 Task: In the Contact  Camila_Rodriguez@ralphlauren.com, Create email and send with subject: 'Step into the Future: Discover Our Cutting-Edge Solution', and with mail content 'Good Morning,_x000D_
Welcome to a community of trailblazers and innovators. Discover a transformative opportunity that will empower you to thrive in your industry._x000D_
Thanks & Regards', attach the document: Terms_and_conditions.doc and insert image: visitingcard.jpg. Below Thanks and Regards, write facebook and insert the URL: 'www.facebook.com'. Mark checkbox to create task to follow up : Tomorrow. Logged in from softage.3@softage.net
Action: Mouse moved to (83, 86)
Screenshot: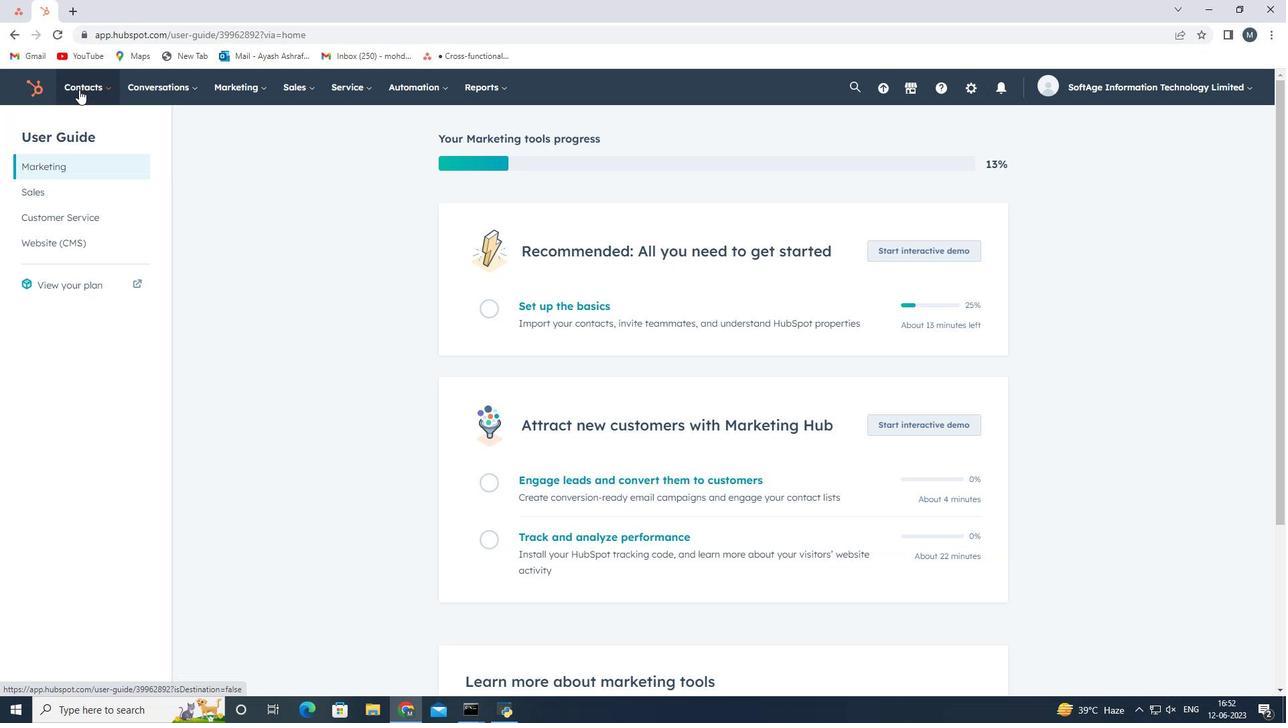 
Action: Mouse pressed left at (83, 86)
Screenshot: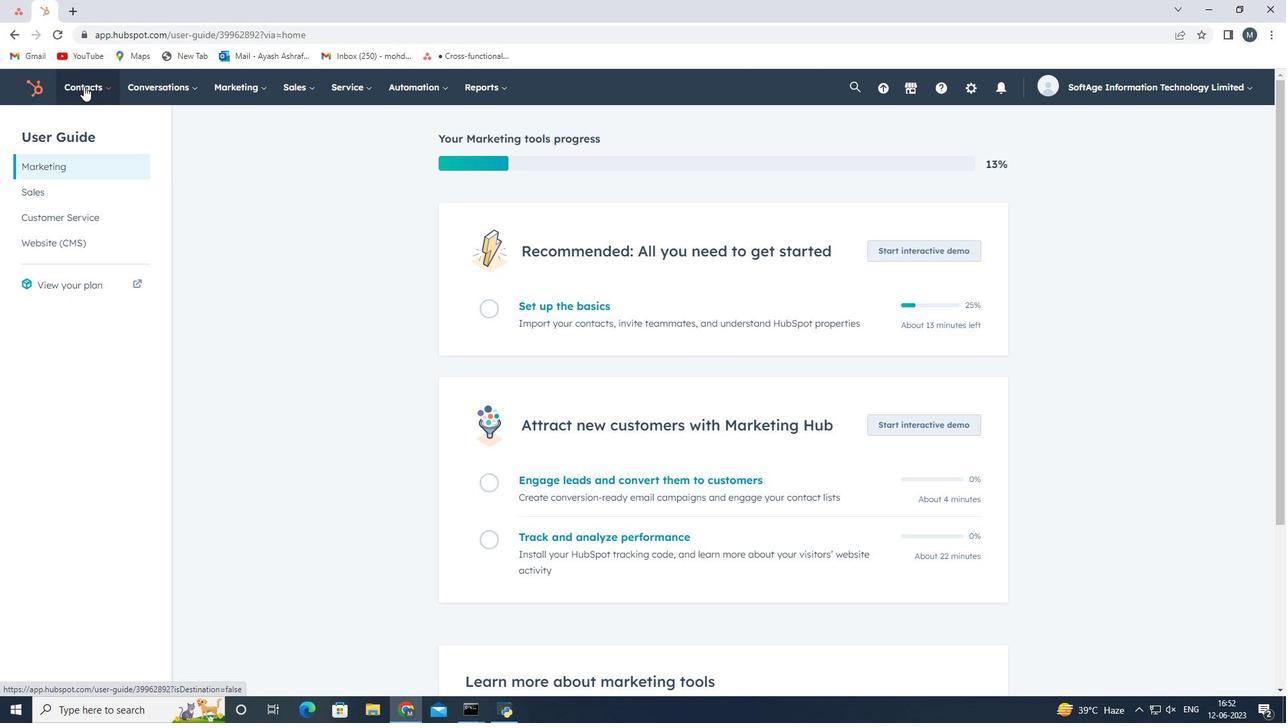 
Action: Mouse moved to (101, 124)
Screenshot: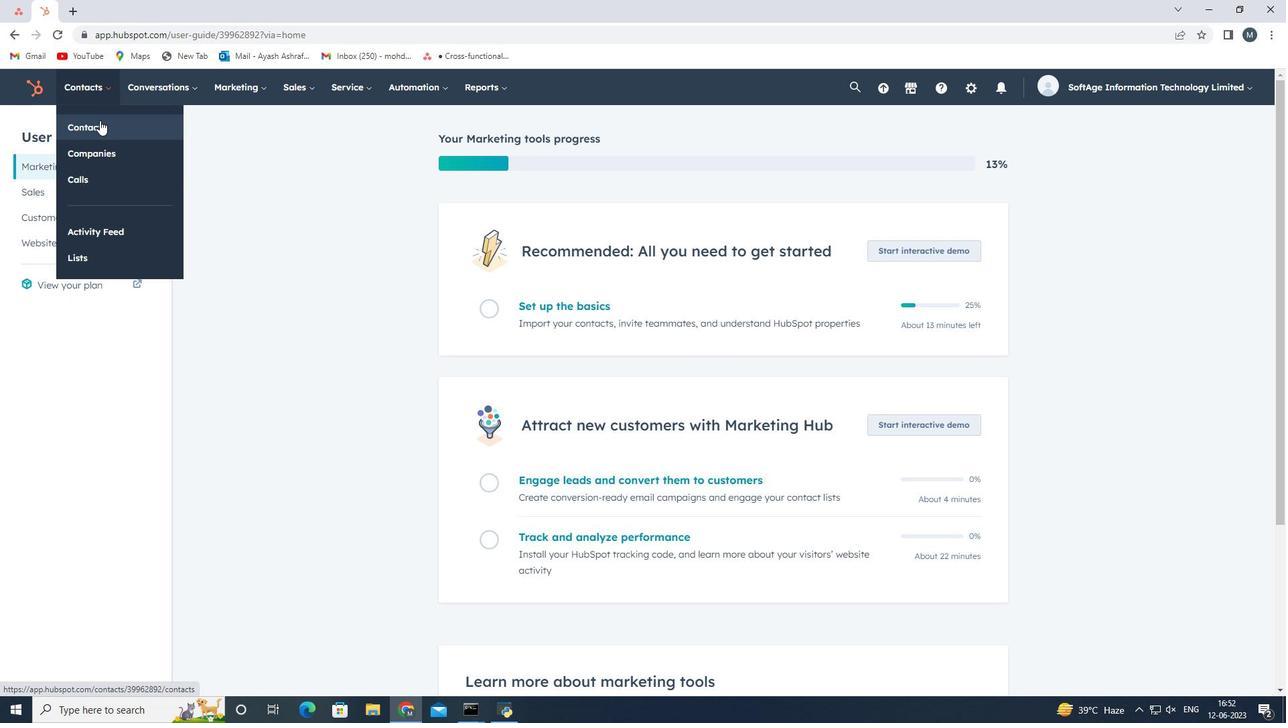 
Action: Mouse pressed left at (101, 124)
Screenshot: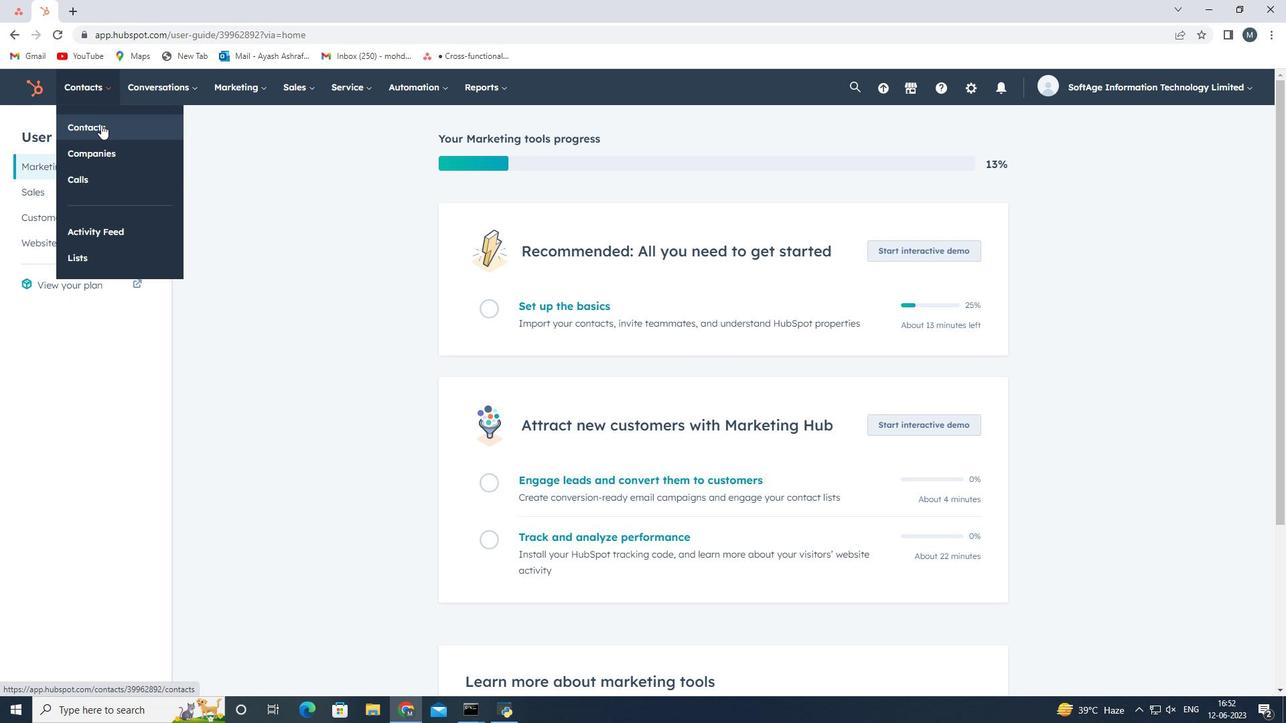 
Action: Mouse moved to (115, 242)
Screenshot: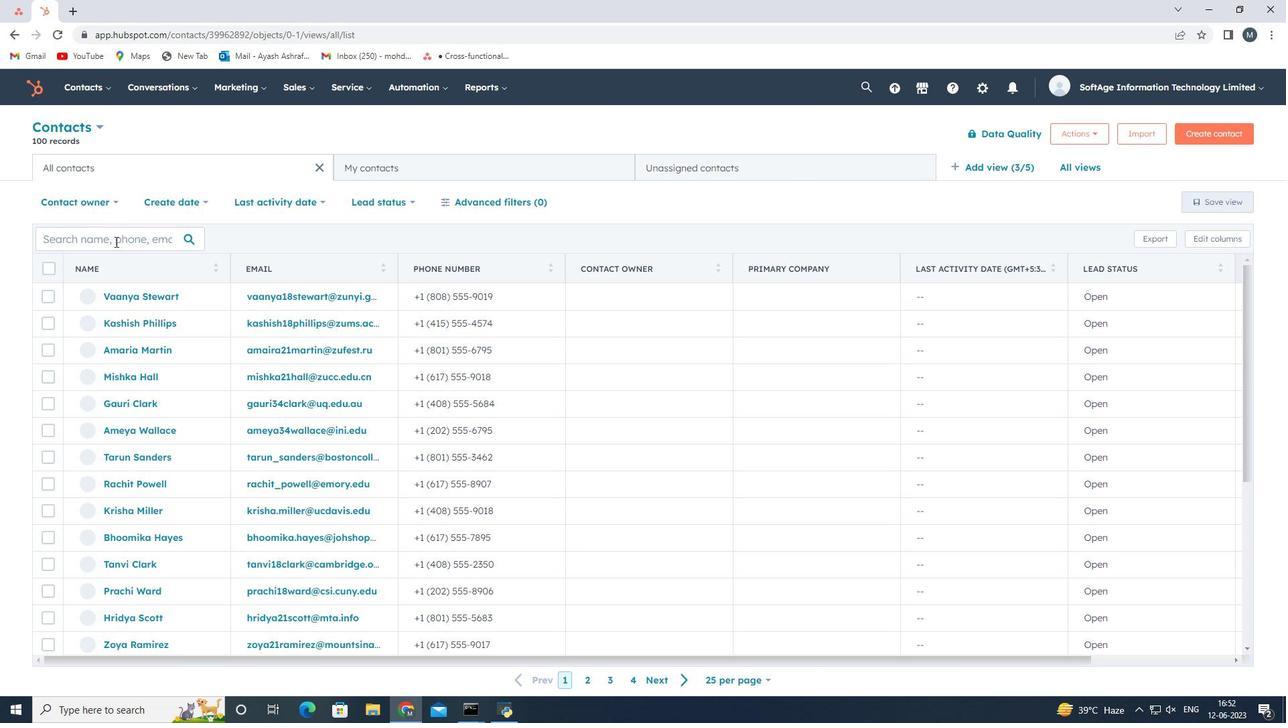 
Action: Mouse pressed left at (115, 242)
Screenshot: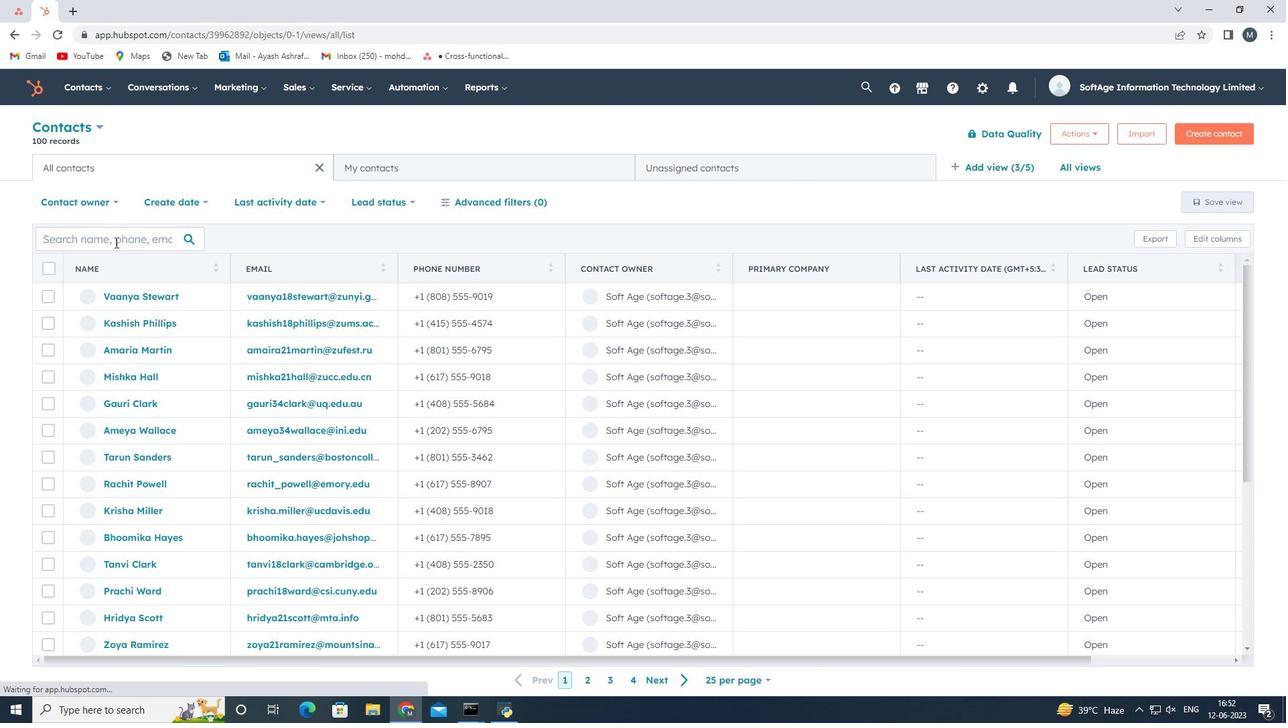 
Action: Key pressed <Key.shift>Camila<Key.shift>_<Key.shift><Key.shift><Key.shift><Key.shift><Key.shift>Rodriguez<Key.shift>@ralphlauren
Screenshot: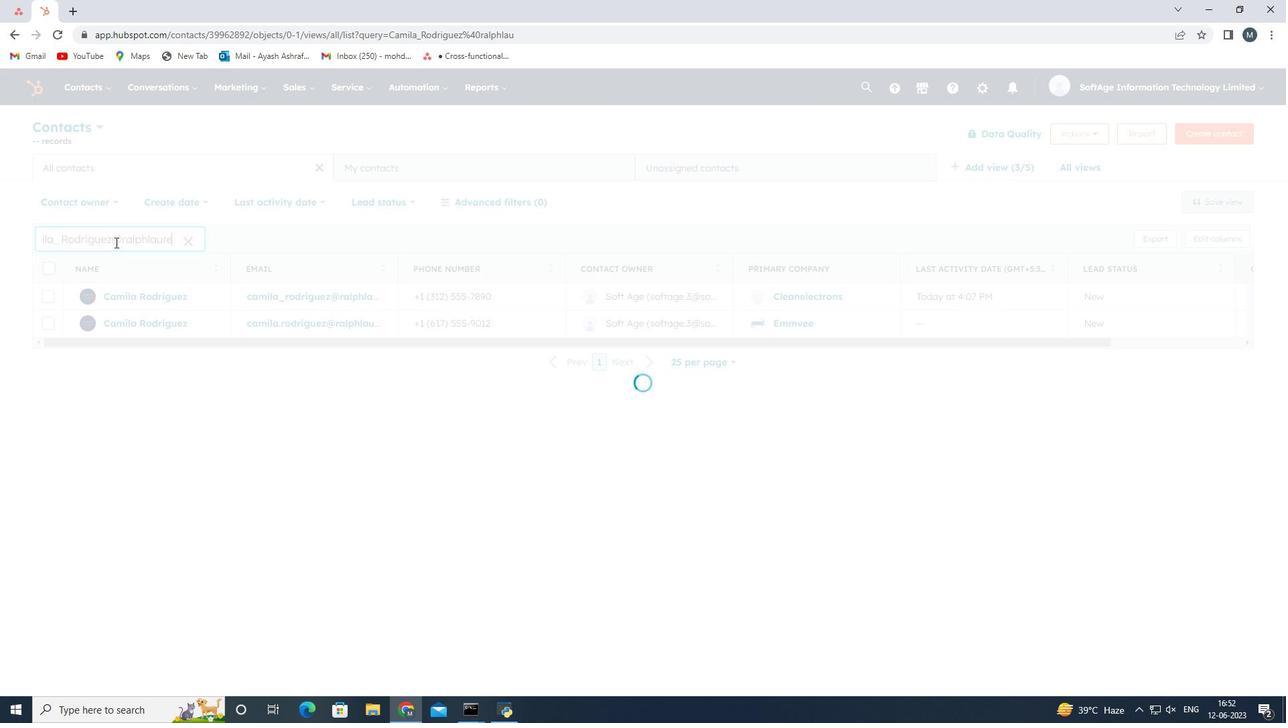 
Action: Mouse moved to (129, 294)
Screenshot: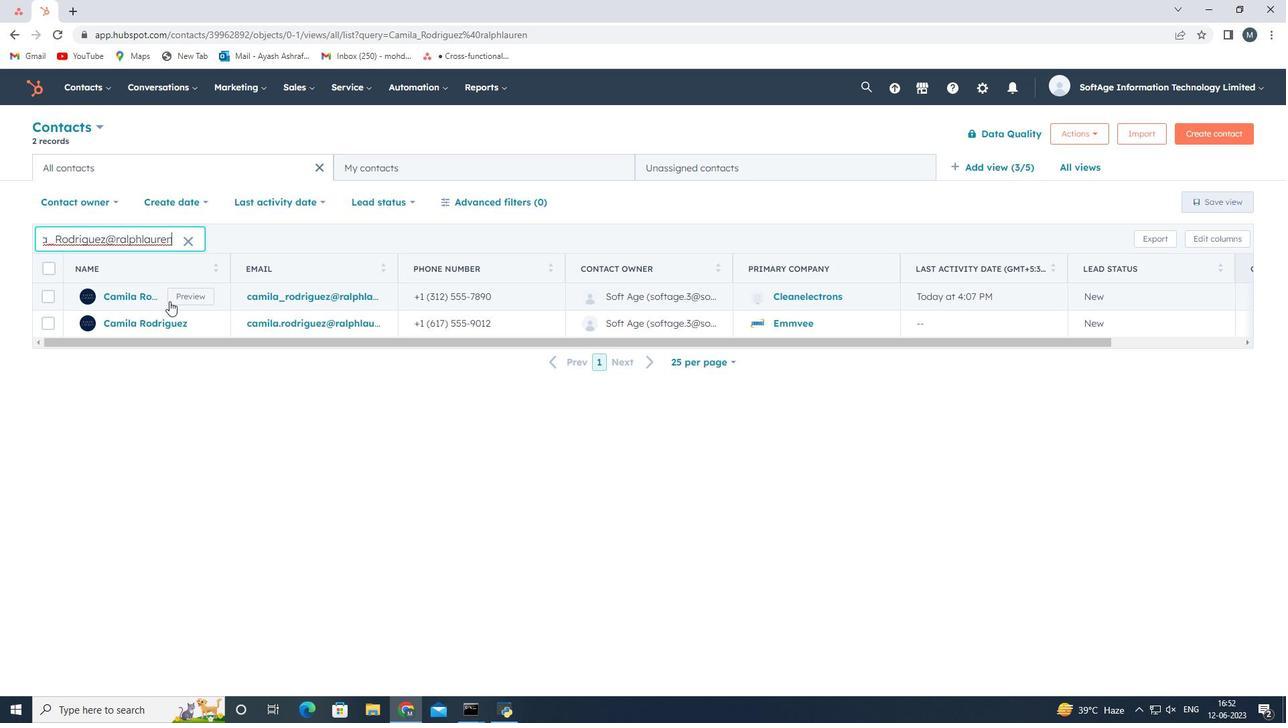 
Action: Mouse pressed left at (129, 294)
Screenshot: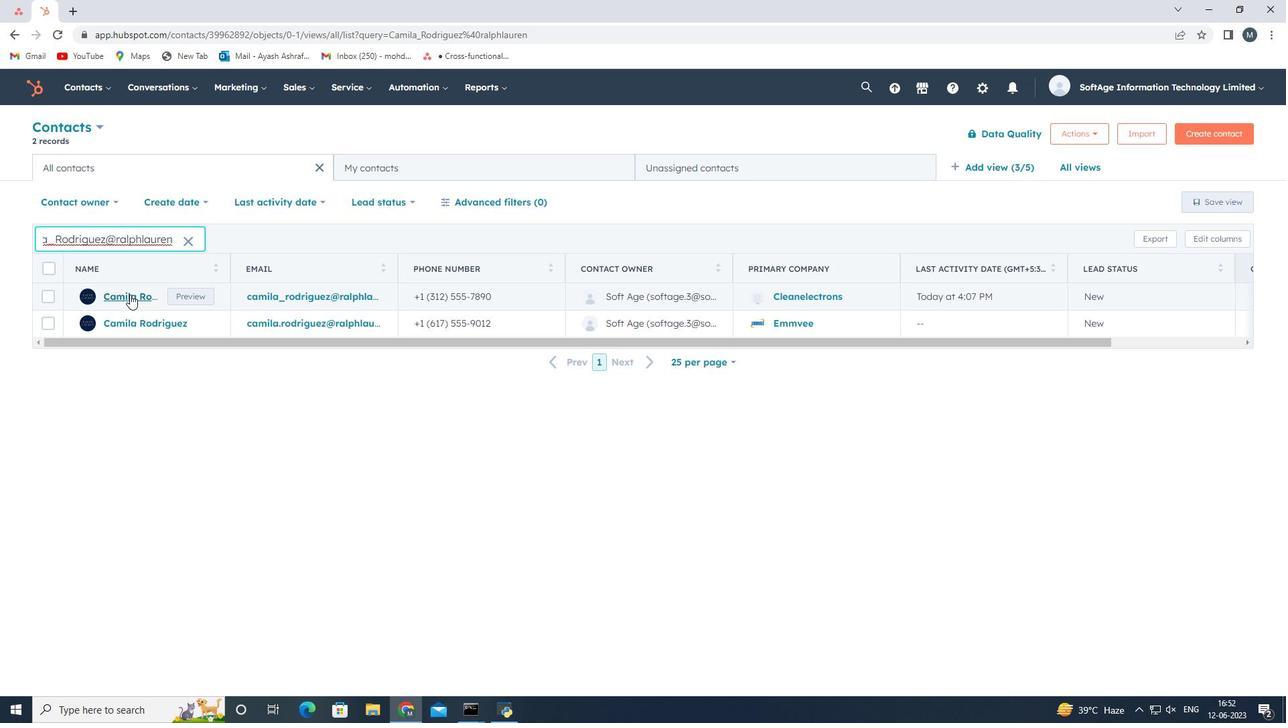 
Action: Mouse pressed left at (129, 294)
Screenshot: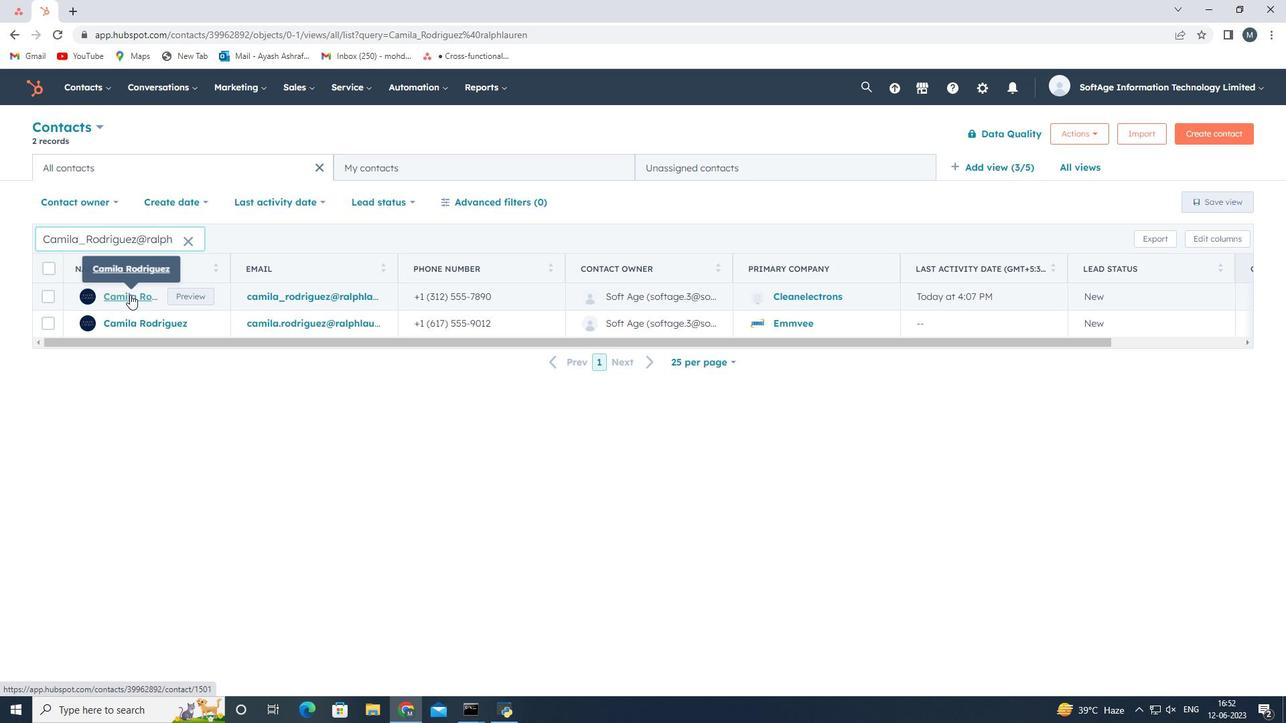 
Action: Mouse moved to (85, 235)
Screenshot: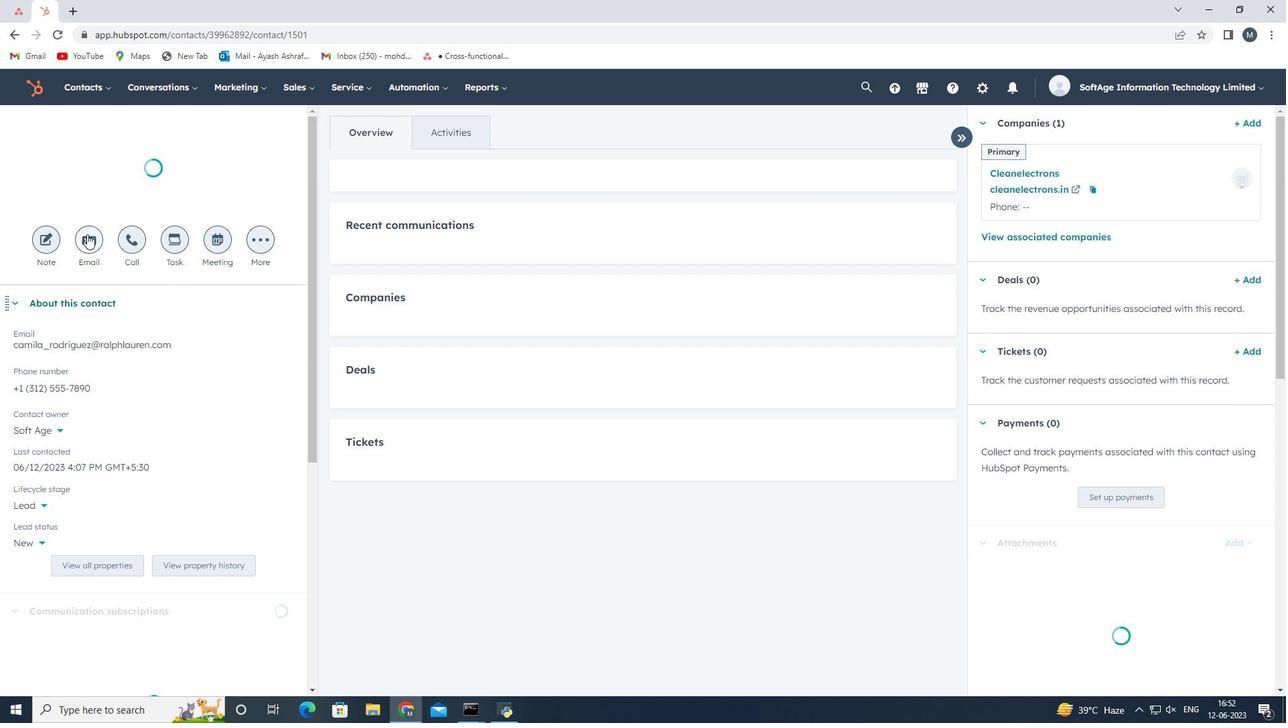 
Action: Mouse pressed left at (85, 235)
Screenshot: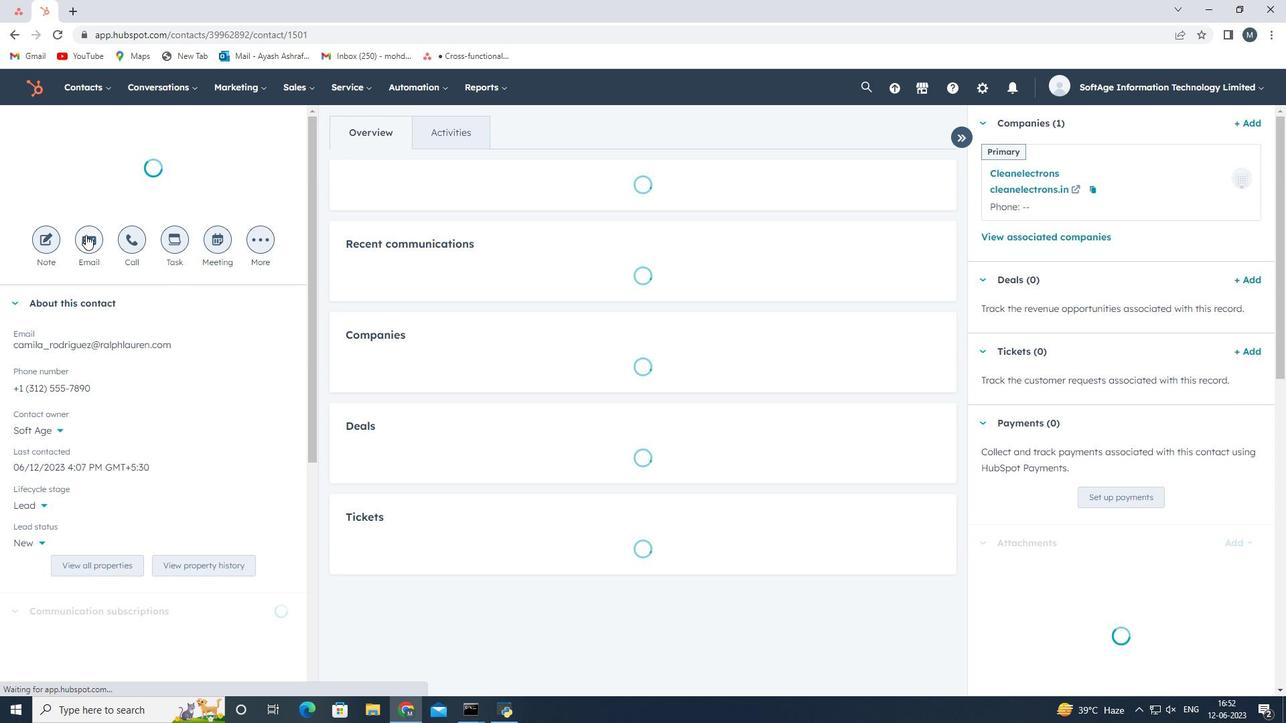 
Action: Mouse moved to (1135, 434)
Screenshot: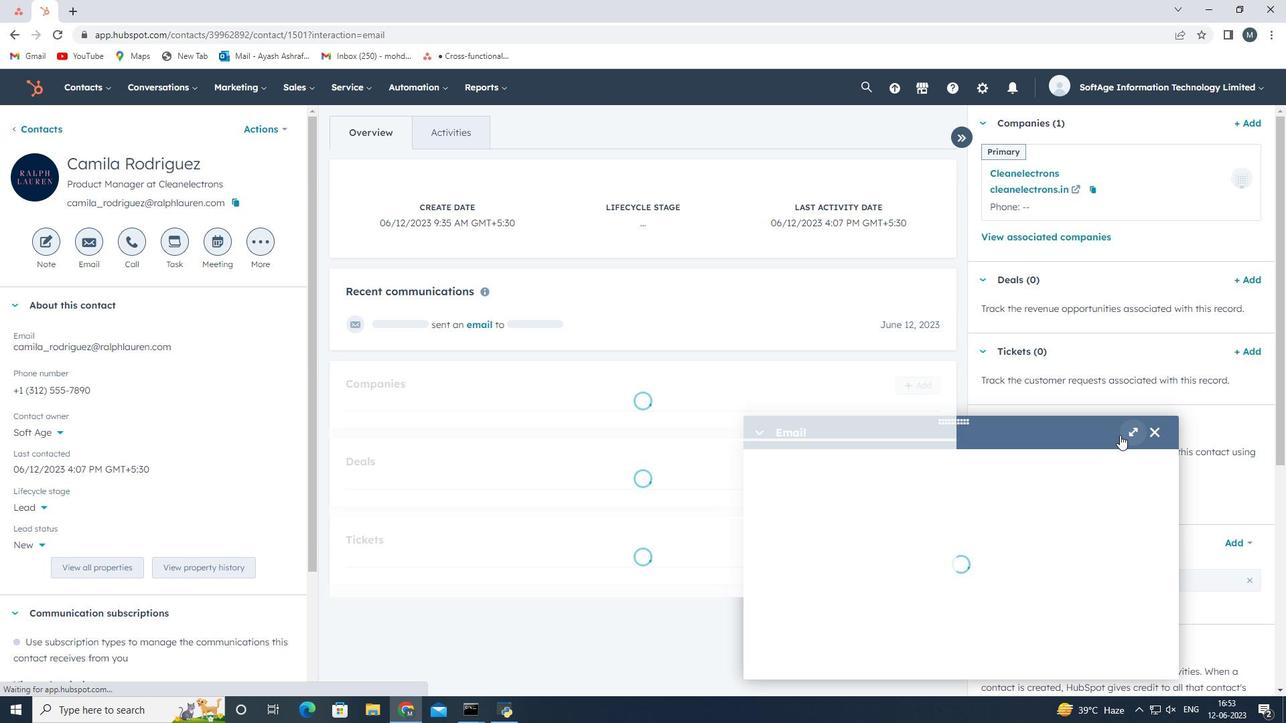 
Action: Mouse pressed left at (1135, 434)
Screenshot: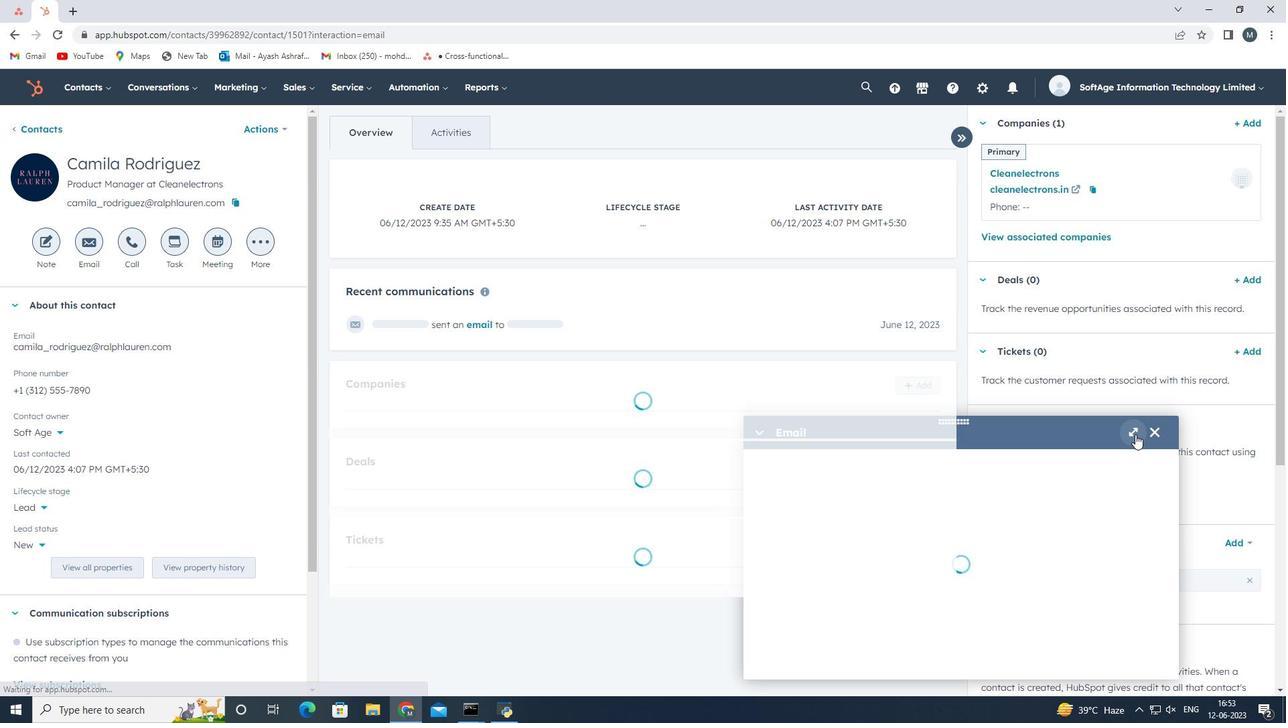 
Action: Mouse moved to (306, 261)
Screenshot: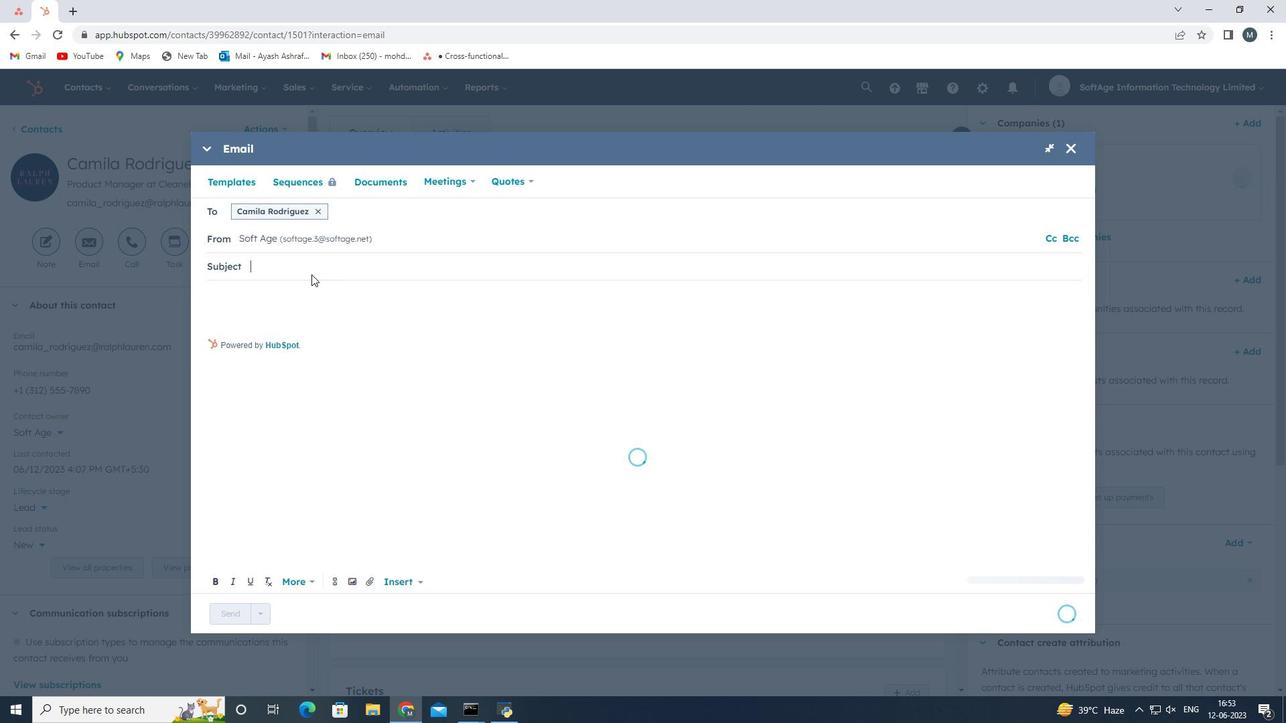 
Action: Key pressed <Key.shift>Step<Key.space>into<Key.space>thr<Key.backspace>e<Key.space><Key.shift>Future
Screenshot: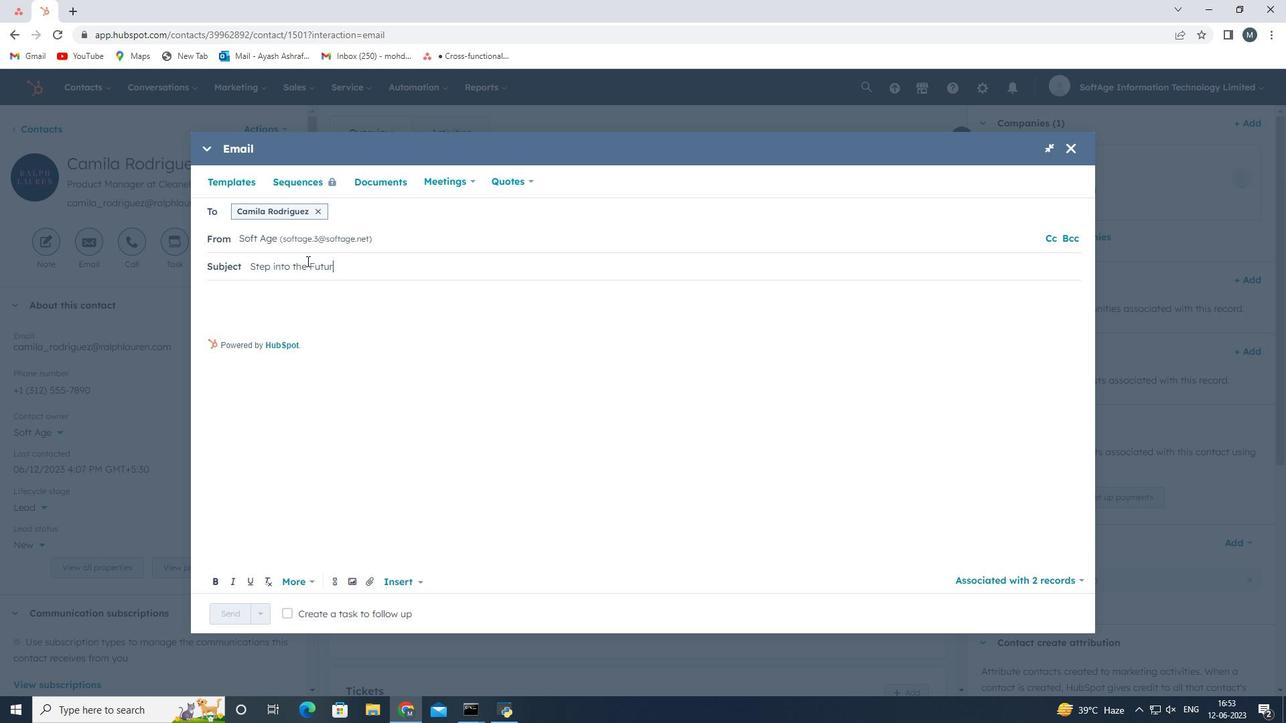 
Action: Mouse moved to (361, 272)
Screenshot: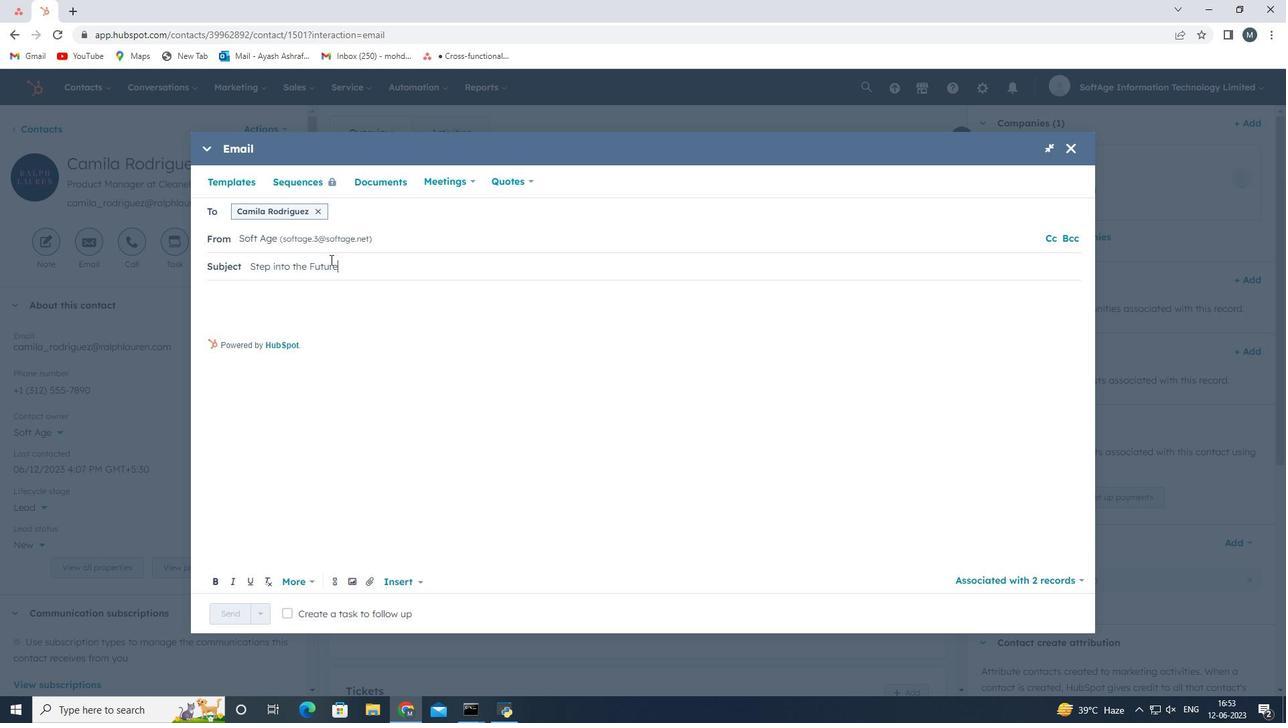 
Action: Key pressed <Key.shift>;<Key.space><Key.shift>Discover<Key.space>
Screenshot: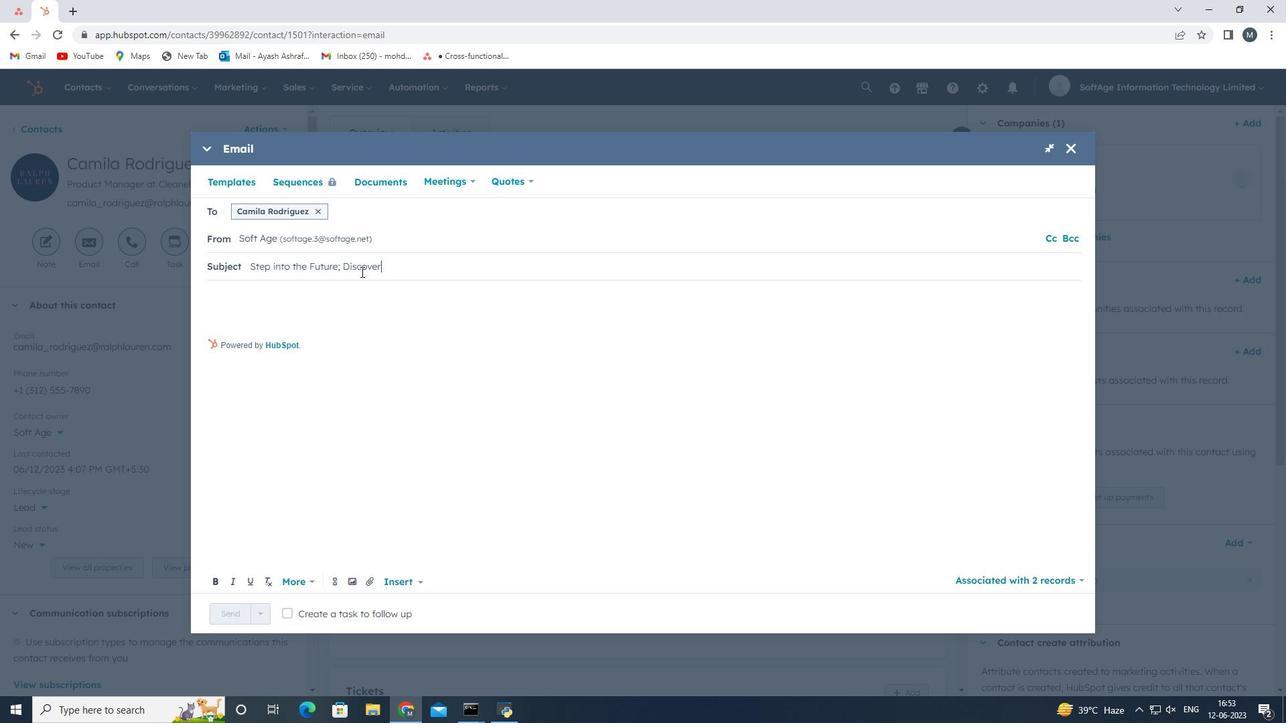 
Action: Mouse moved to (361, 272)
Screenshot: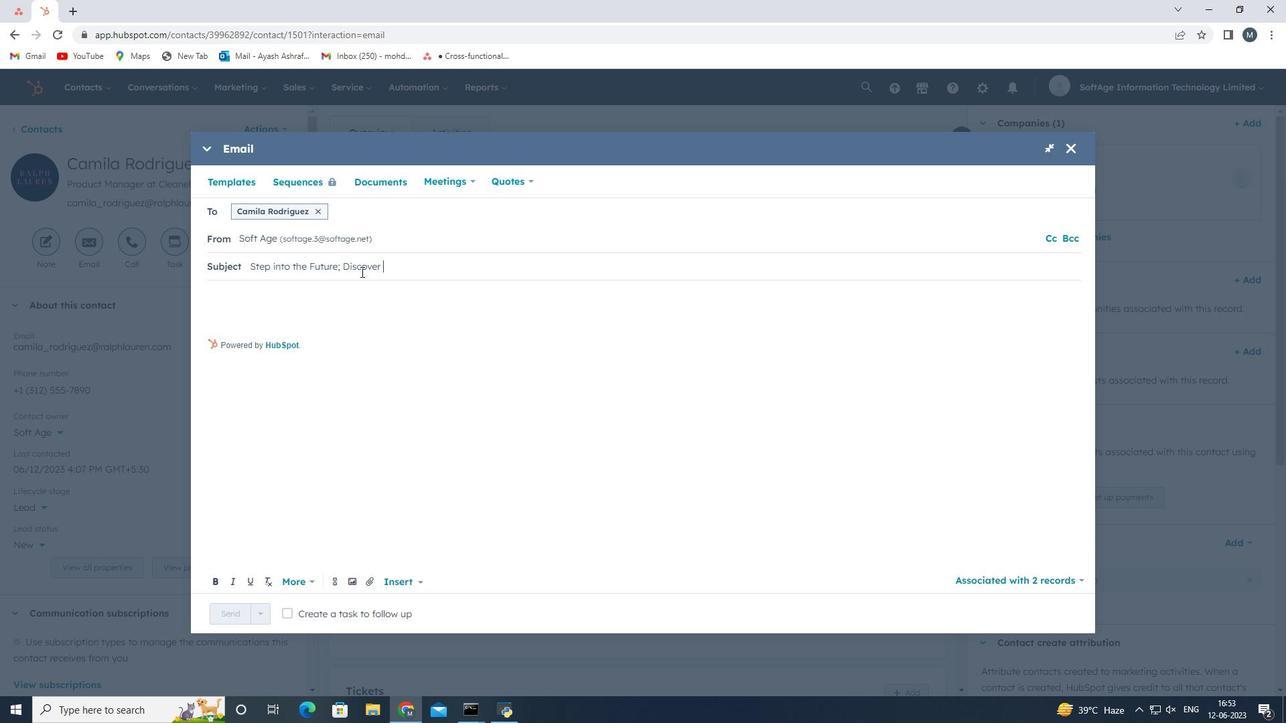 
Action: Key pressed <Key.shift>Our<Key.space><Key.shift><Key.shift><Key.shift>Cuttng
Screenshot: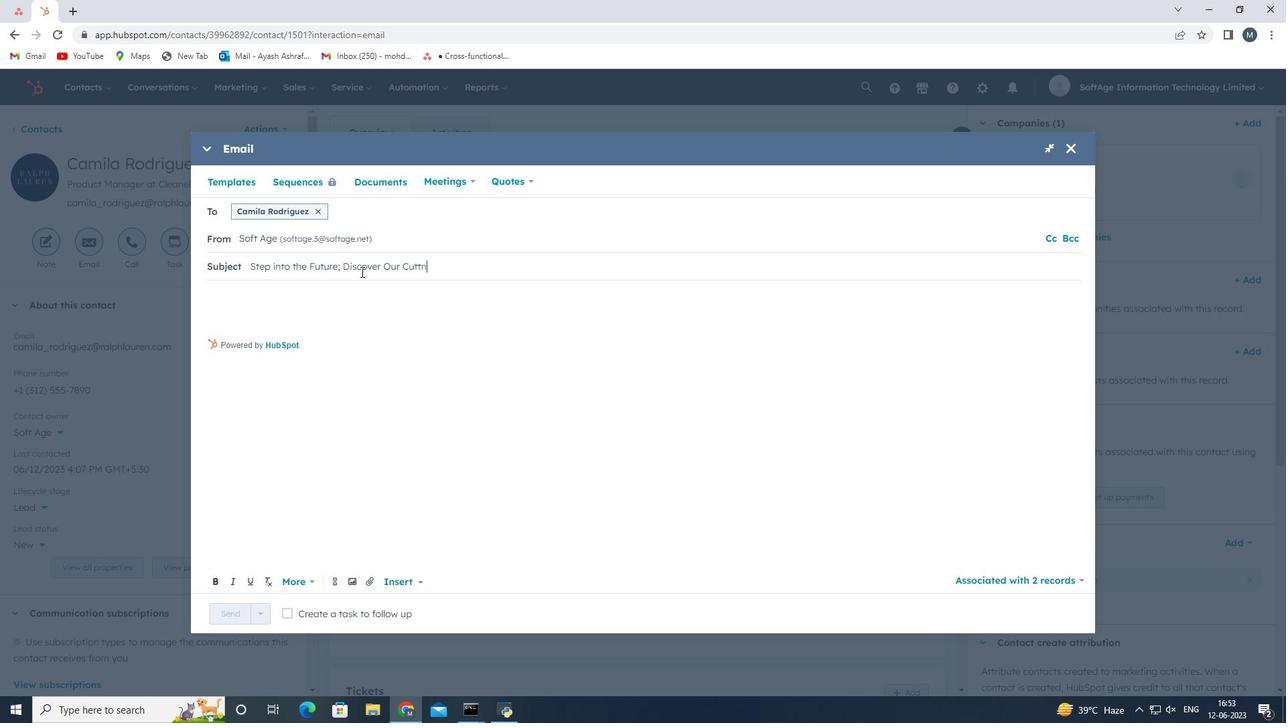
Action: Mouse moved to (423, 268)
Screenshot: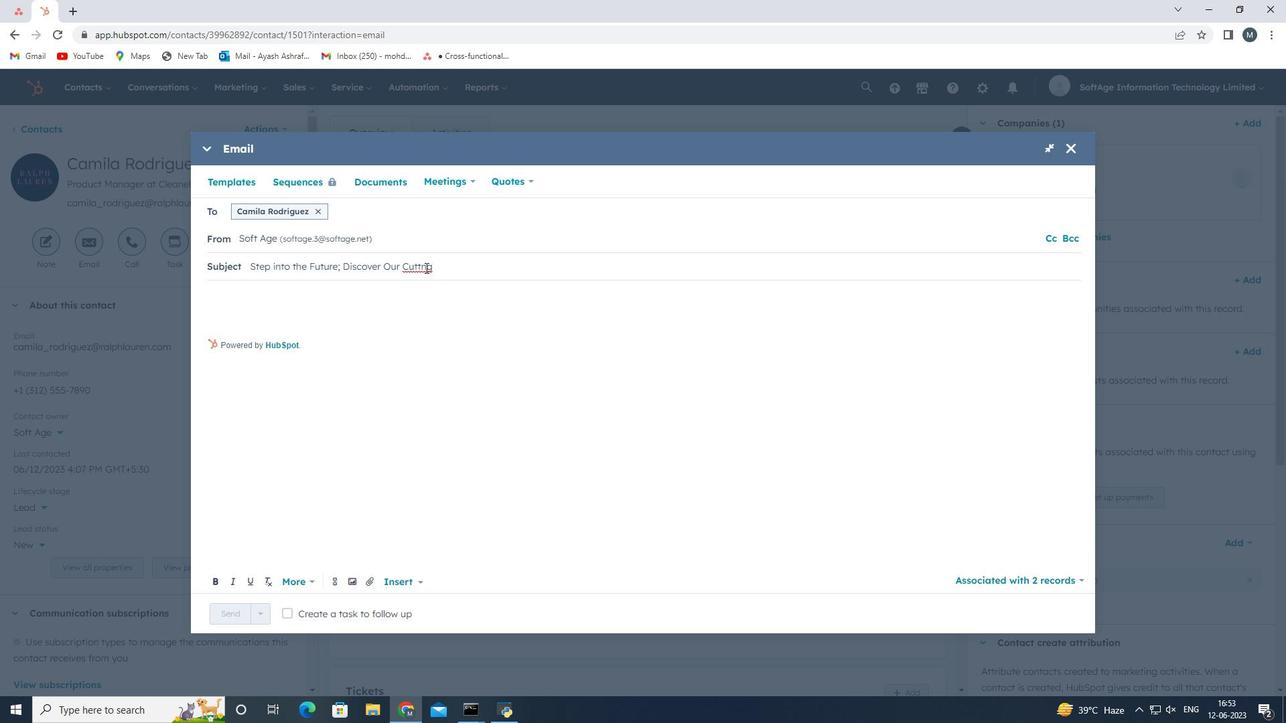 
Action: Mouse pressed left at (423, 268)
Screenshot: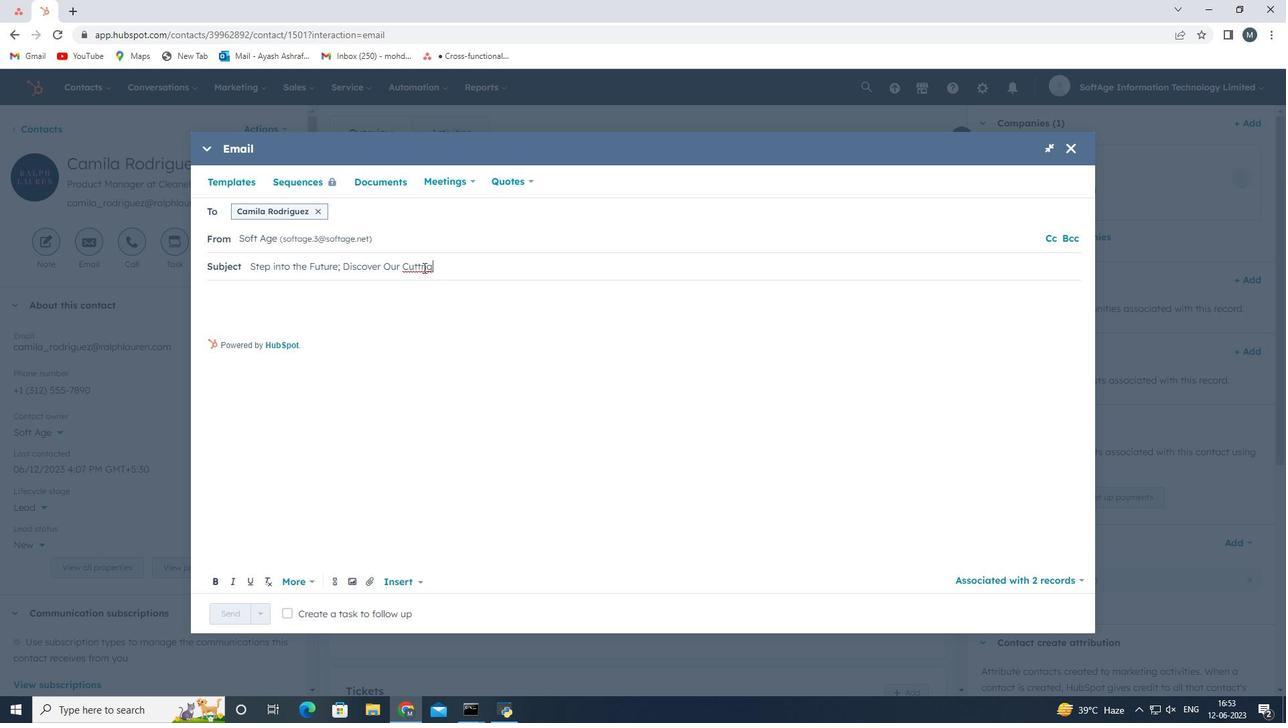
Action: Key pressed i
Screenshot: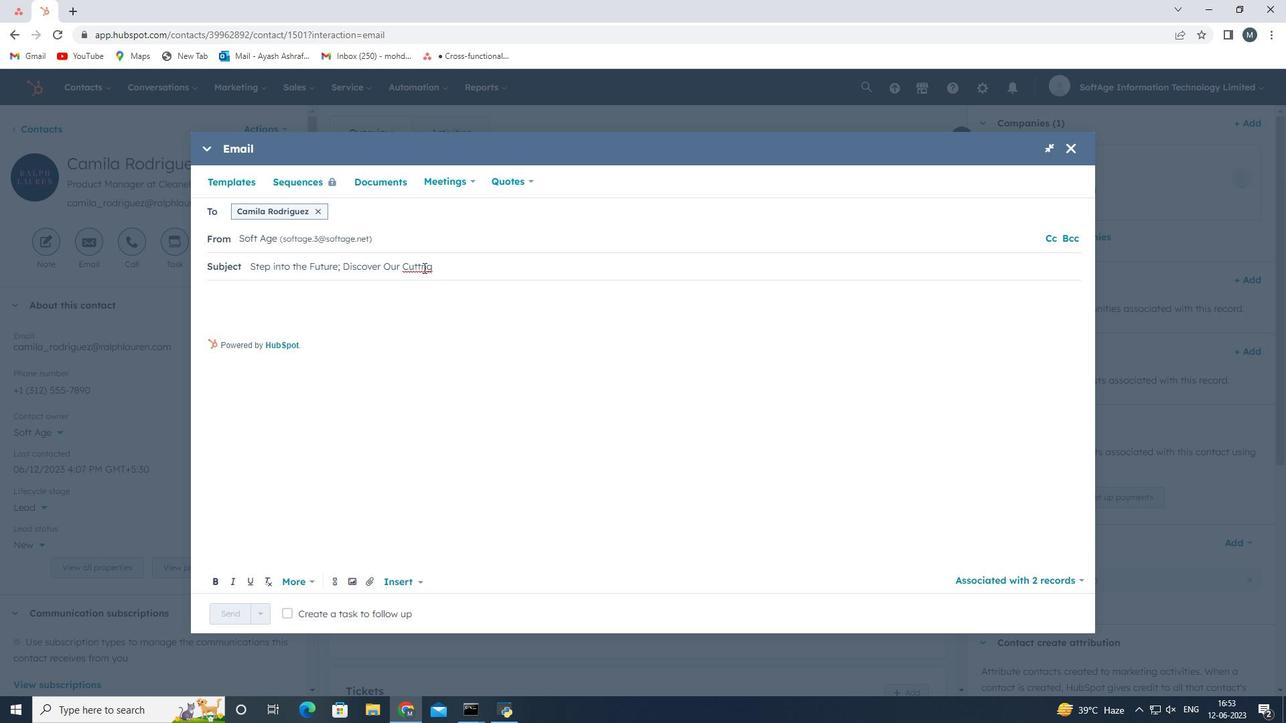 
Action: Mouse moved to (471, 267)
Screenshot: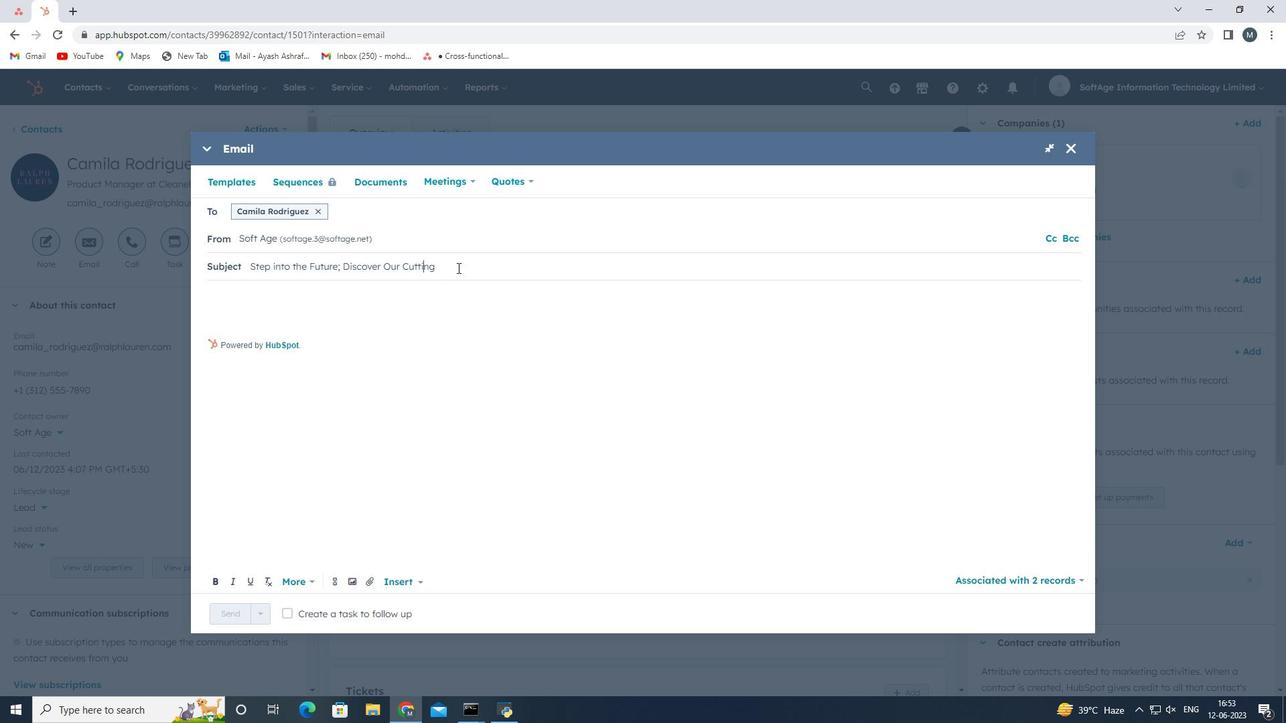 
Action: Mouse pressed left at (471, 267)
Screenshot: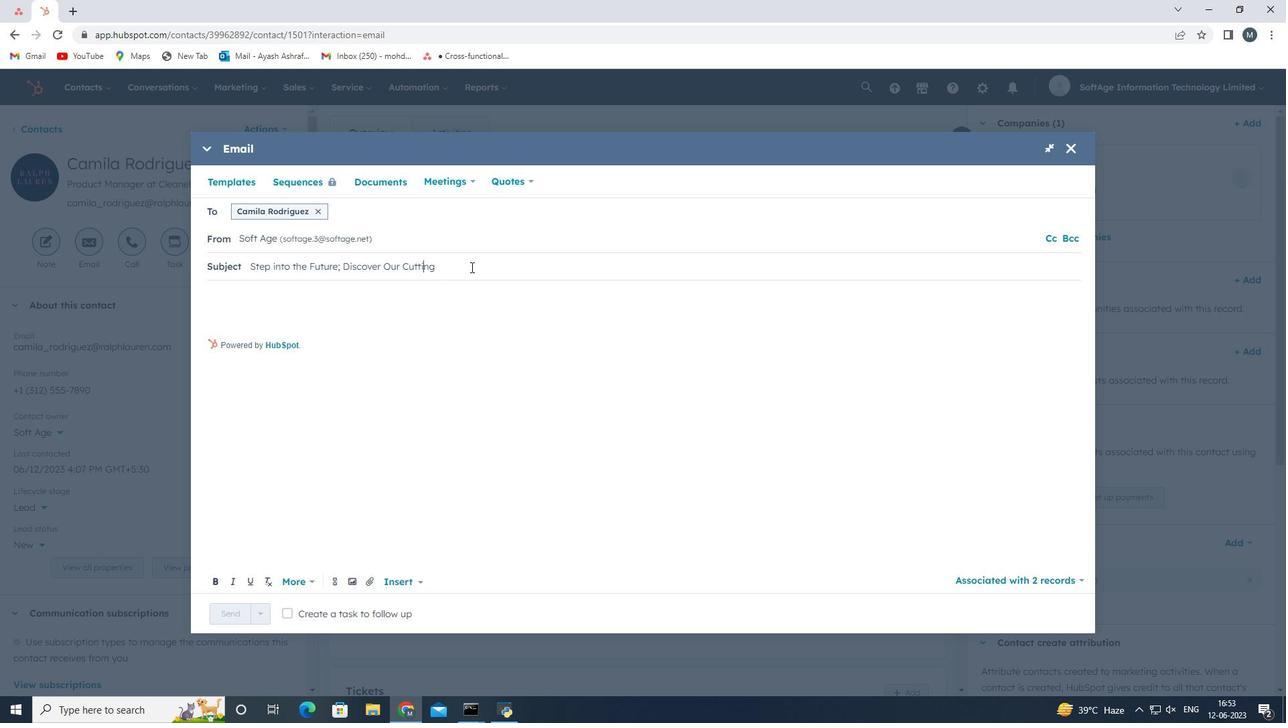 
Action: Key pressed -<Key.shift>edge<Key.space><Key.shift>Solution
Screenshot: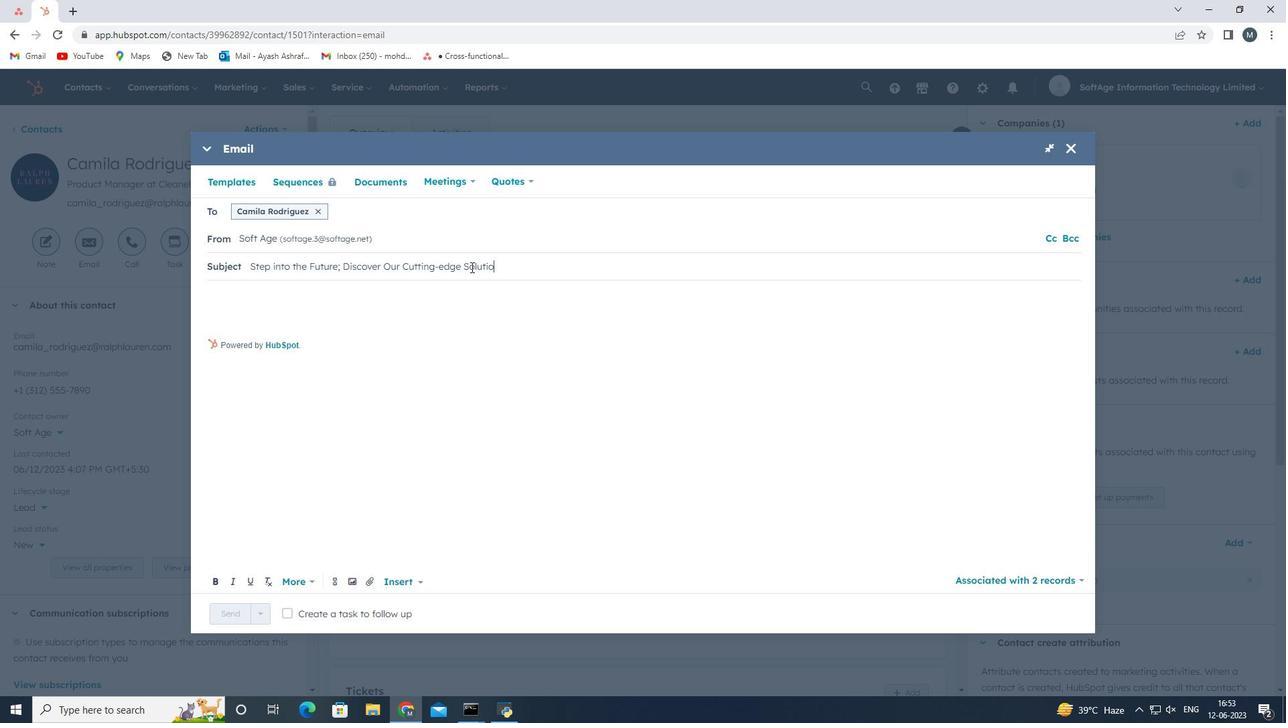 
Action: Mouse moved to (236, 296)
Screenshot: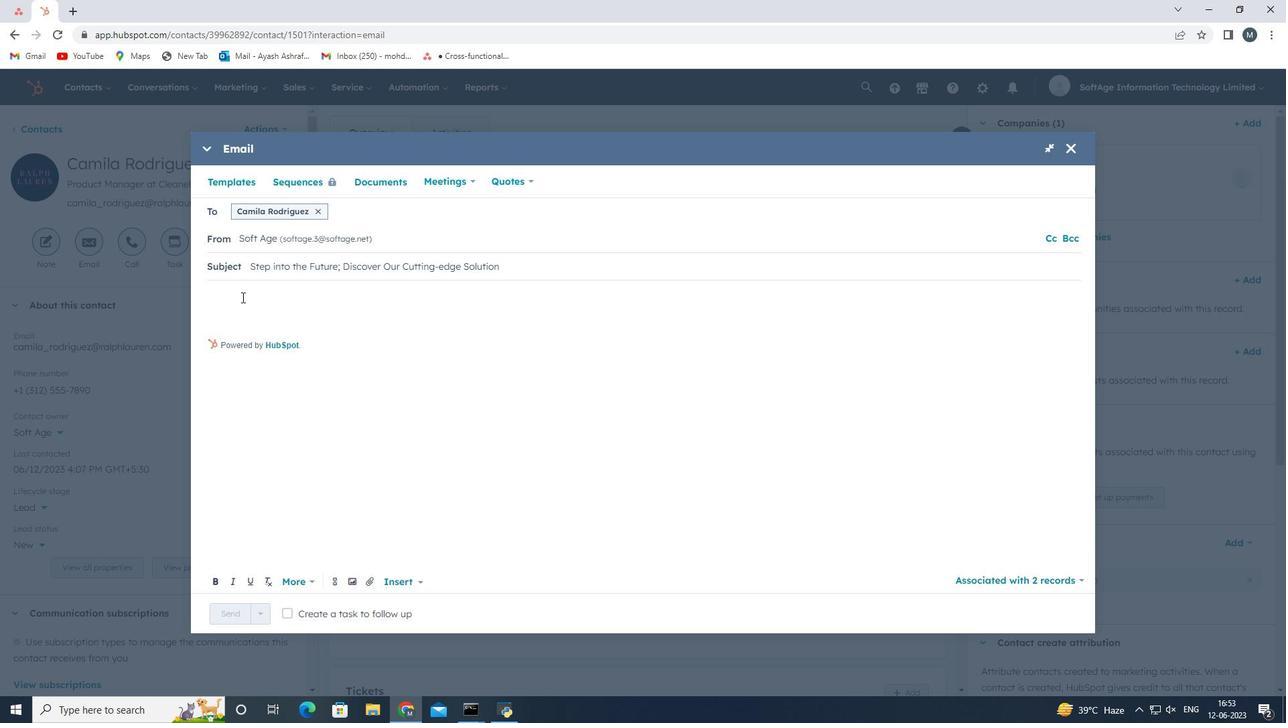 
Action: Mouse pressed left at (236, 296)
Screenshot: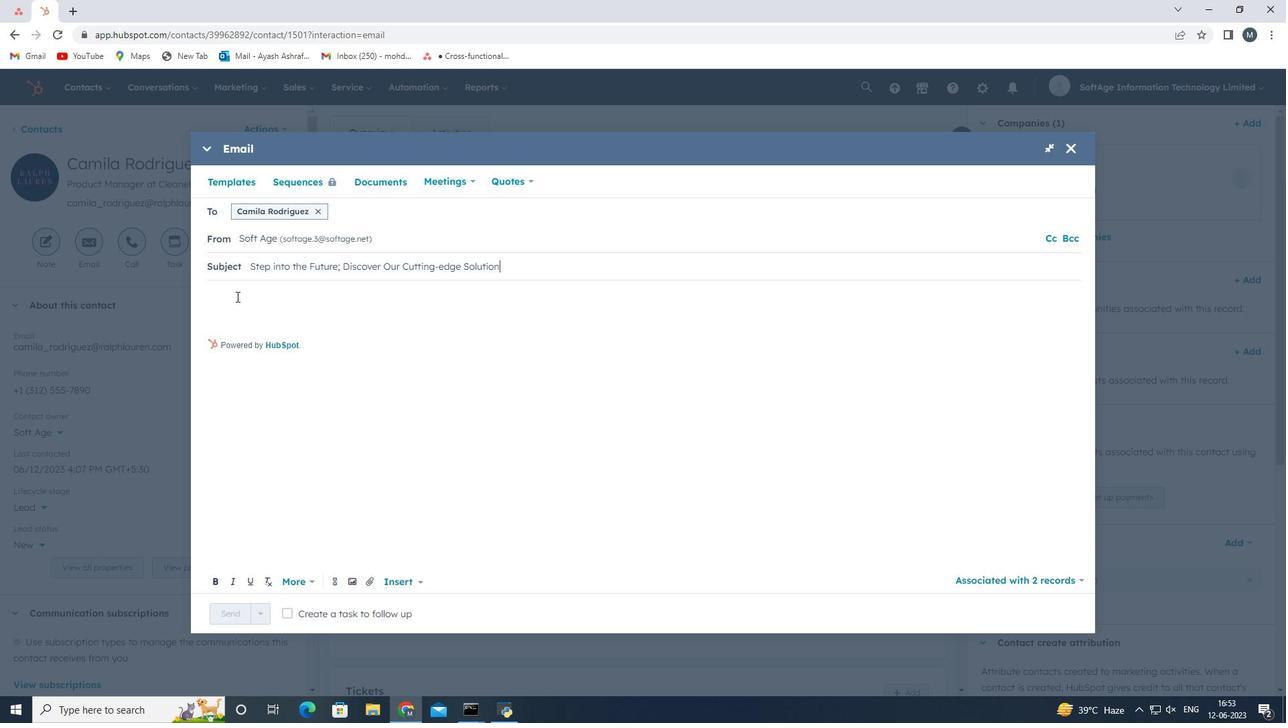 
Action: Key pressed <Key.shift>Good<Key.space><Key.shift><Key.shift><Key.shift><Key.shift><Key.shift>Morning,<Key.enter><Key.shift>Welcome<Key.space>to<Key.space>a<Key.space>community<Key.space>of<Key.space>trailblazers<Key.space>and<Key.space>innovators.<Key.space><Key.shift>Discover<Key.space>a<Key.space>transg<Key.backspace>formative<Key.space>opportunity<Key.space>that<Key.space>will<Key.space>empower<Key.space>you<Key.space>to<Key.space>thrive<Key.space>in<Key.space>your<Key.space>industry.<Key.enter><Key.enter><Key.shift>thanks<Key.shift><Key.shift><Key.shift><Key.shift><Key.shift>&<Key.backspace><Key.space><Key.shift>&<Key.space><Key.shift><Key.shift>Regards
Screenshot: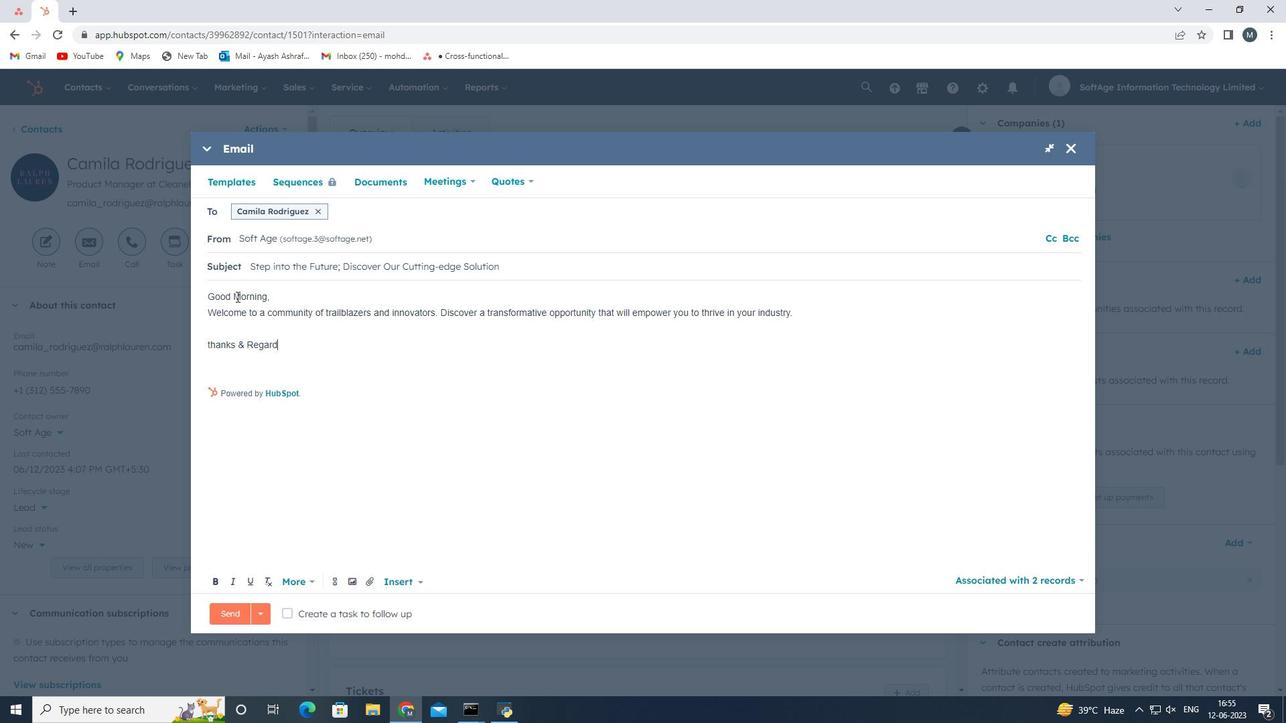 
Action: Mouse moved to (212, 345)
Screenshot: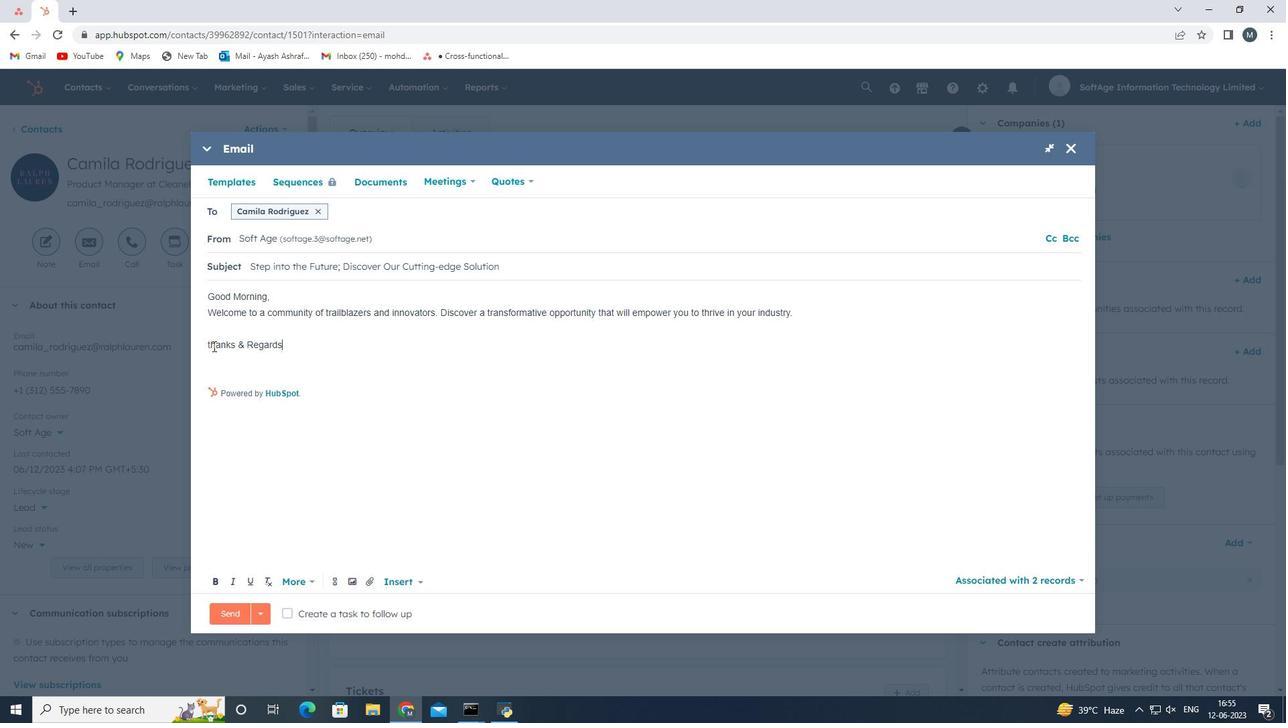 
Action: Mouse pressed left at (212, 345)
Screenshot: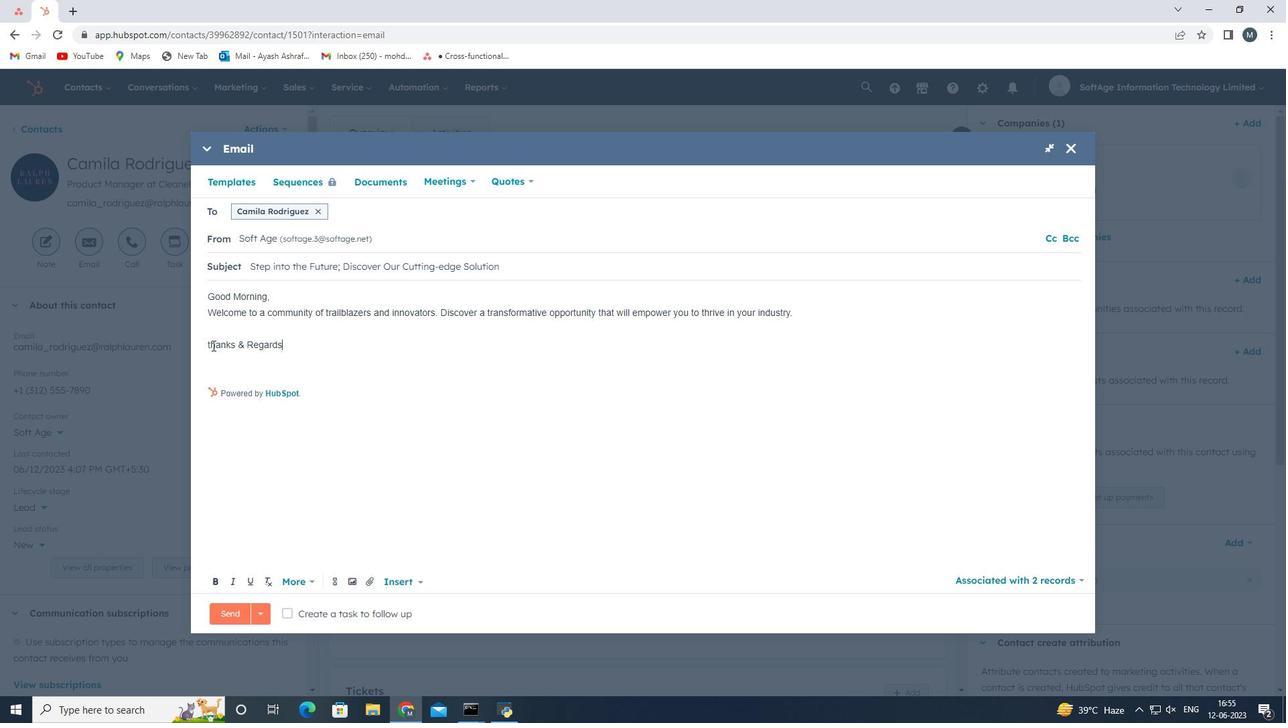 
Action: Mouse moved to (254, 393)
Screenshot: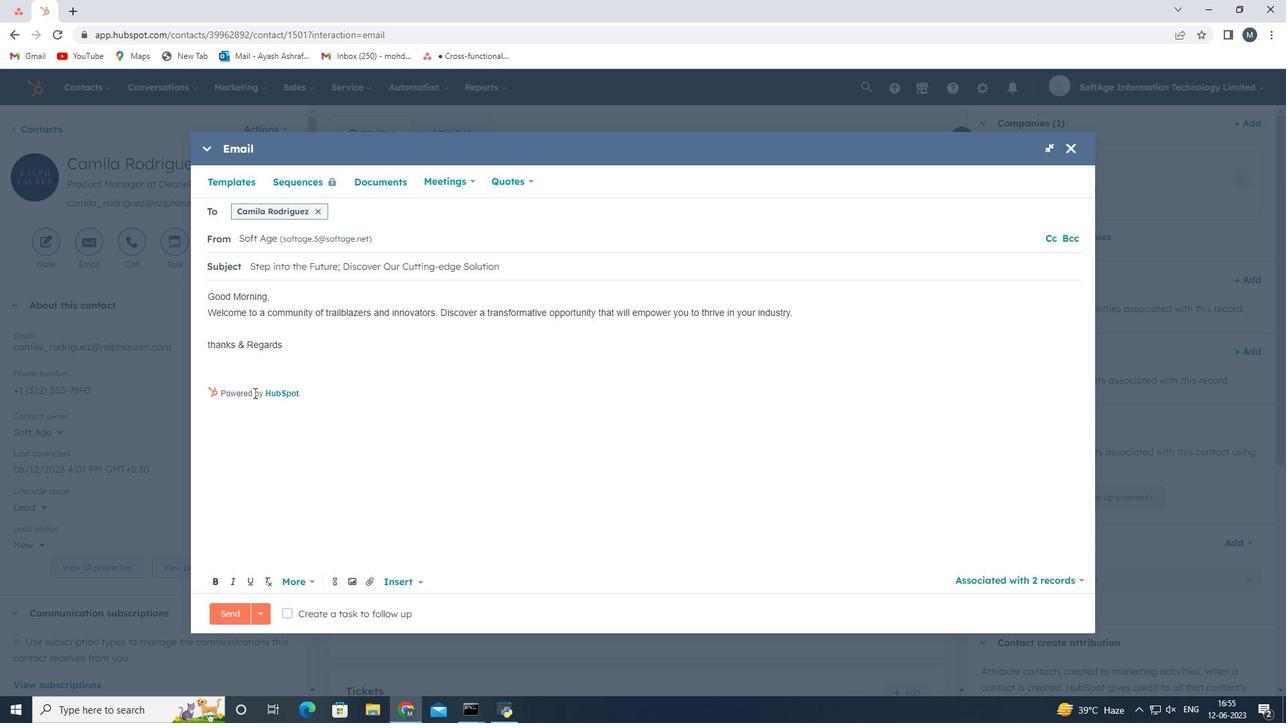 
Action: Key pressed <Key.backspace><Key.shift>T
Screenshot: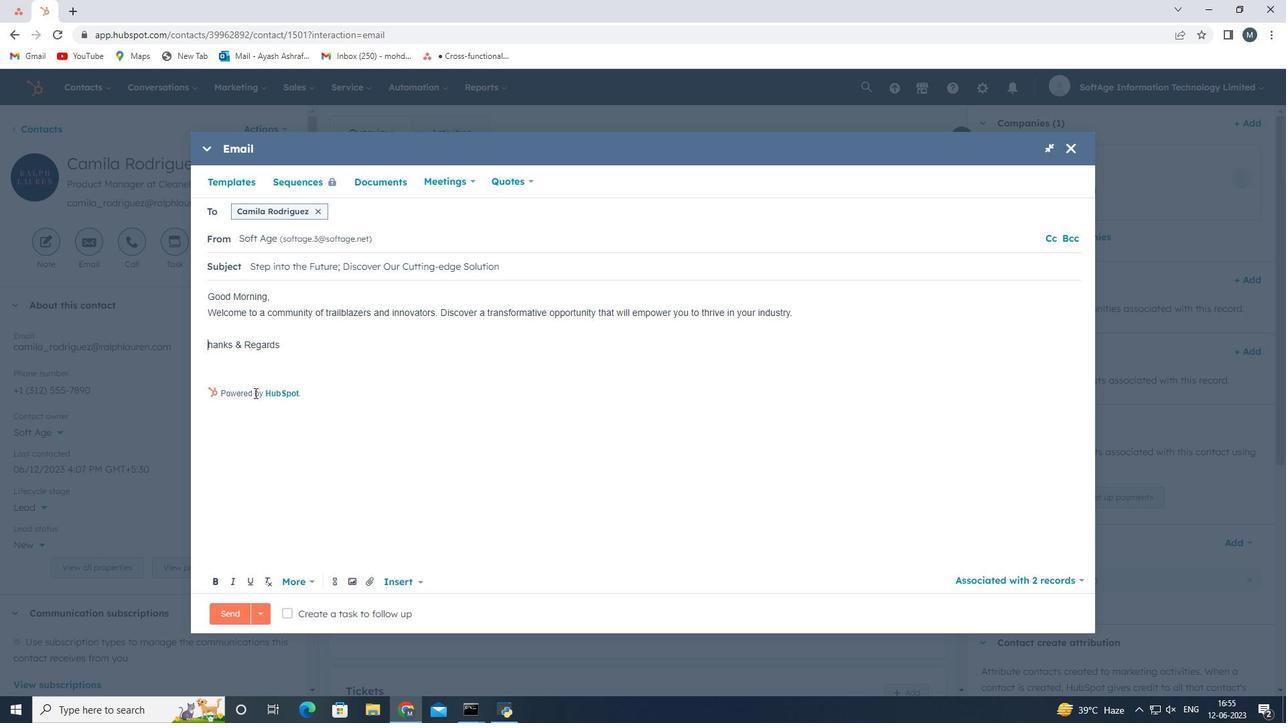 
Action: Mouse moved to (288, 342)
Screenshot: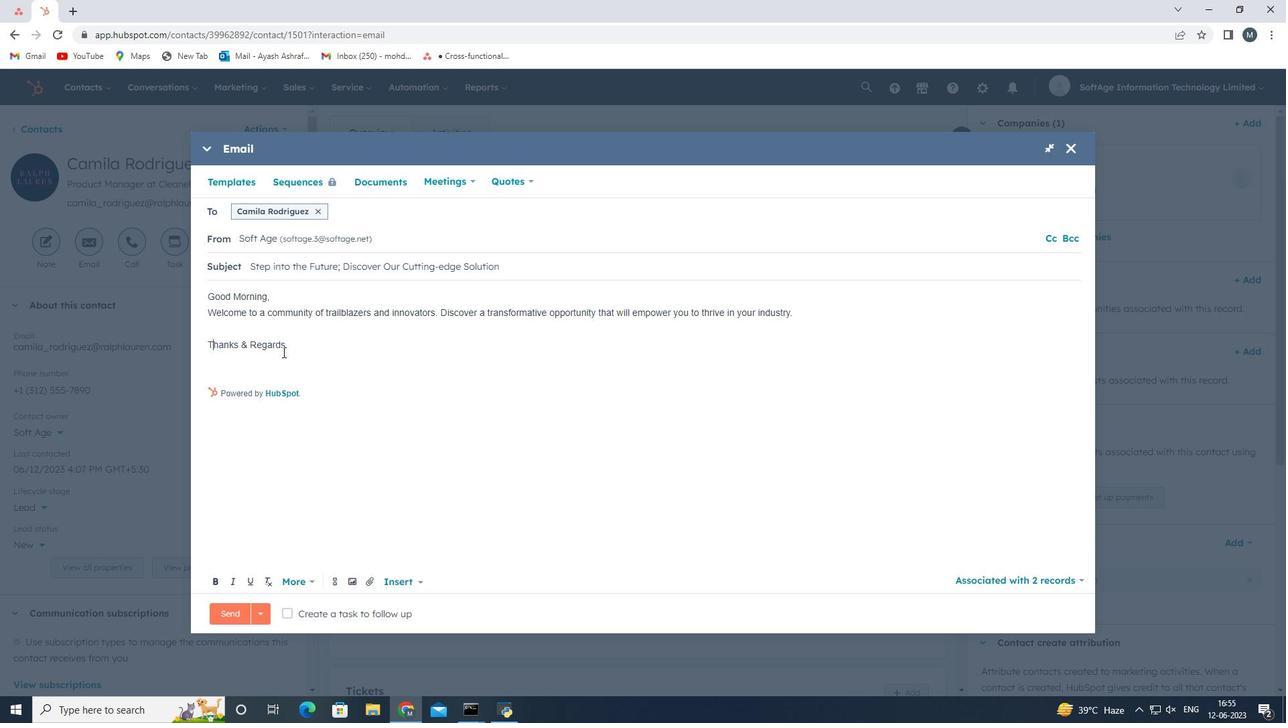 
Action: Mouse pressed left at (288, 342)
Screenshot: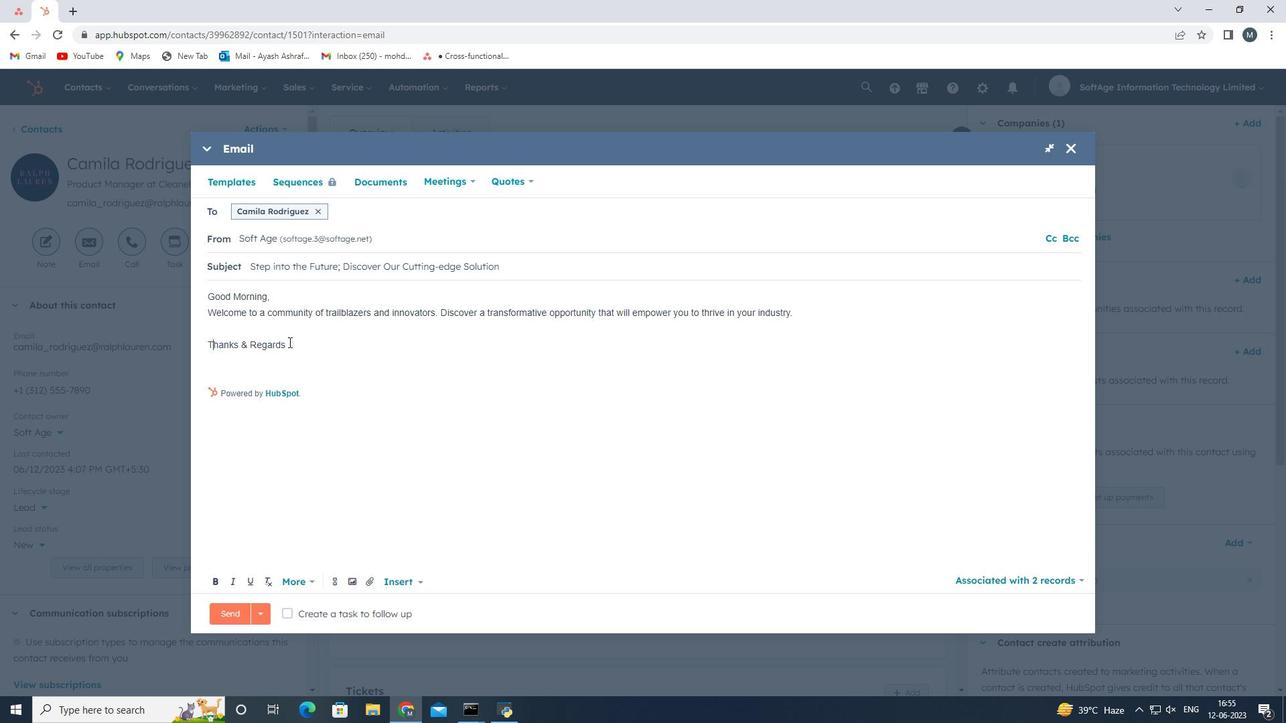 
Action: Key pressed <Key.enter>
Screenshot: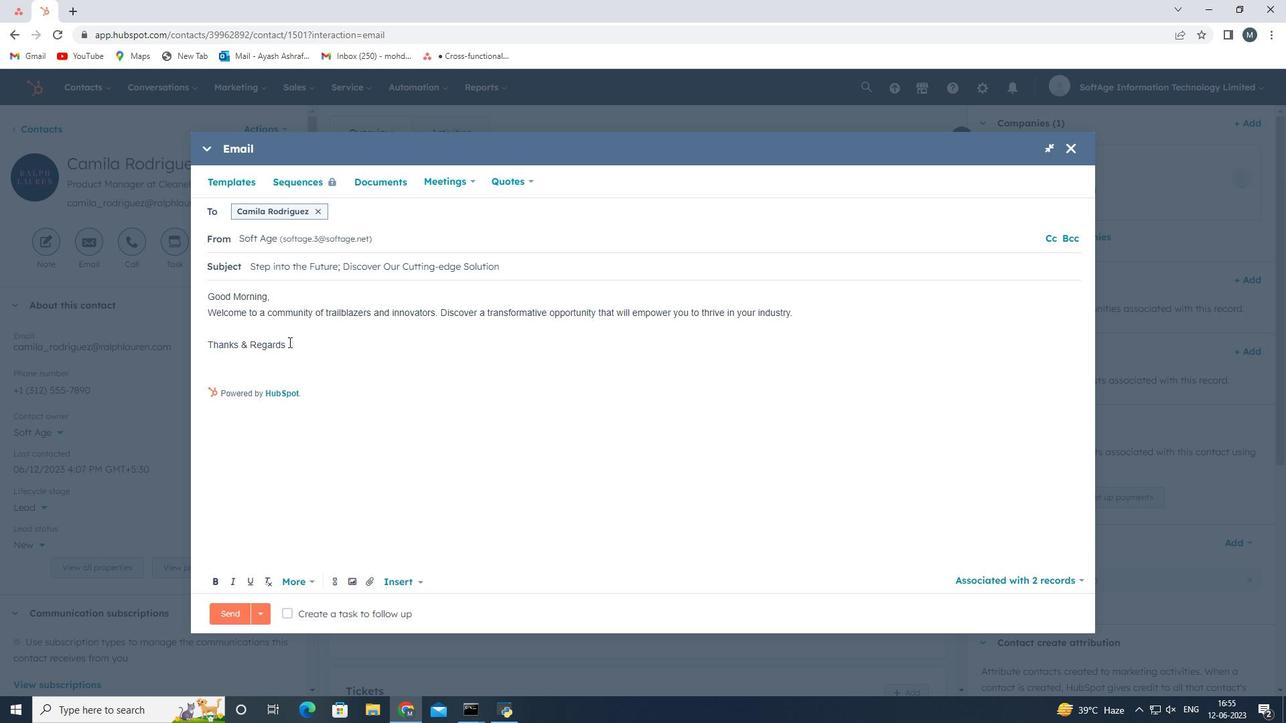 
Action: Mouse moved to (337, 578)
Screenshot: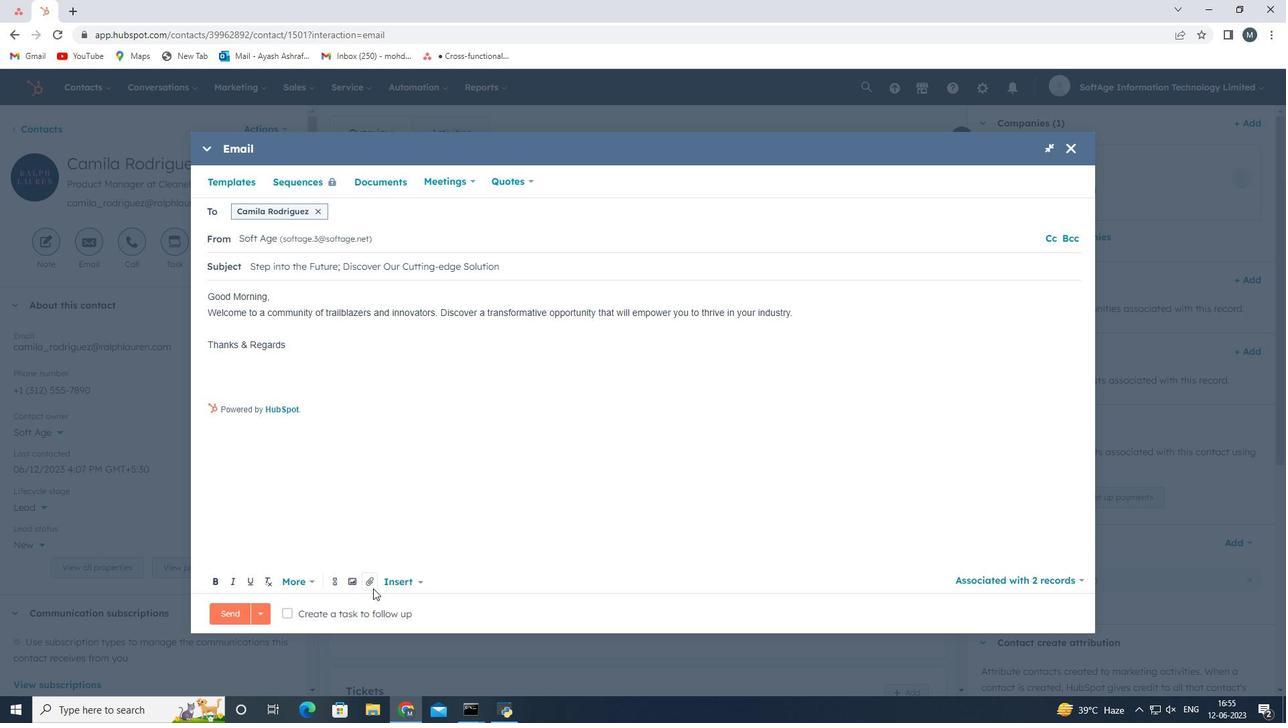 
Action: Mouse pressed left at (337, 578)
Screenshot: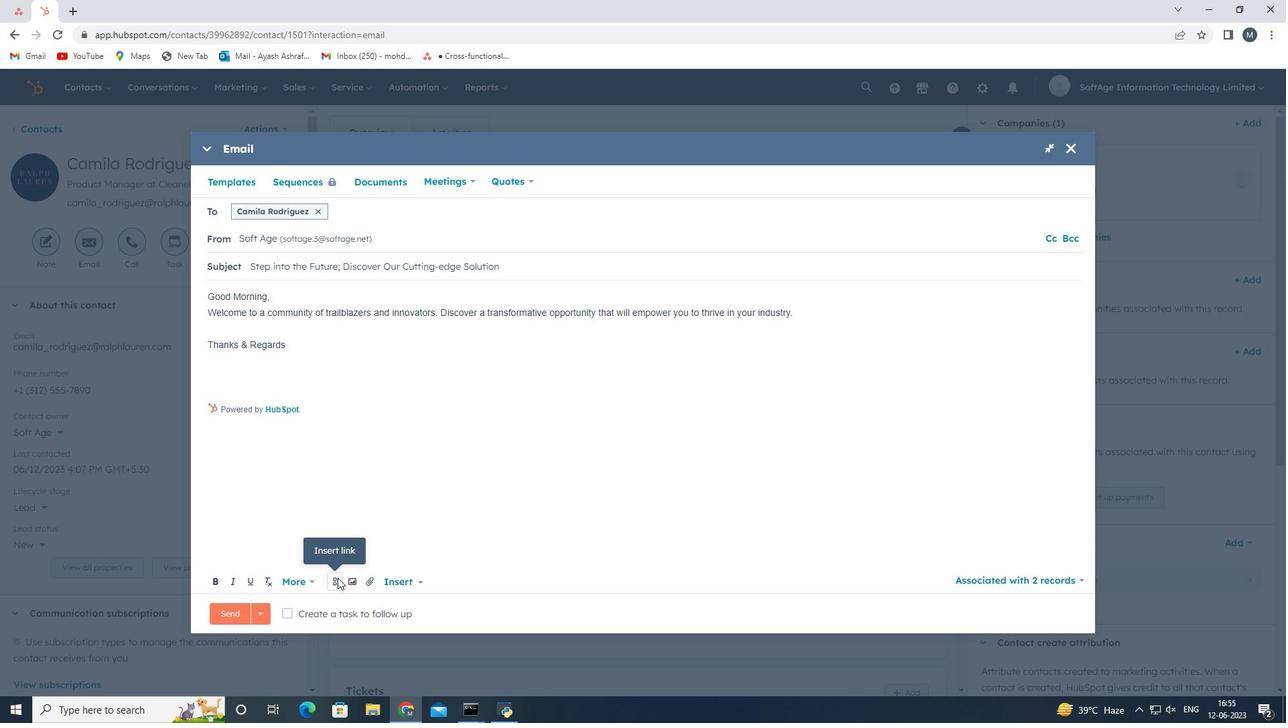 
Action: Mouse moved to (410, 430)
Screenshot: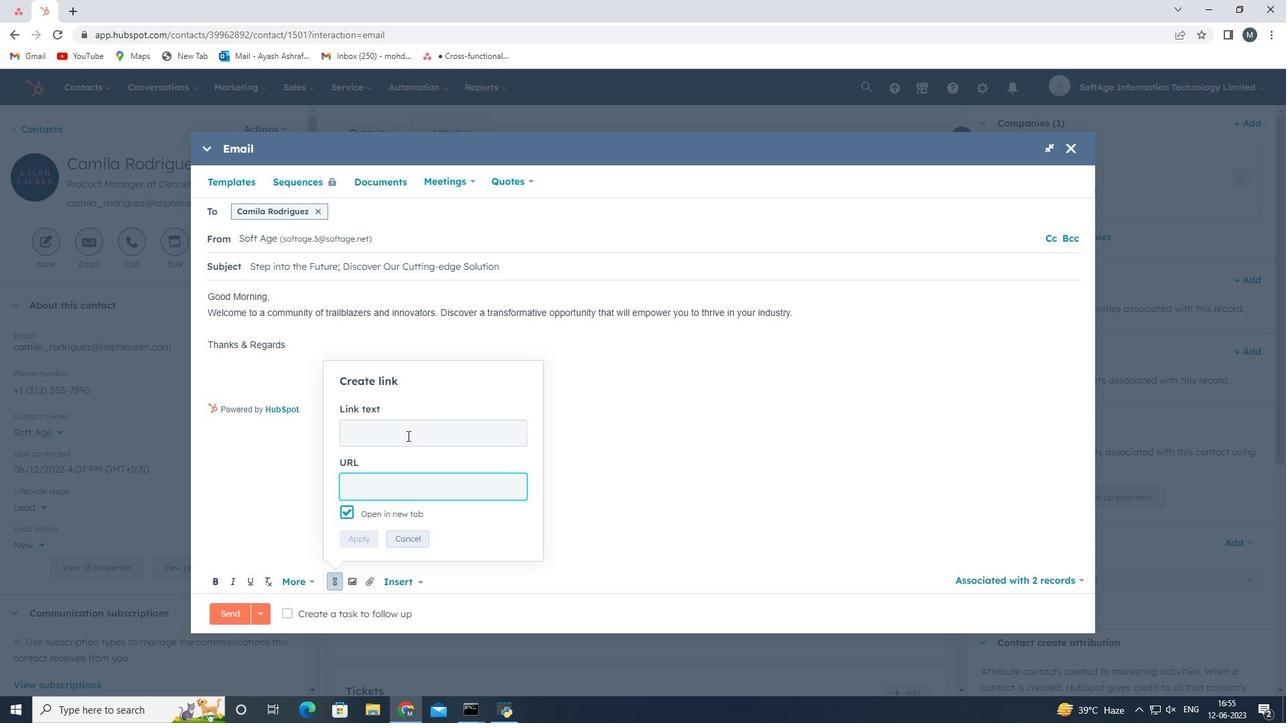 
Action: Mouse pressed left at (410, 430)
Screenshot: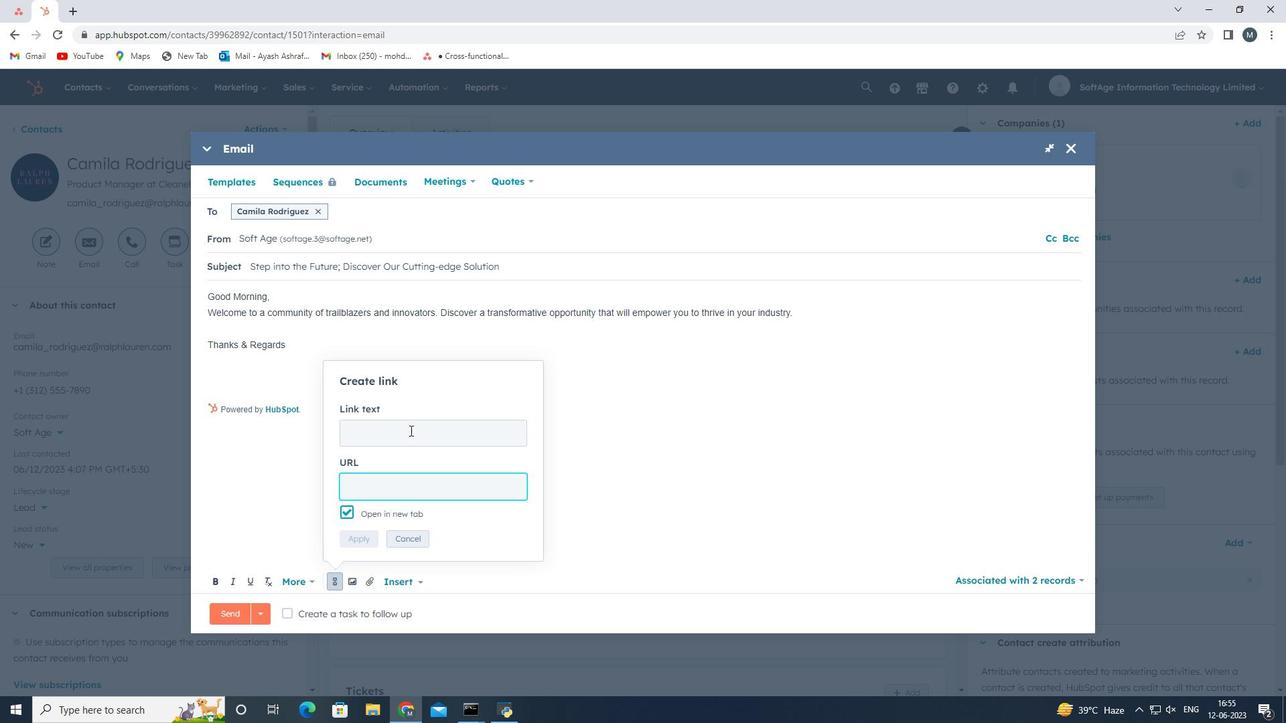 
Action: Key pressed facebik
Screenshot: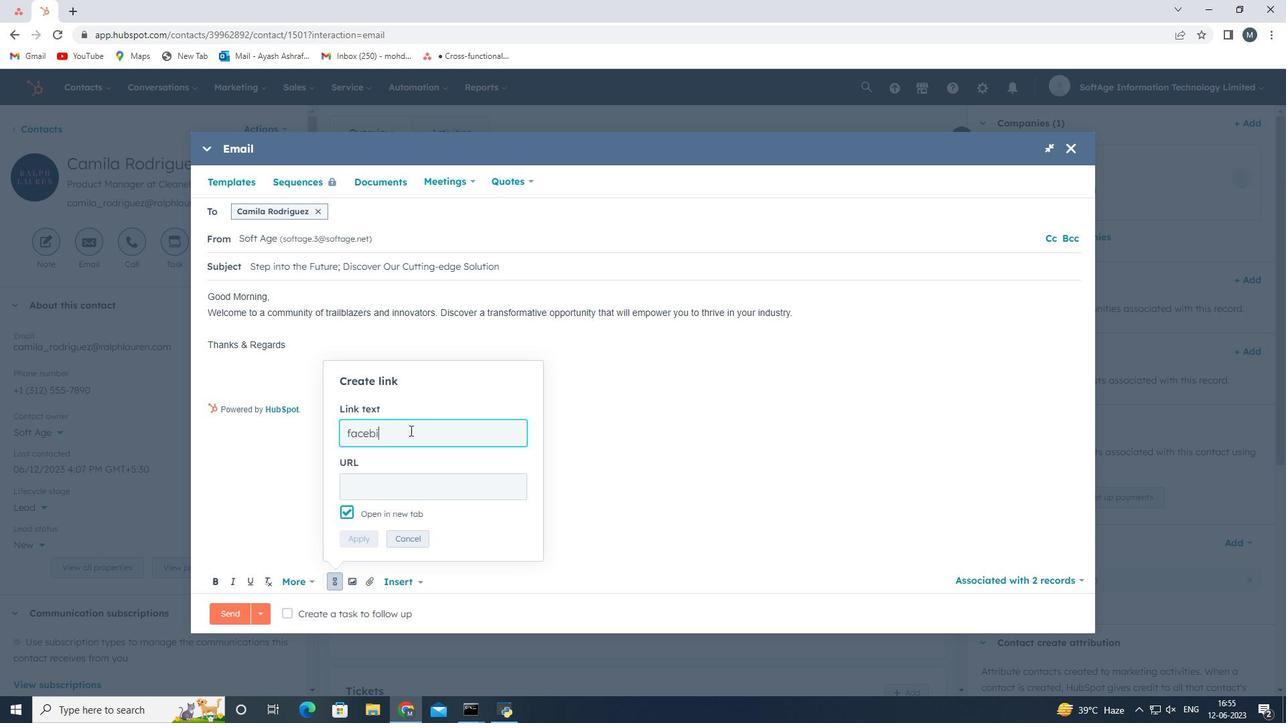 
Action: Mouse moved to (390, 430)
Screenshot: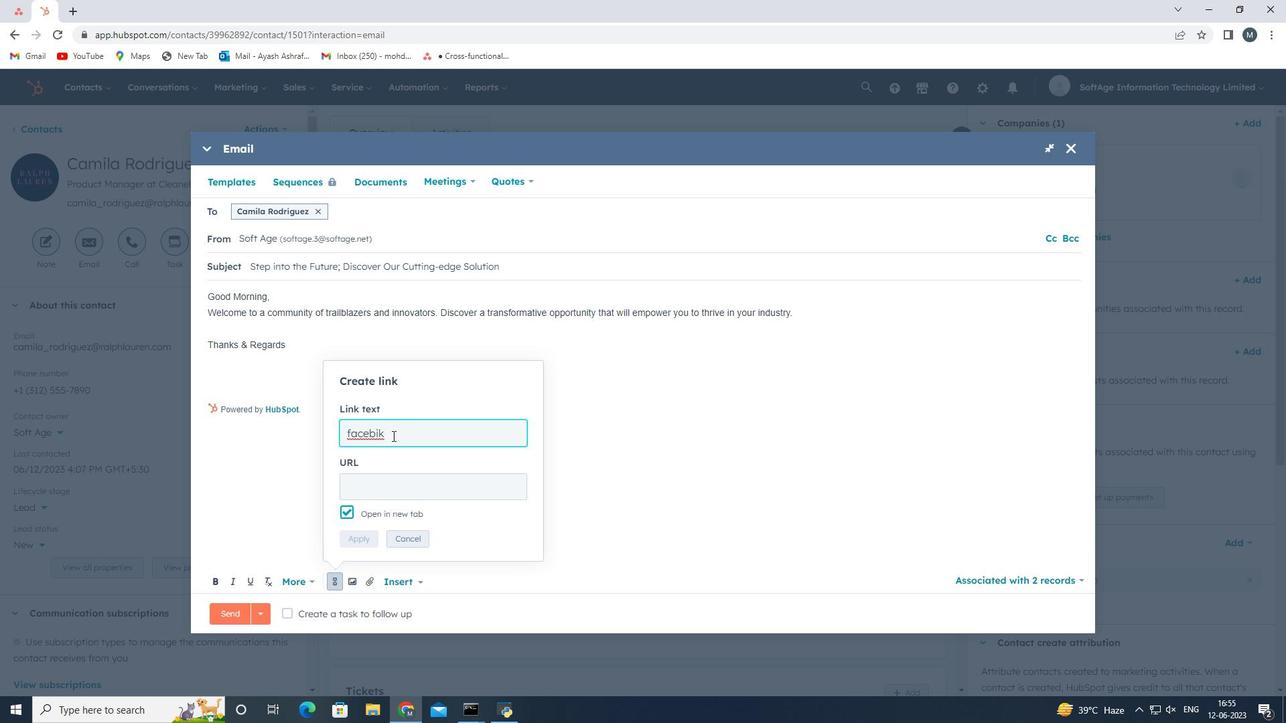
Action: Key pressed <Key.backspace><Key.backspace>ook
Screenshot: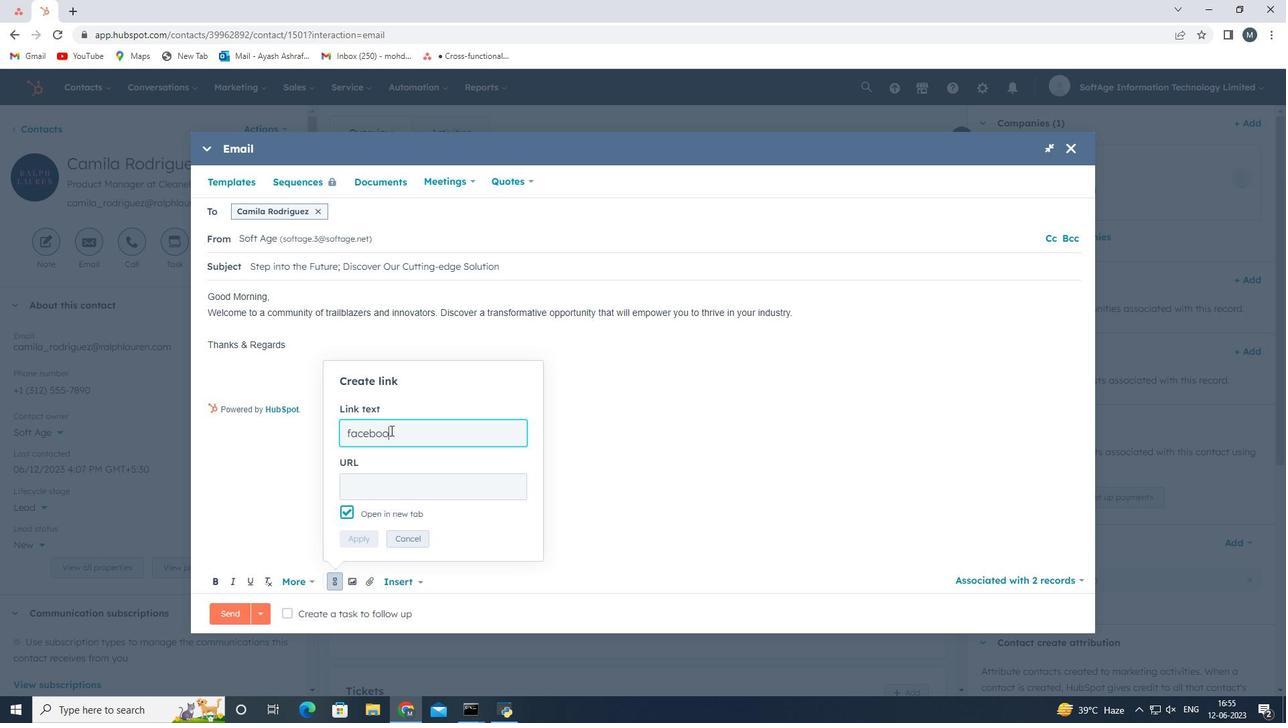 
Action: Mouse moved to (388, 486)
Screenshot: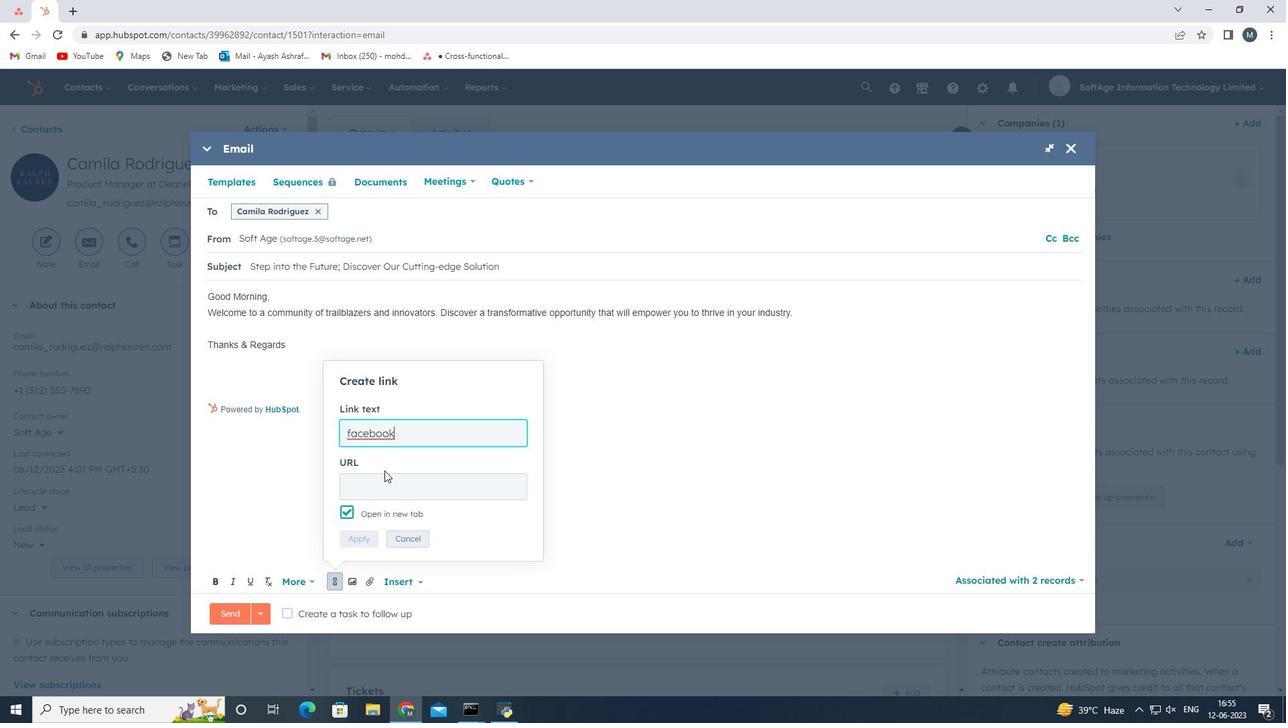 
Action: Mouse pressed left at (388, 486)
Screenshot: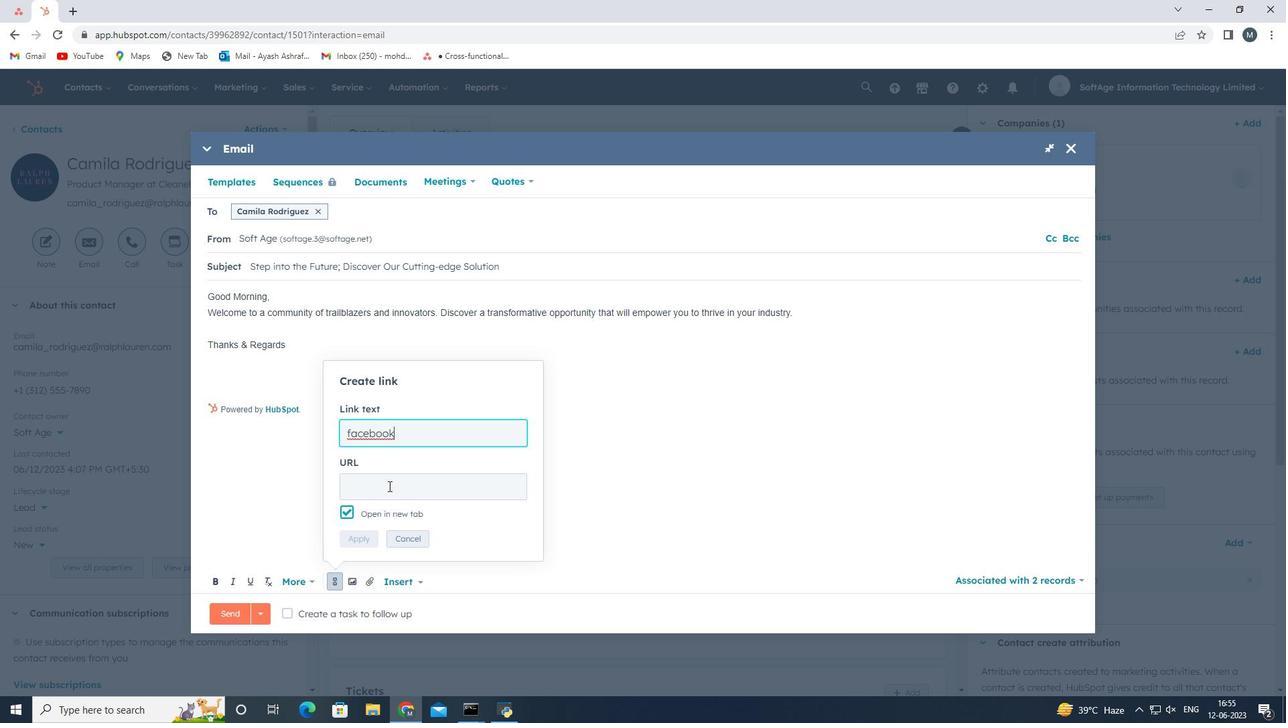 
Action: Key pressed www,facebi
Screenshot: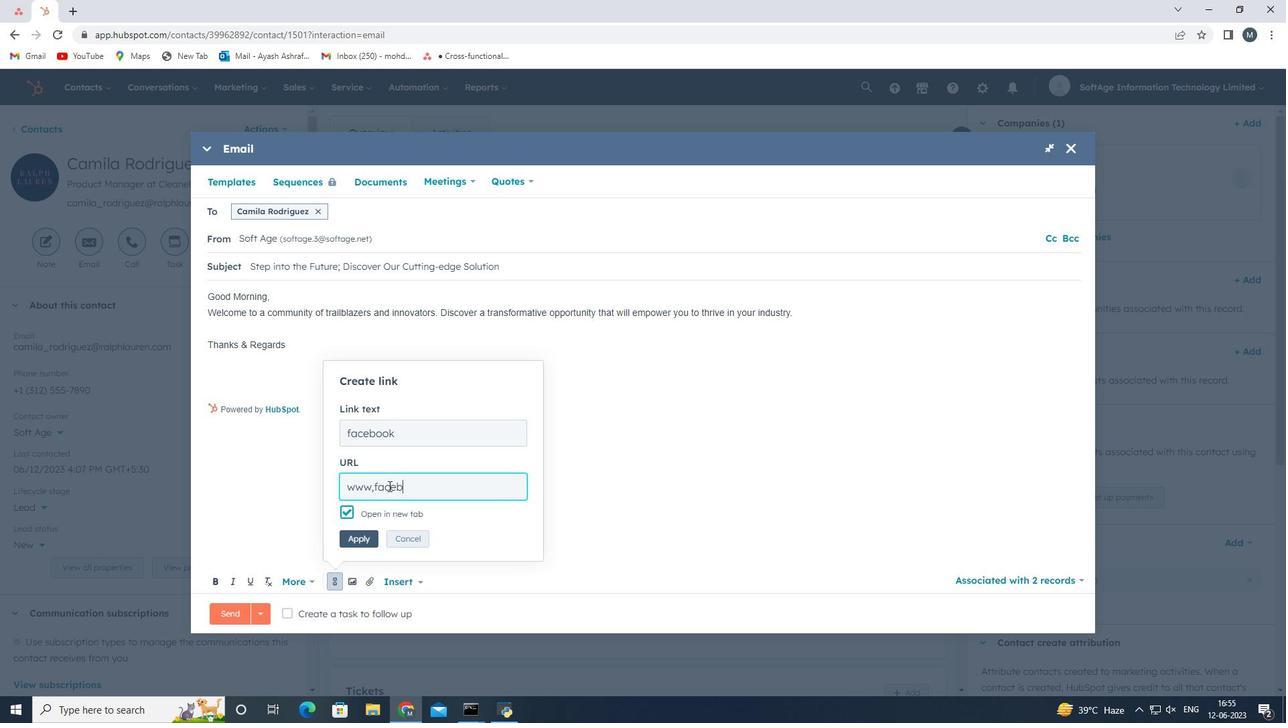 
Action: Mouse moved to (389, 487)
Screenshot: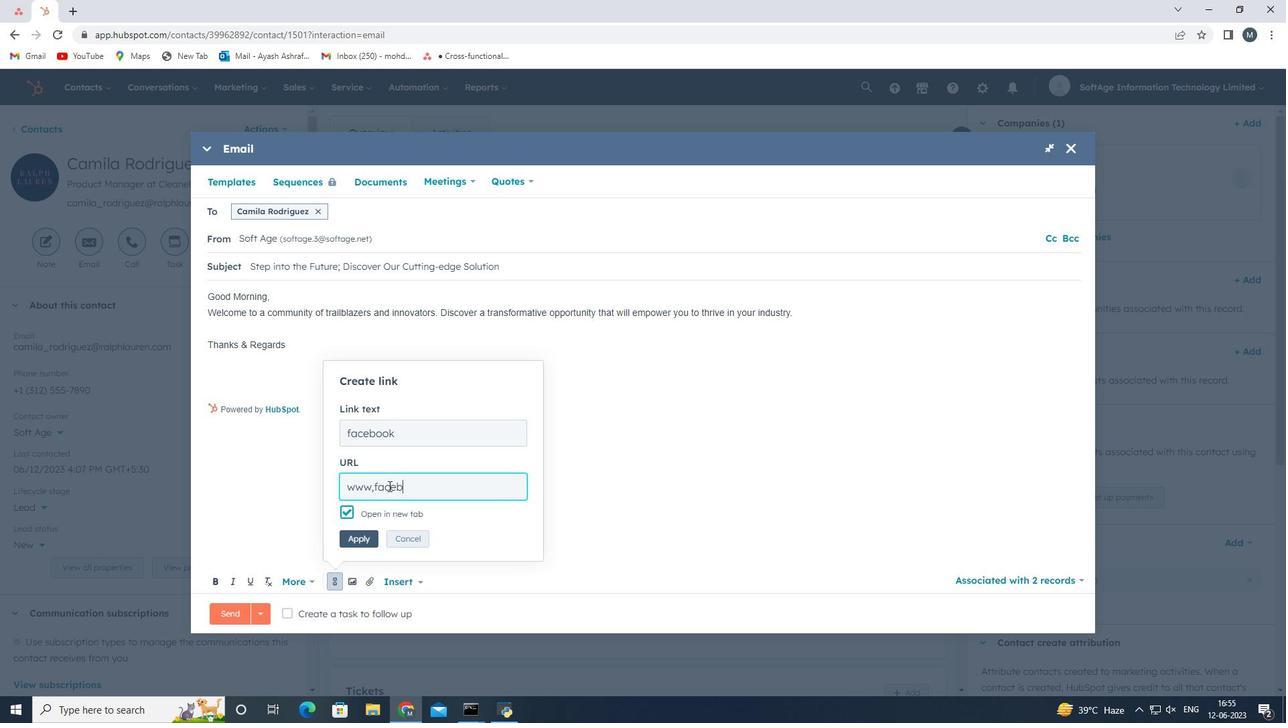 
Action: Key pressed ik.com
Screenshot: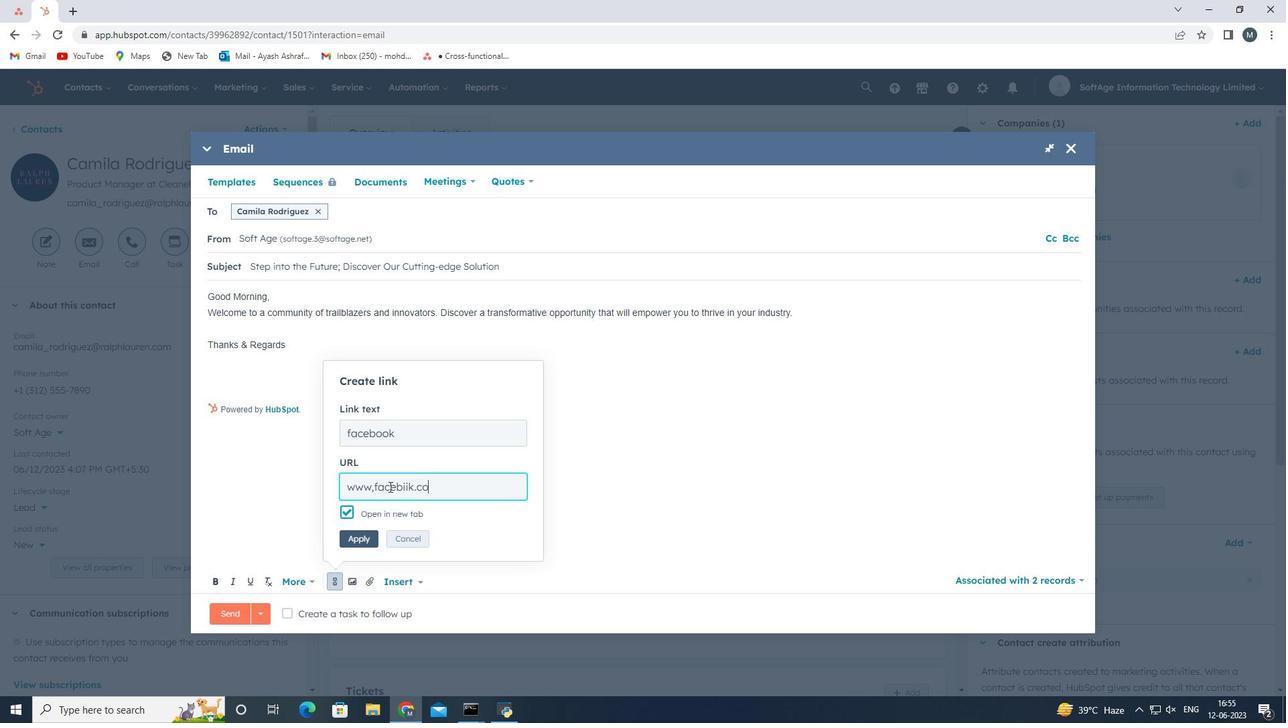 
Action: Mouse moved to (365, 540)
Screenshot: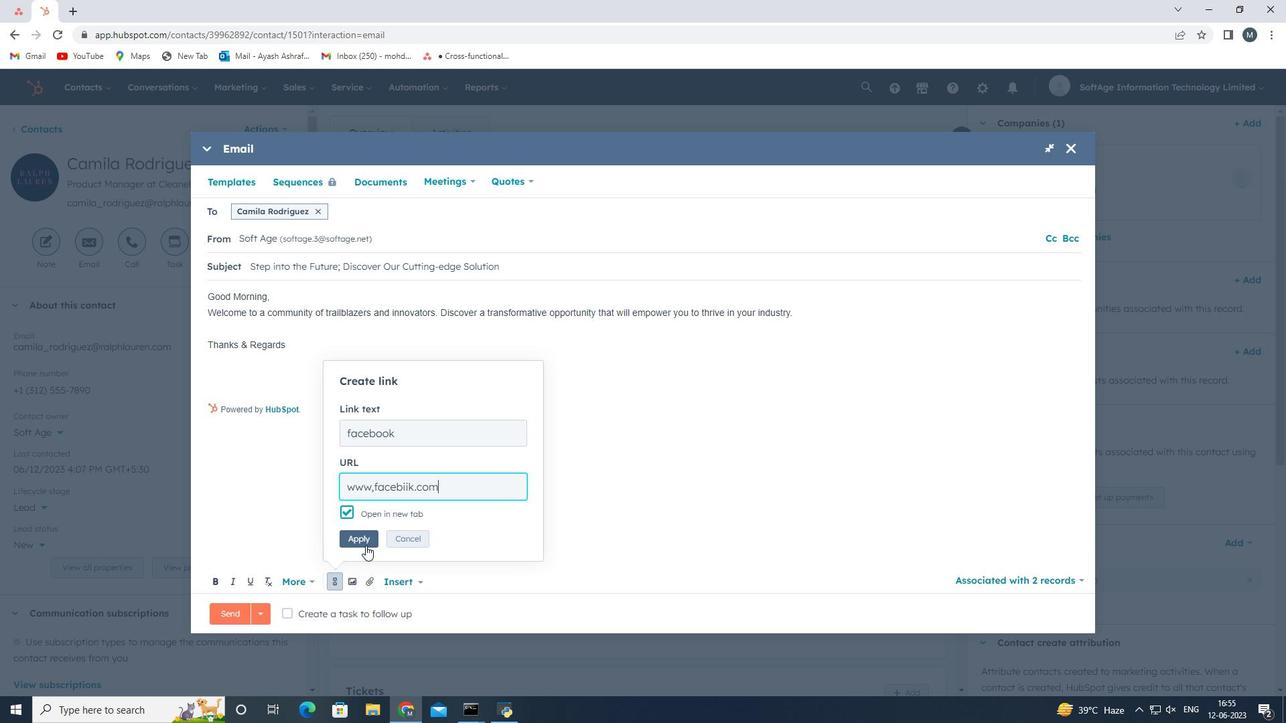 
Action: Mouse pressed left at (365, 540)
Screenshot: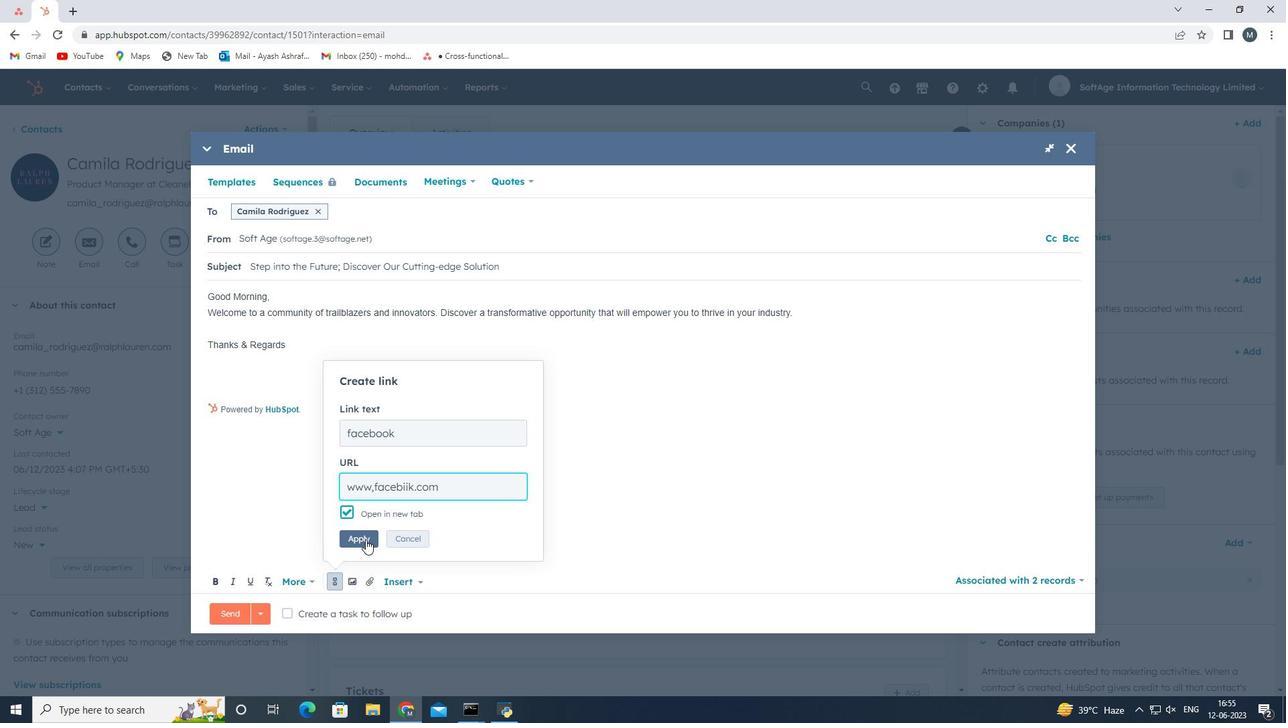 
Action: Mouse moved to (339, 483)
Screenshot: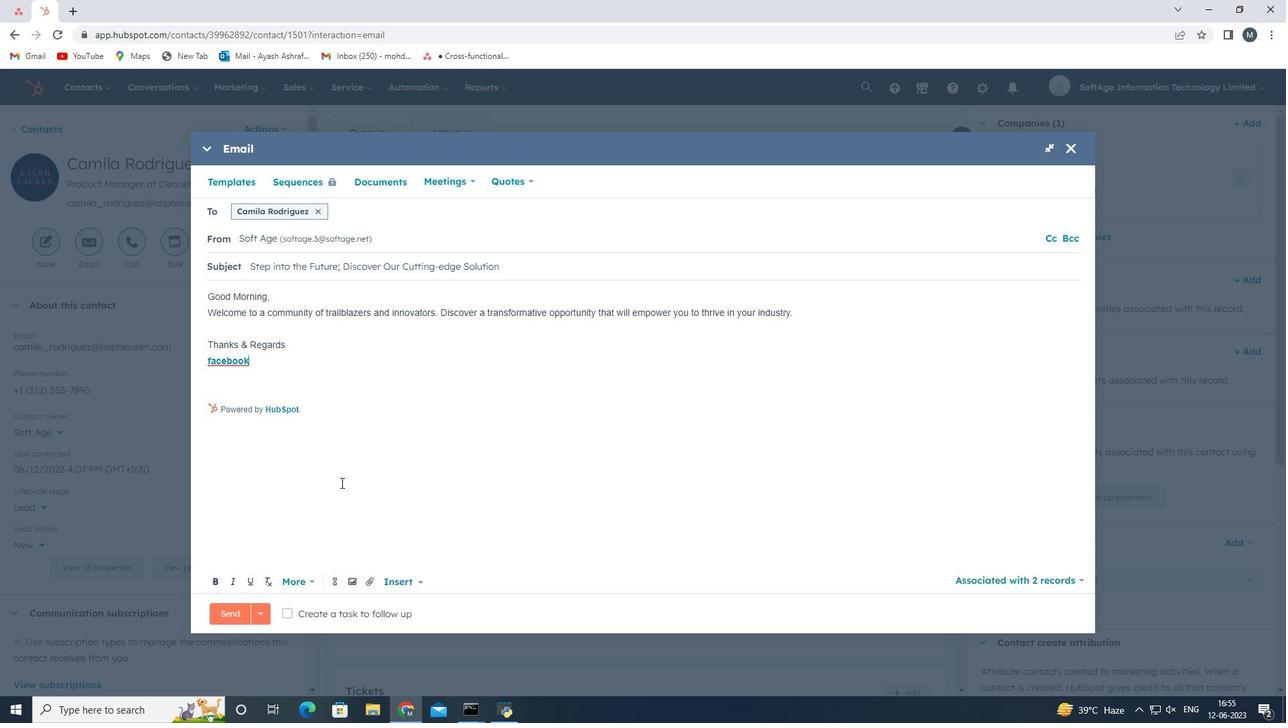 
Action: Key pressed <Key.enter>
Screenshot: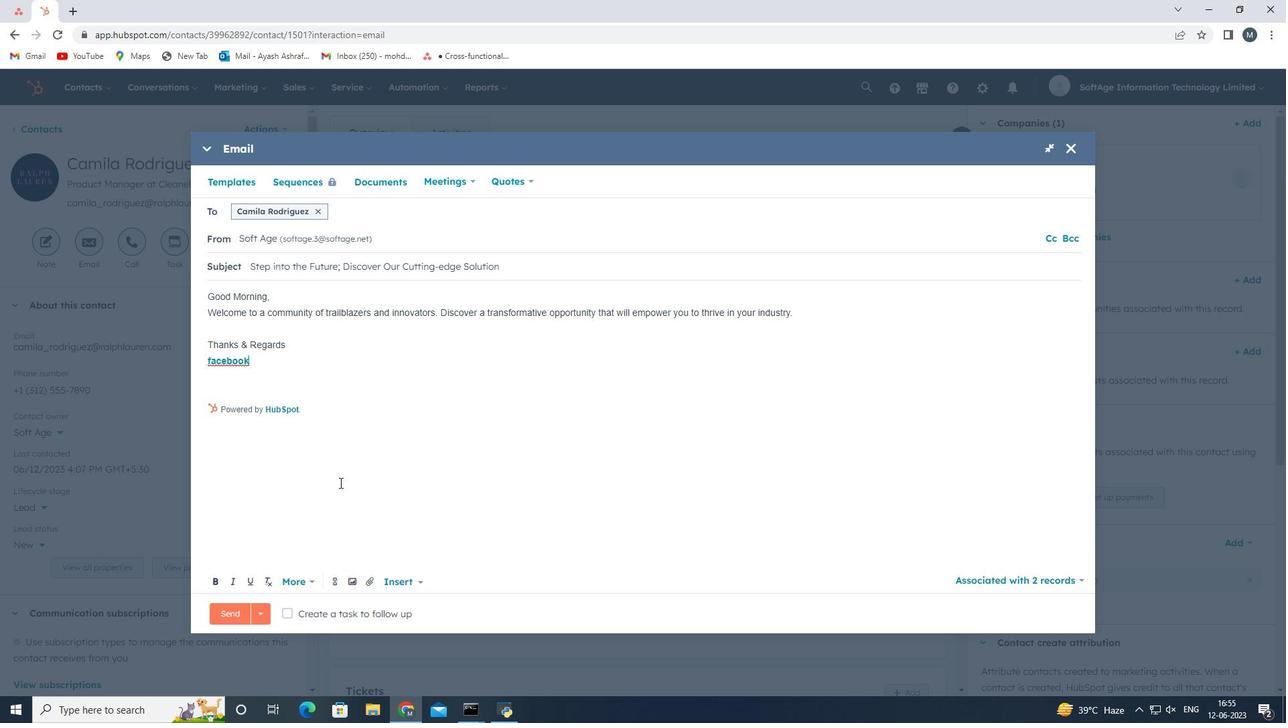 
Action: Mouse moved to (353, 540)
Screenshot: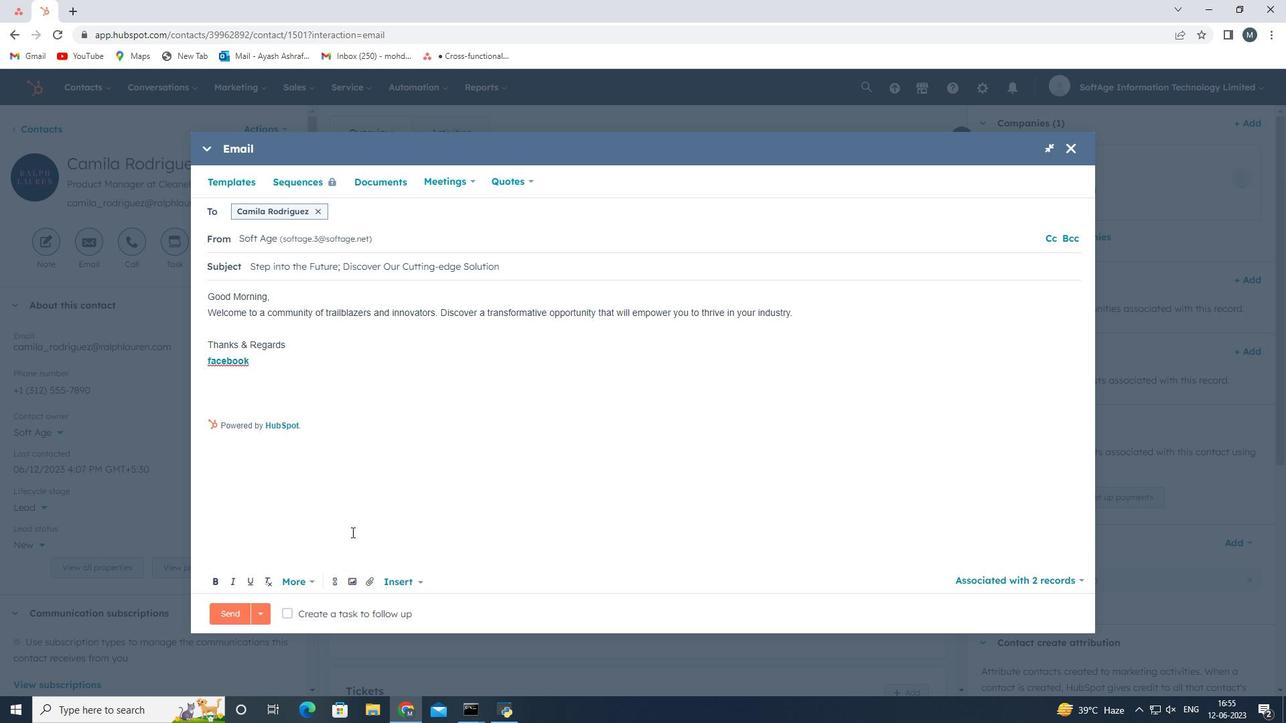
Action: Key pressed <Key.enter>
Screenshot: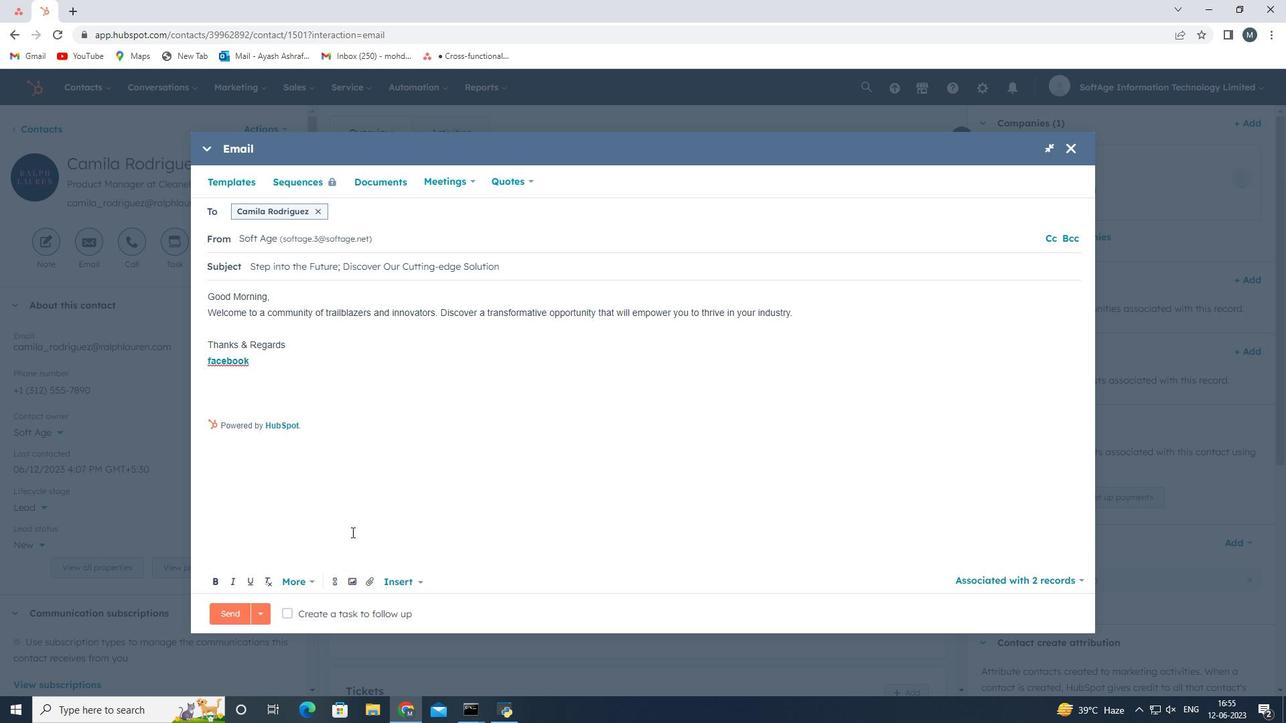 
Action: Mouse moved to (371, 582)
Screenshot: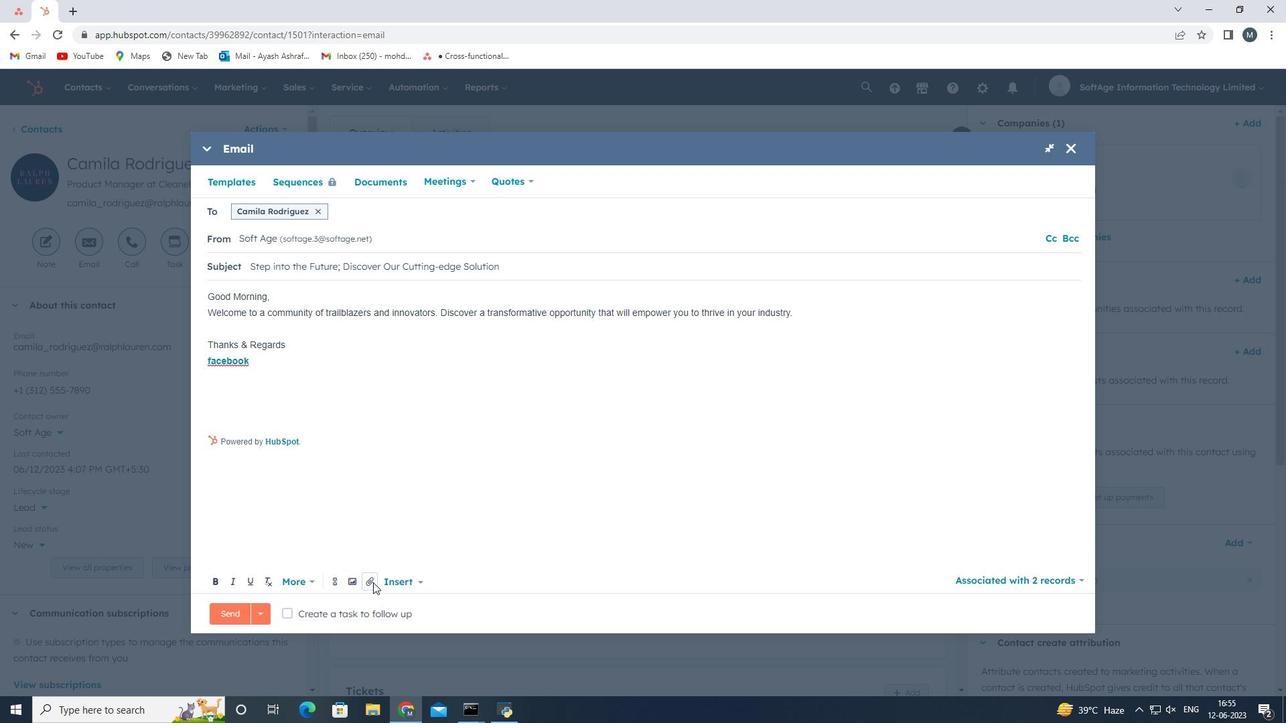 
Action: Mouse pressed left at (371, 582)
Screenshot: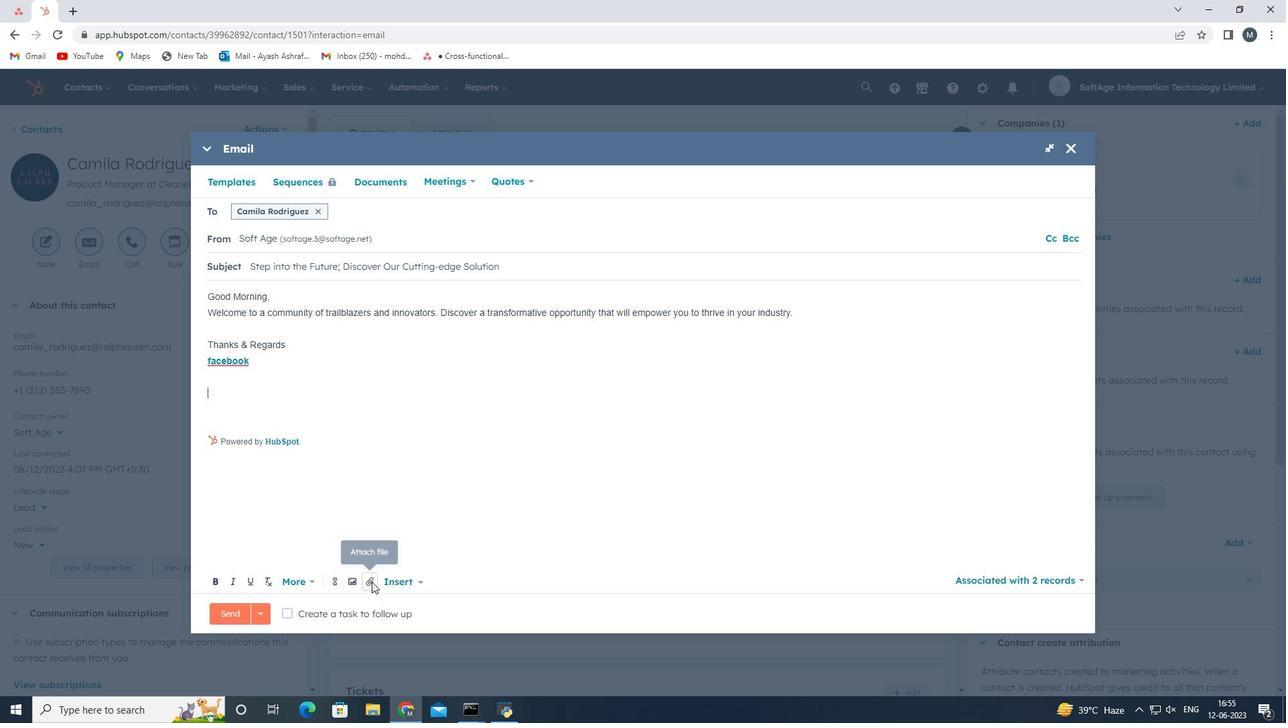 
Action: Mouse moved to (399, 541)
Screenshot: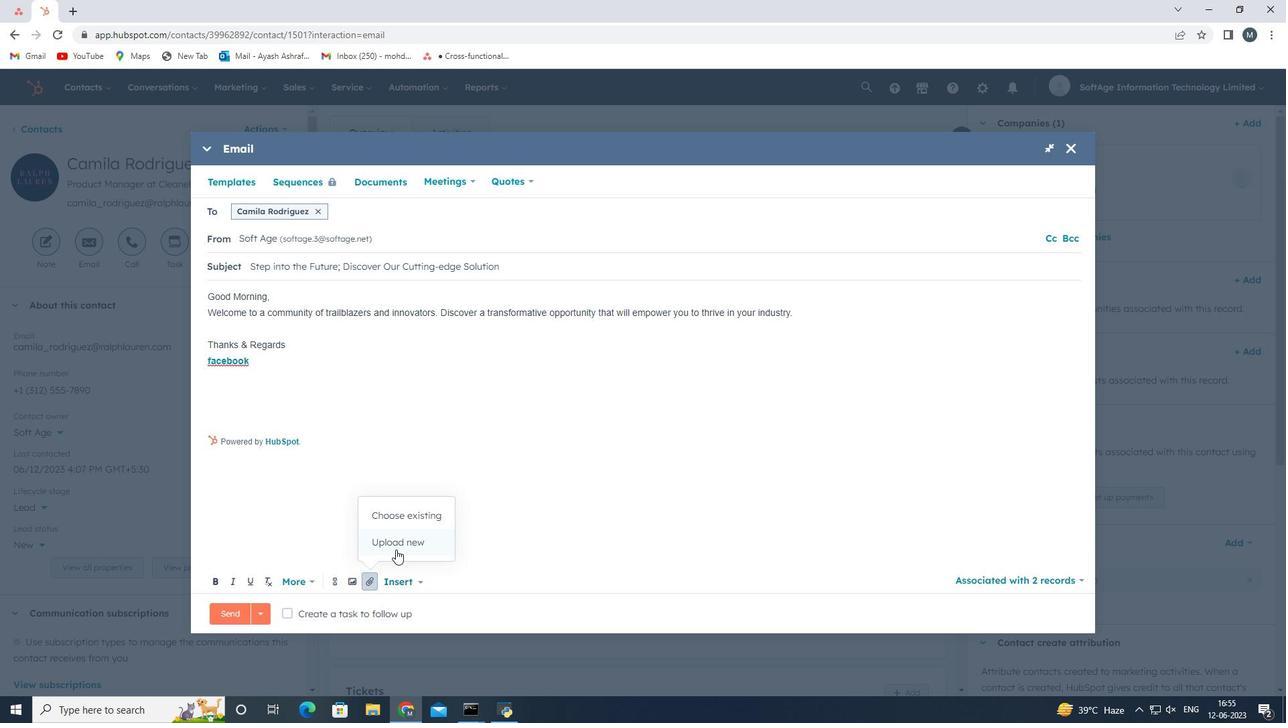 
Action: Mouse pressed left at (399, 541)
Screenshot: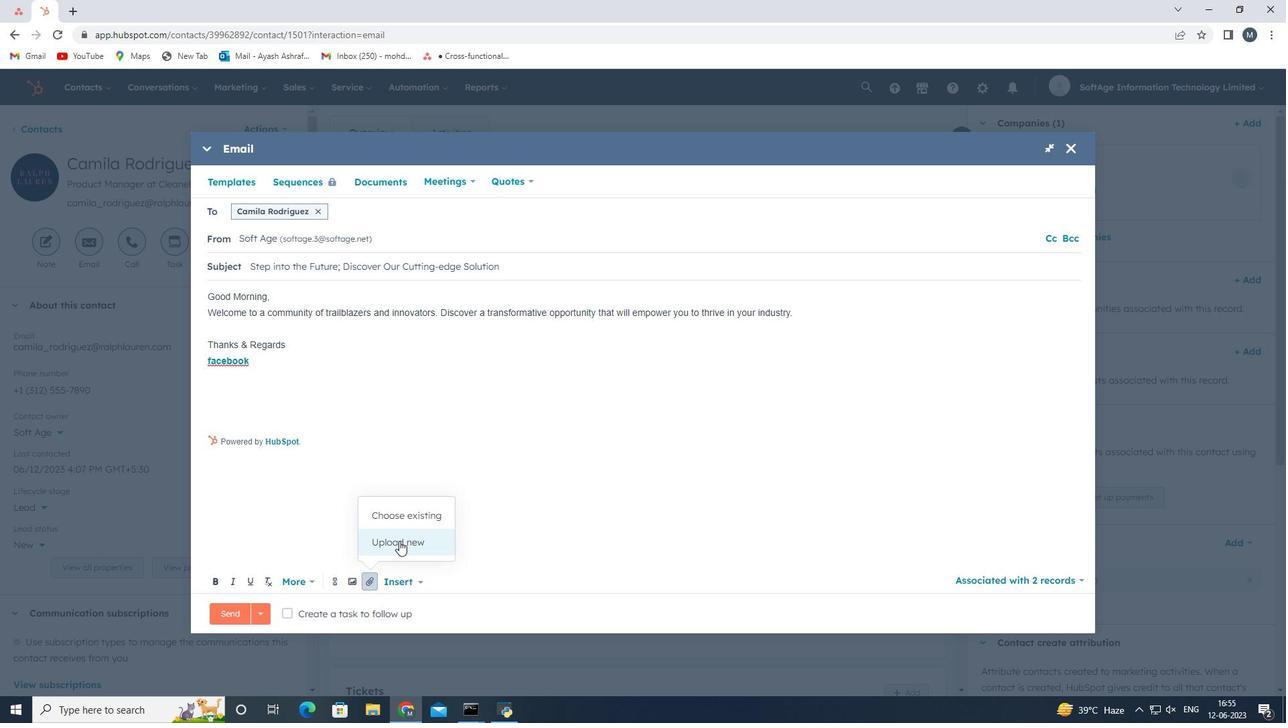 
Action: Mouse moved to (265, 156)
Screenshot: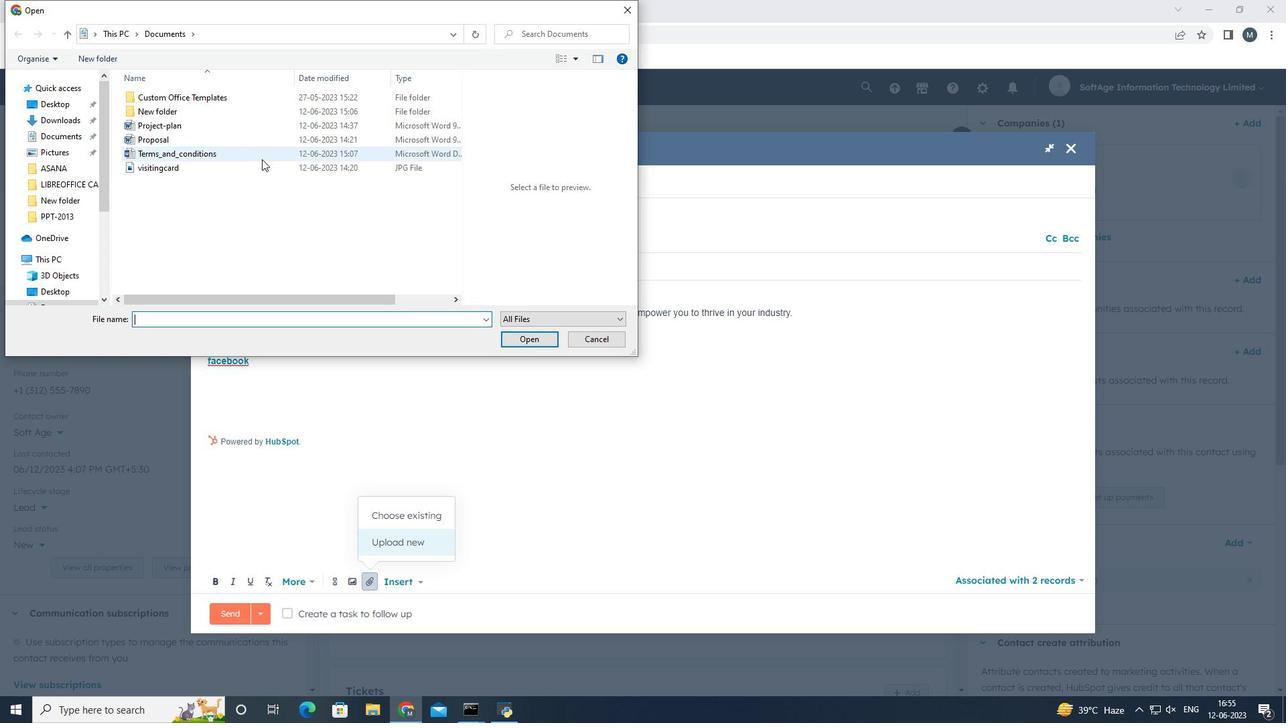 
Action: Mouse pressed left at (265, 156)
Screenshot: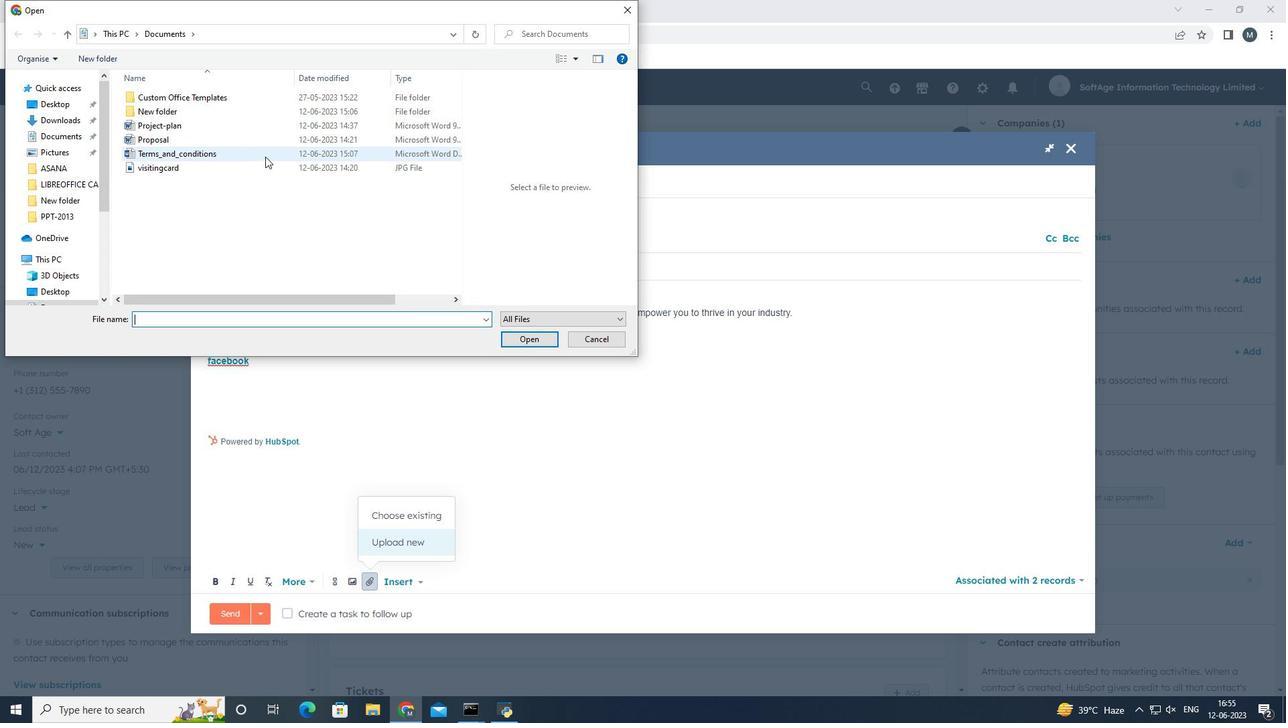 
Action: Mouse moved to (534, 339)
Screenshot: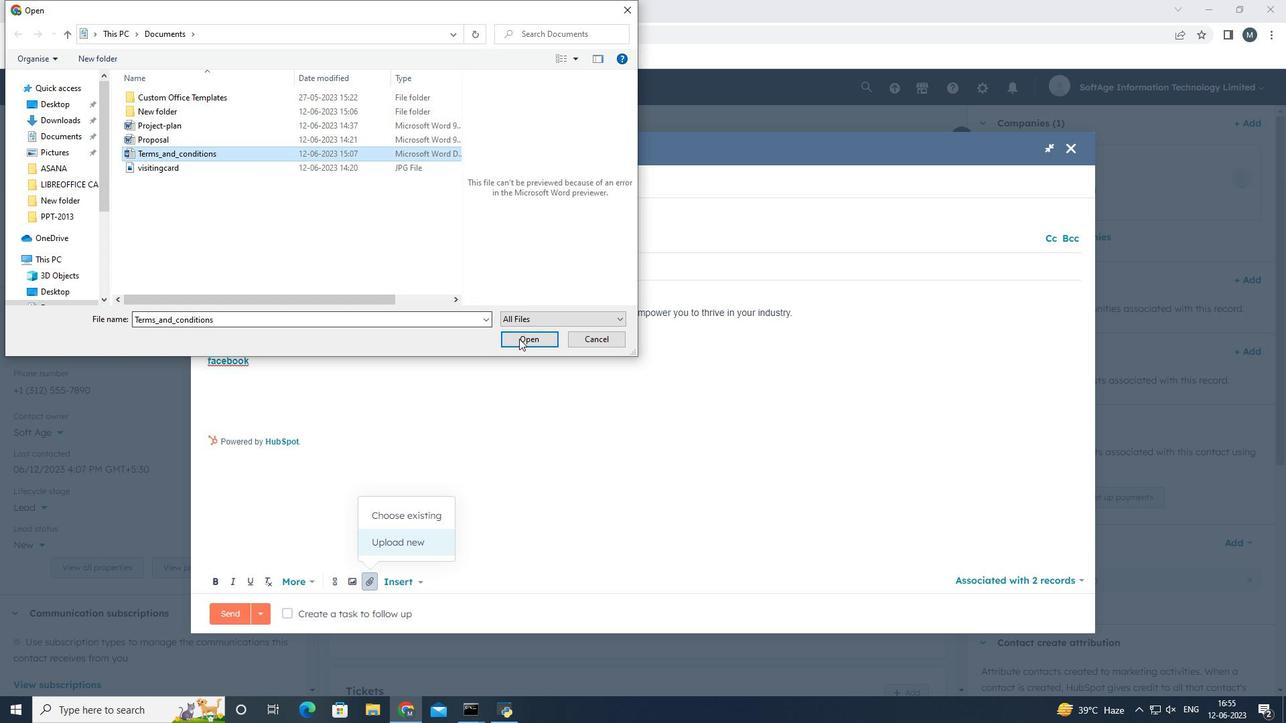 
Action: Mouse pressed left at (534, 339)
Screenshot: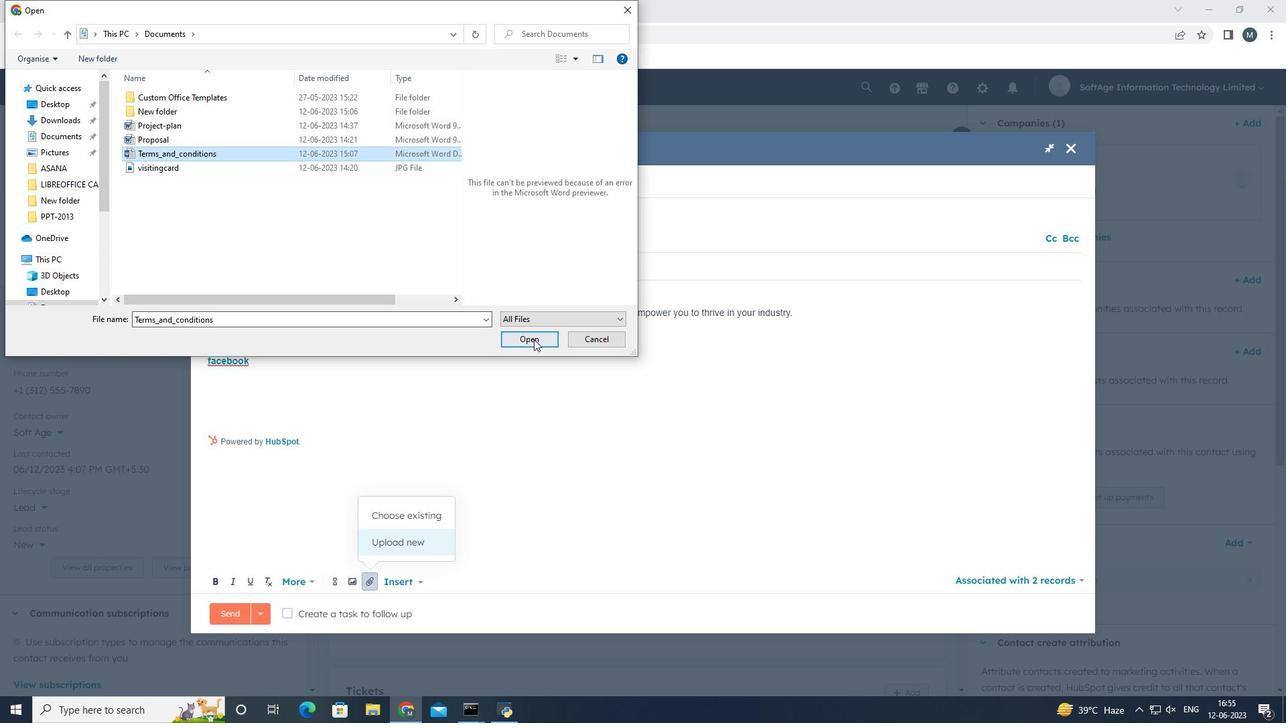 
Action: Mouse moved to (345, 542)
Screenshot: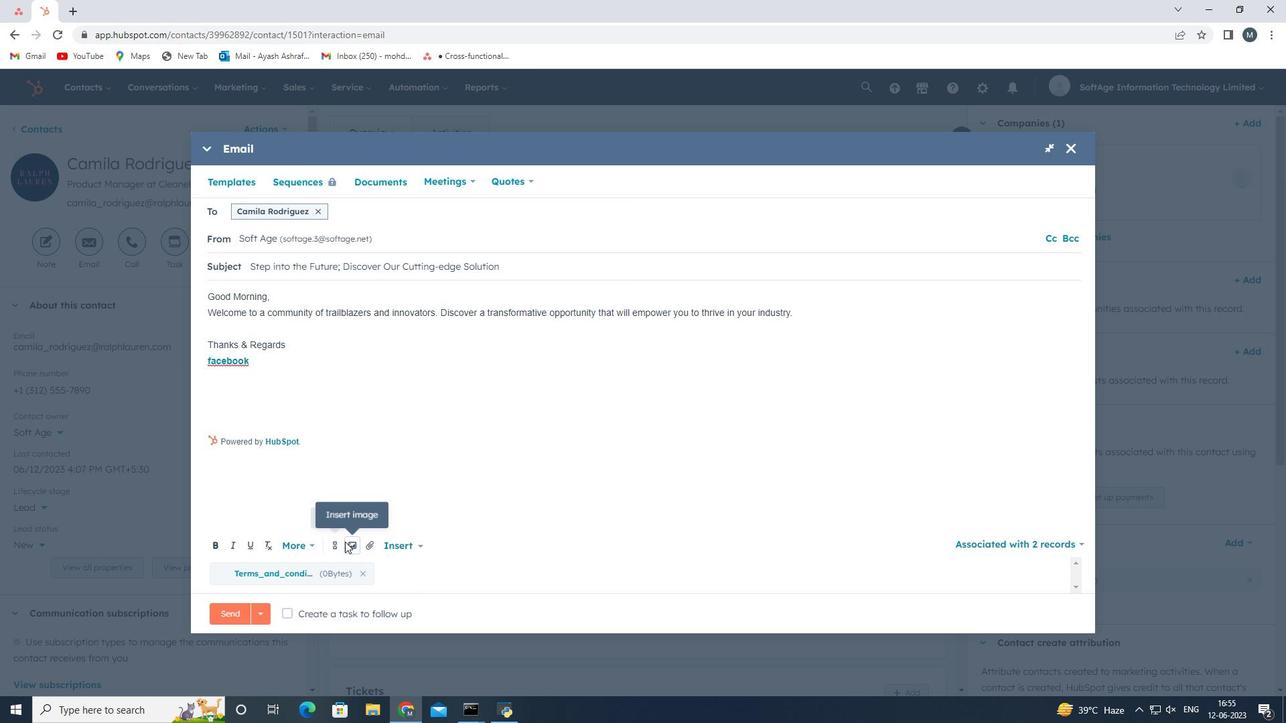 
Action: Mouse pressed left at (345, 542)
Screenshot: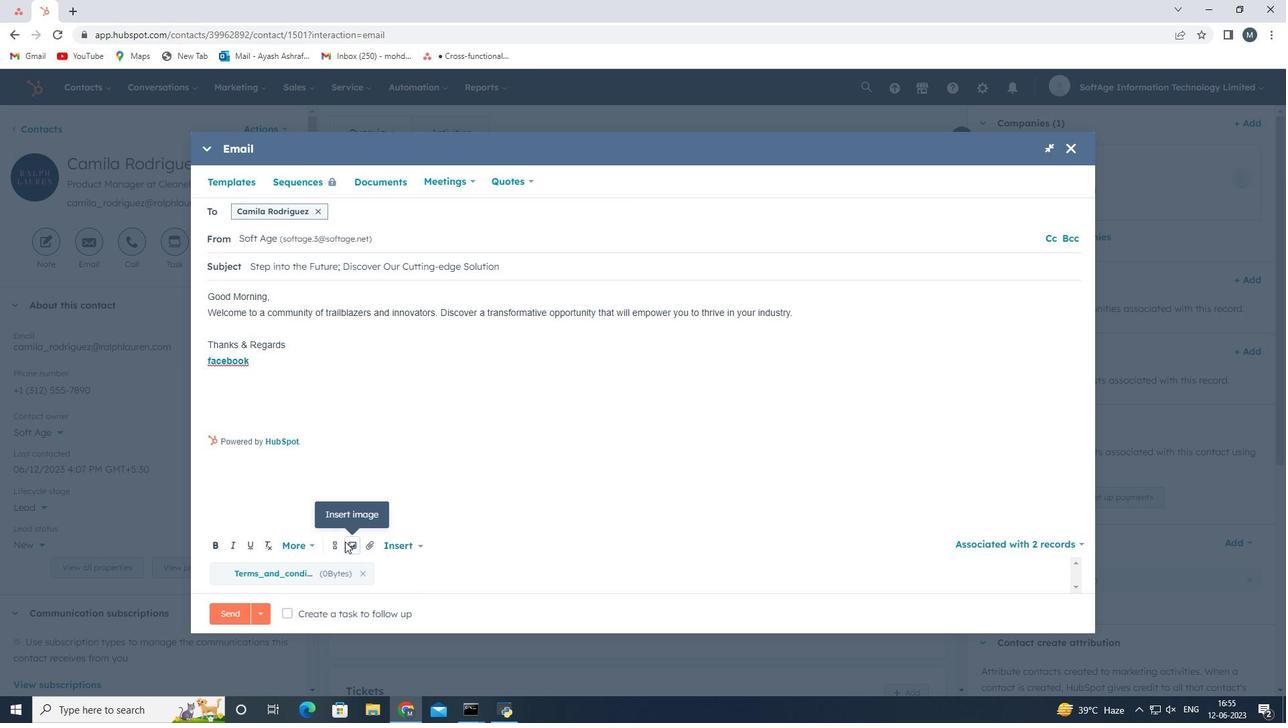 
Action: Mouse moved to (329, 505)
Screenshot: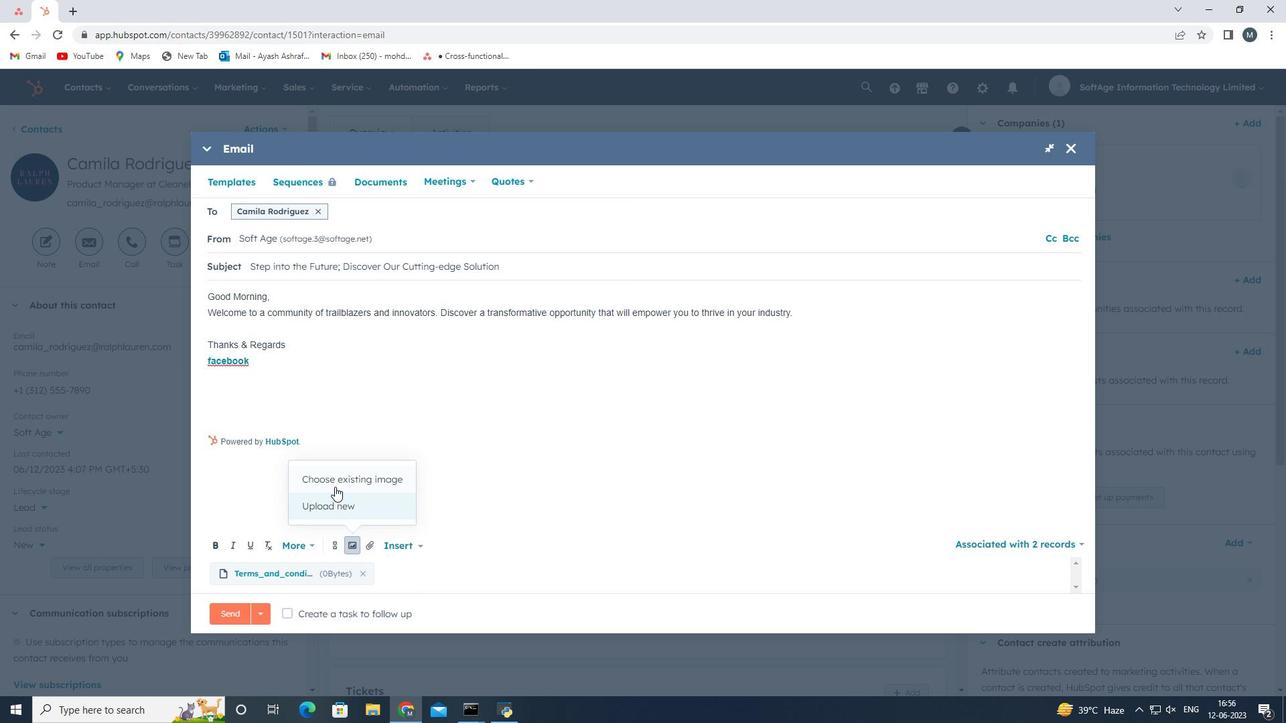 
Action: Mouse pressed left at (329, 505)
Screenshot: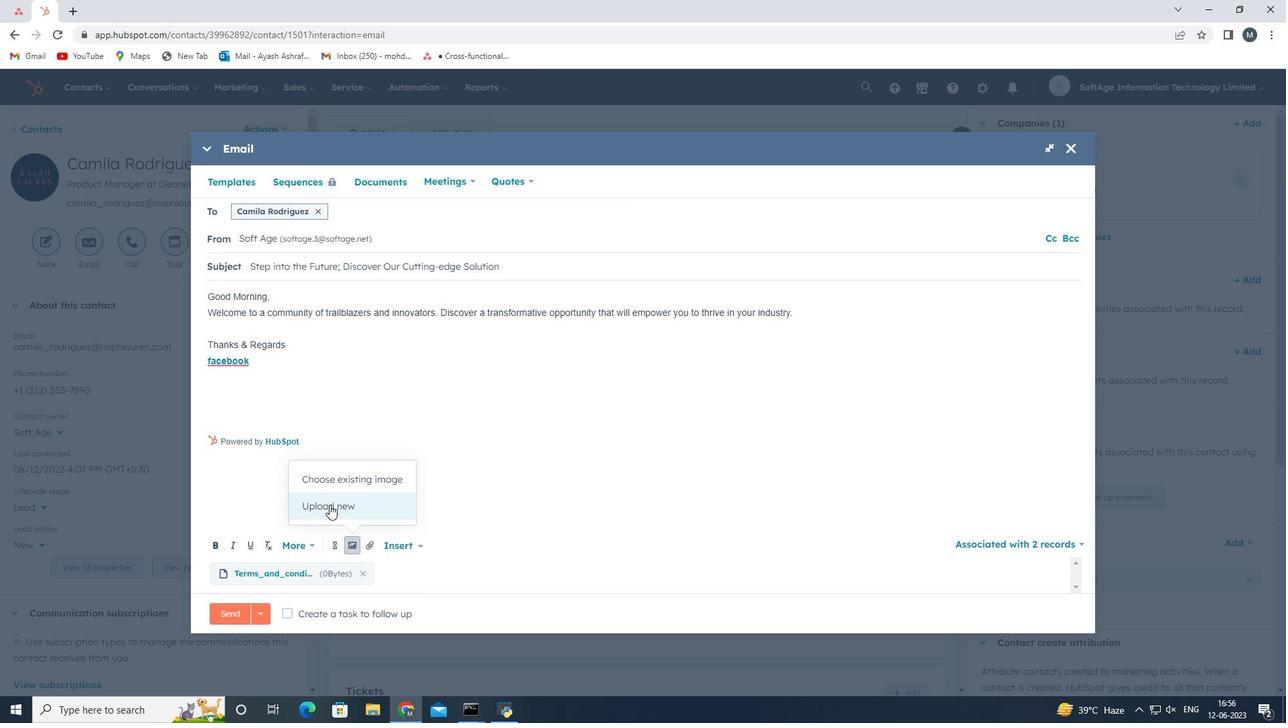 
Action: Mouse moved to (192, 126)
Screenshot: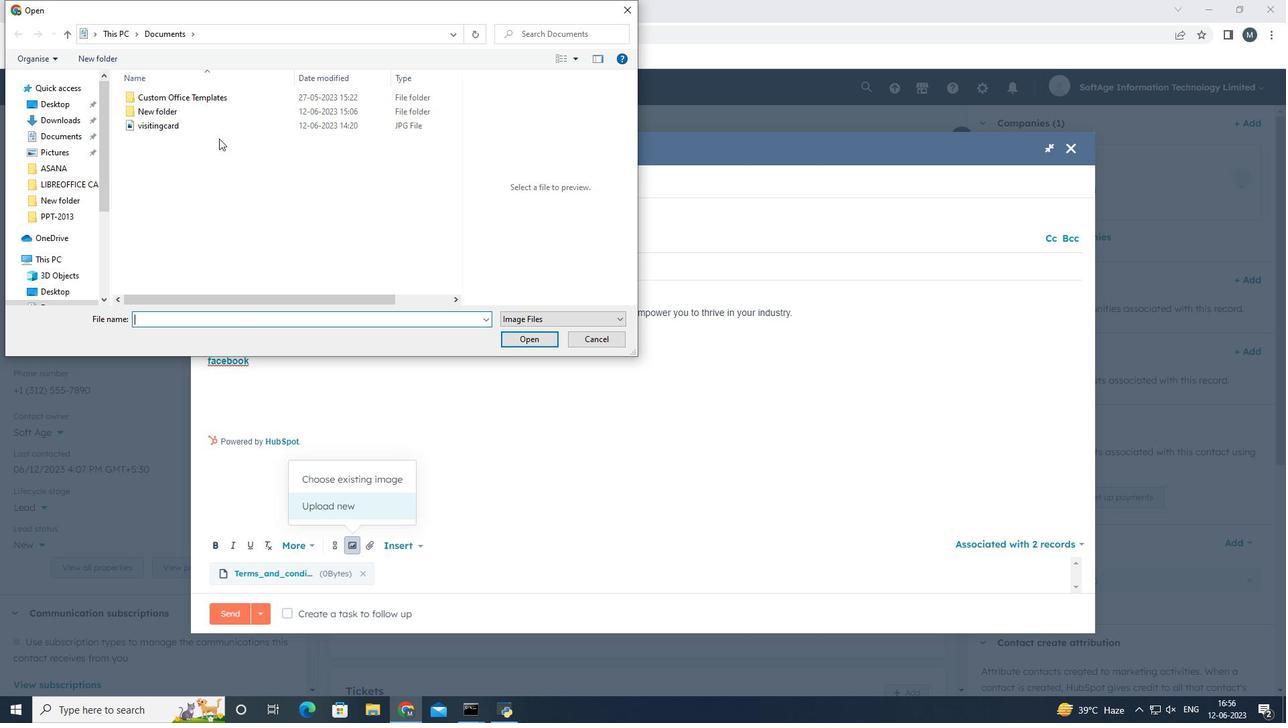 
Action: Mouse pressed left at (192, 126)
Screenshot: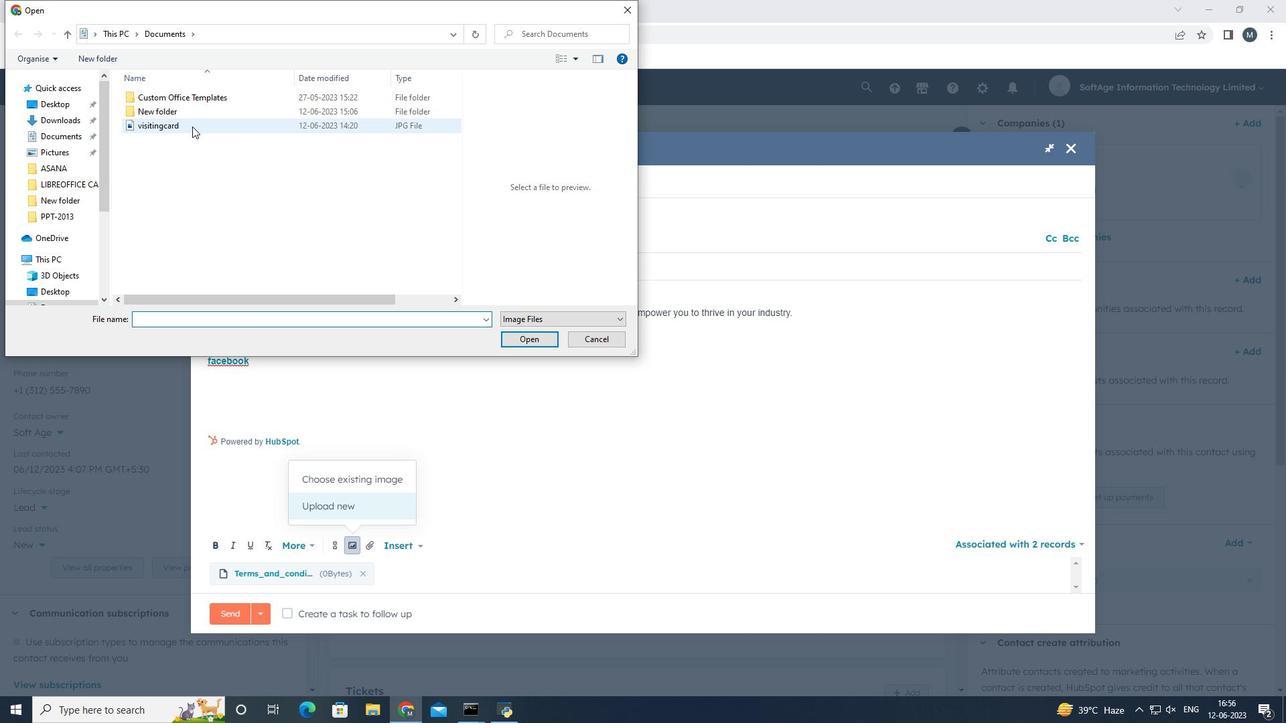 
Action: Mouse moved to (516, 339)
Screenshot: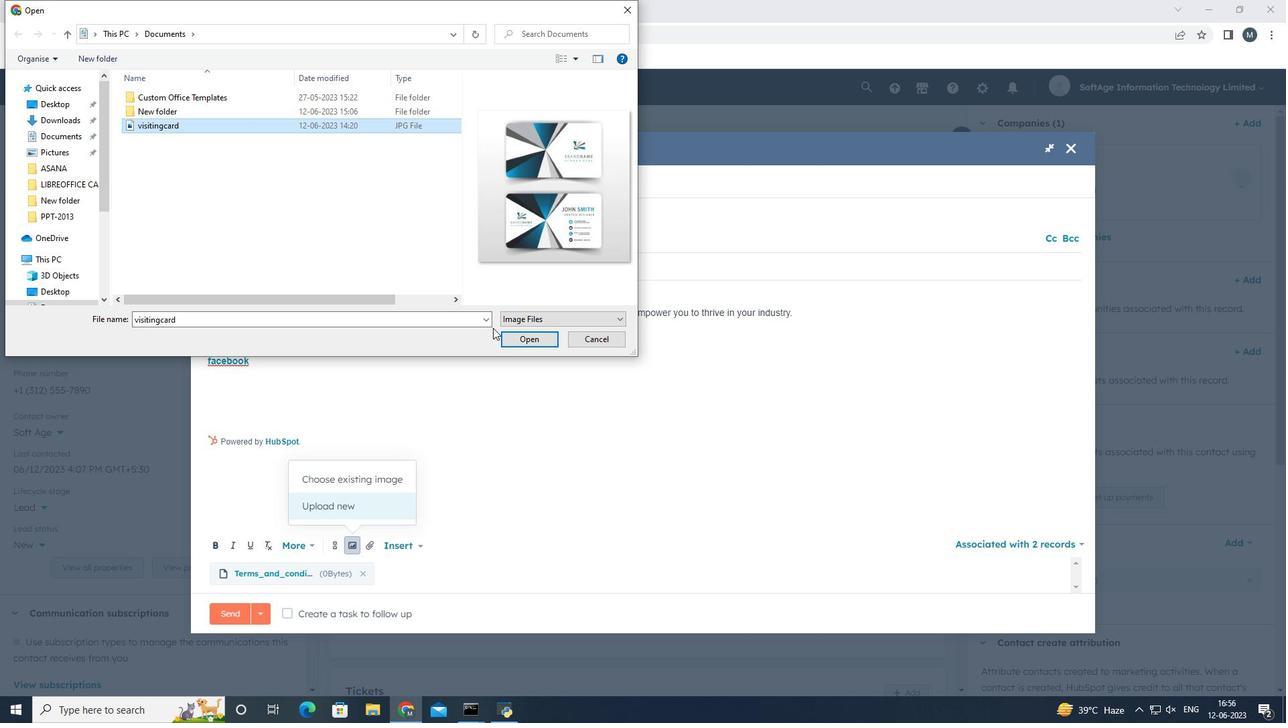 
Action: Mouse pressed left at (516, 339)
Screenshot: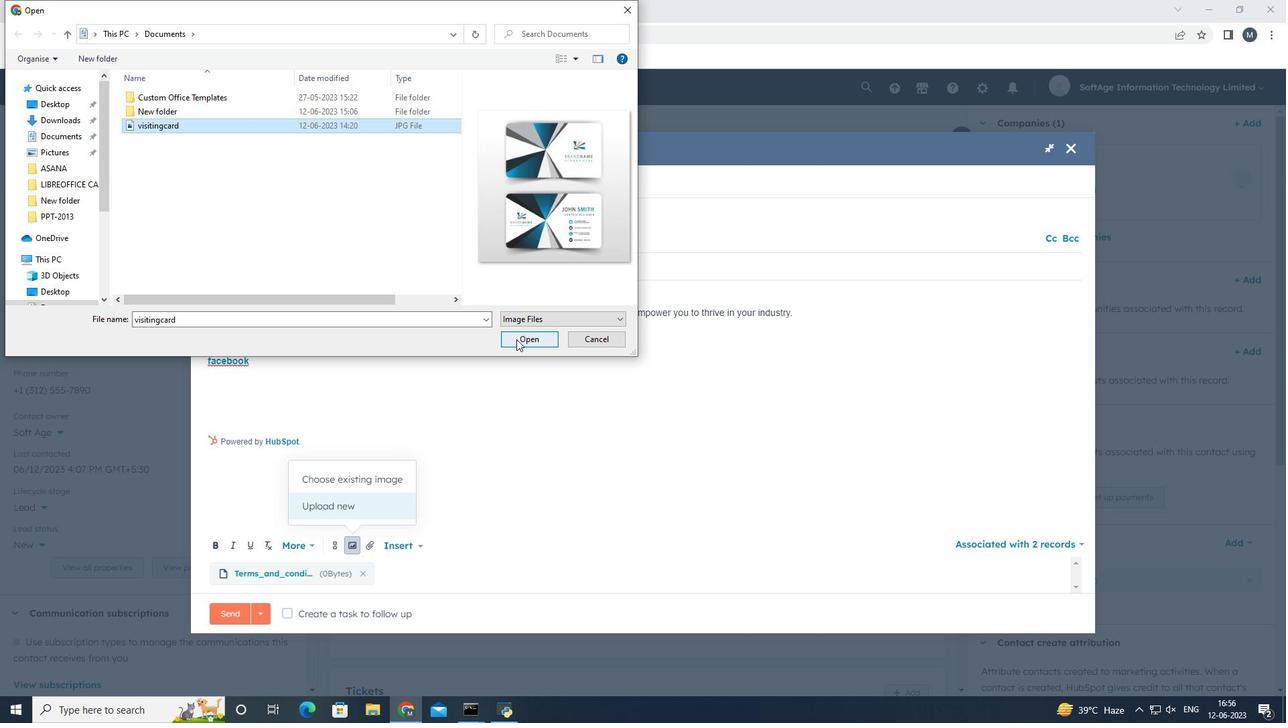 
Action: Mouse moved to (288, 614)
Screenshot: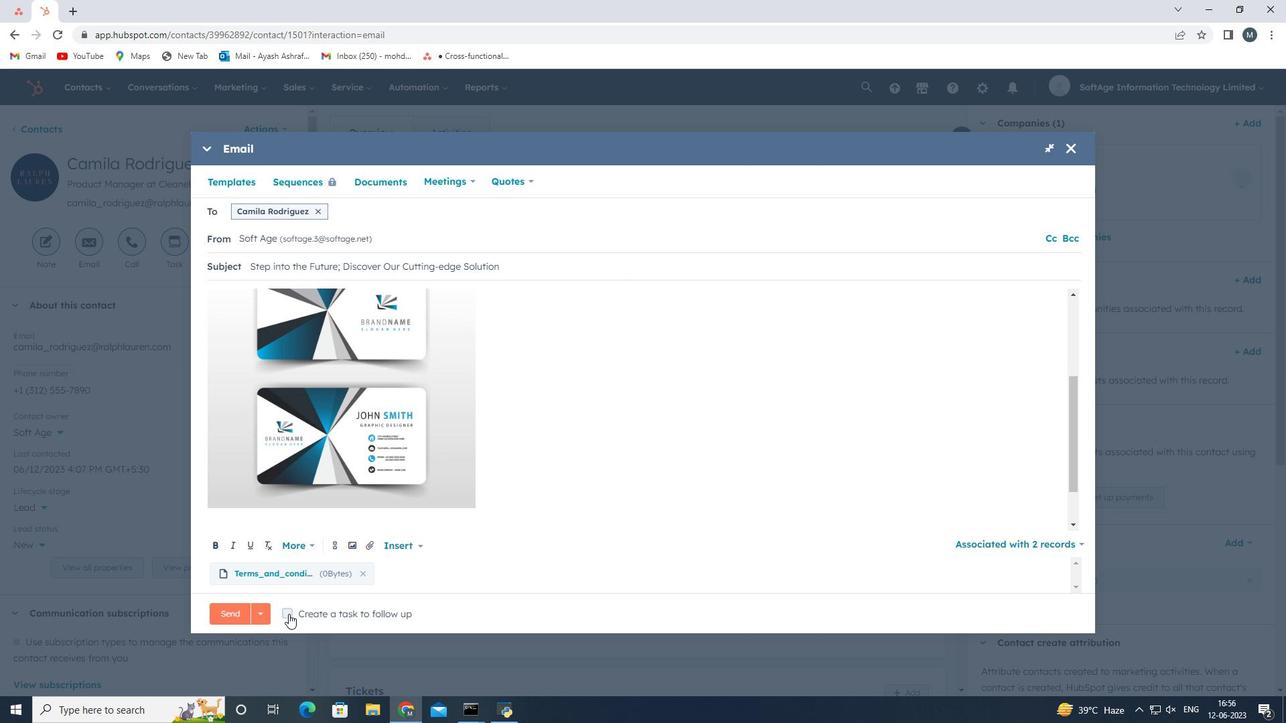 
Action: Mouse pressed left at (288, 614)
Screenshot: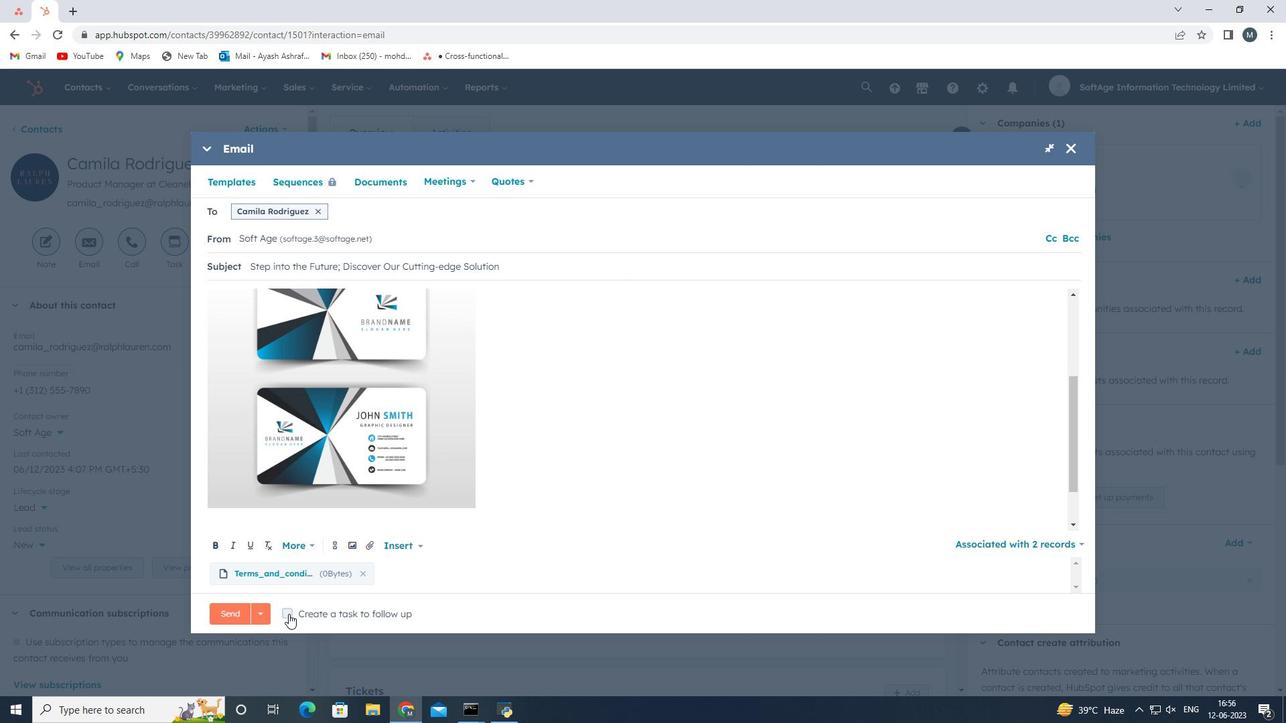 
Action: Mouse moved to (469, 611)
Screenshot: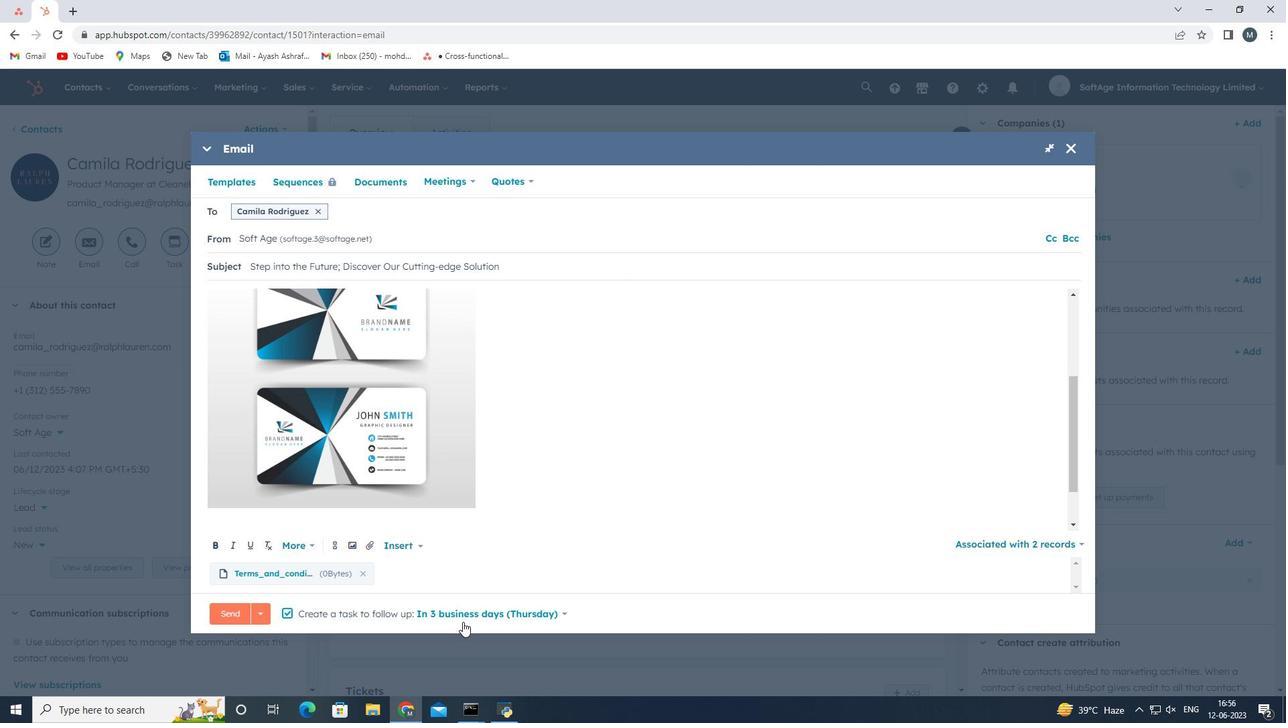 
Action: Mouse pressed left at (469, 611)
Screenshot: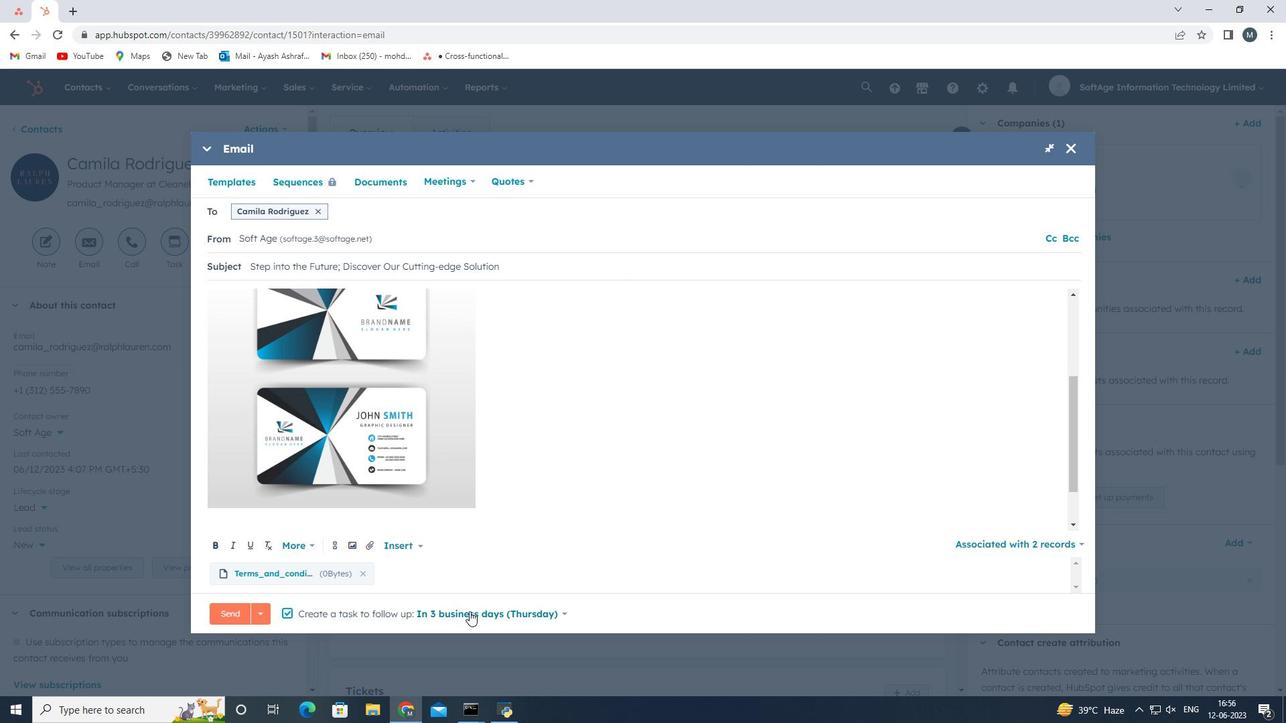 
Action: Mouse moved to (558, 537)
Screenshot: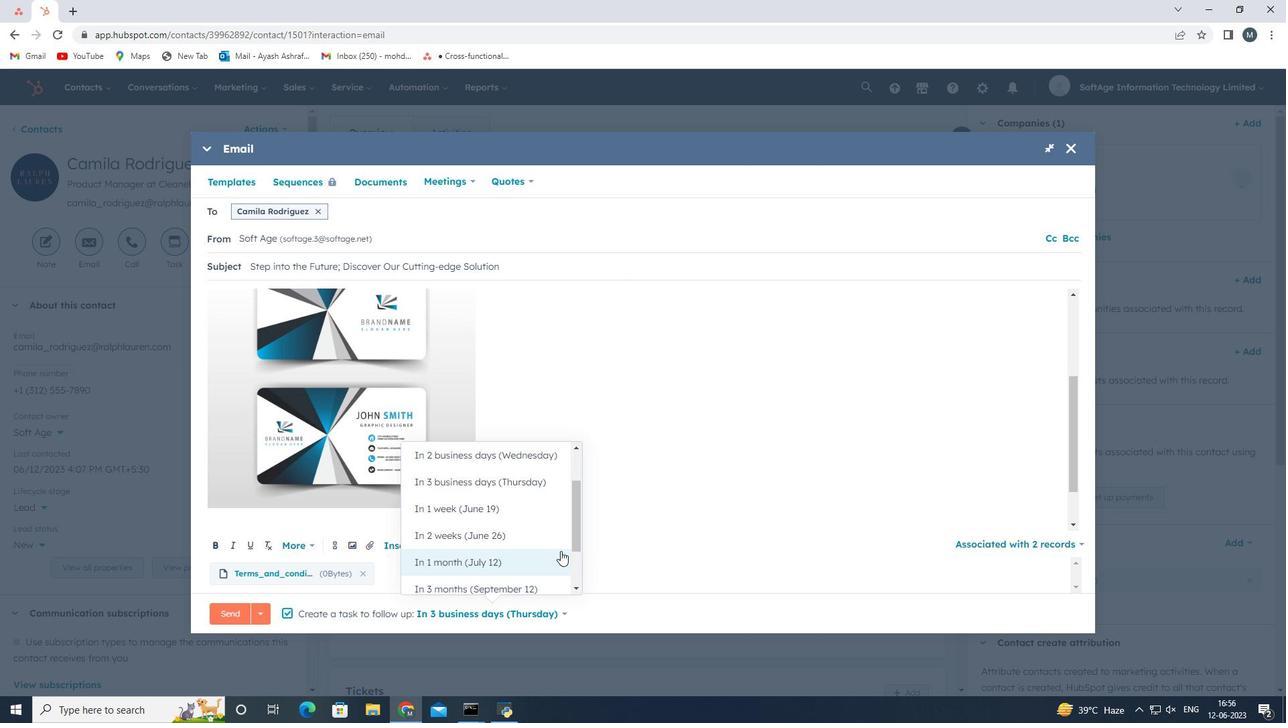 
Action: Mouse scrolled (560, 550) with delta (0, 0)
Screenshot: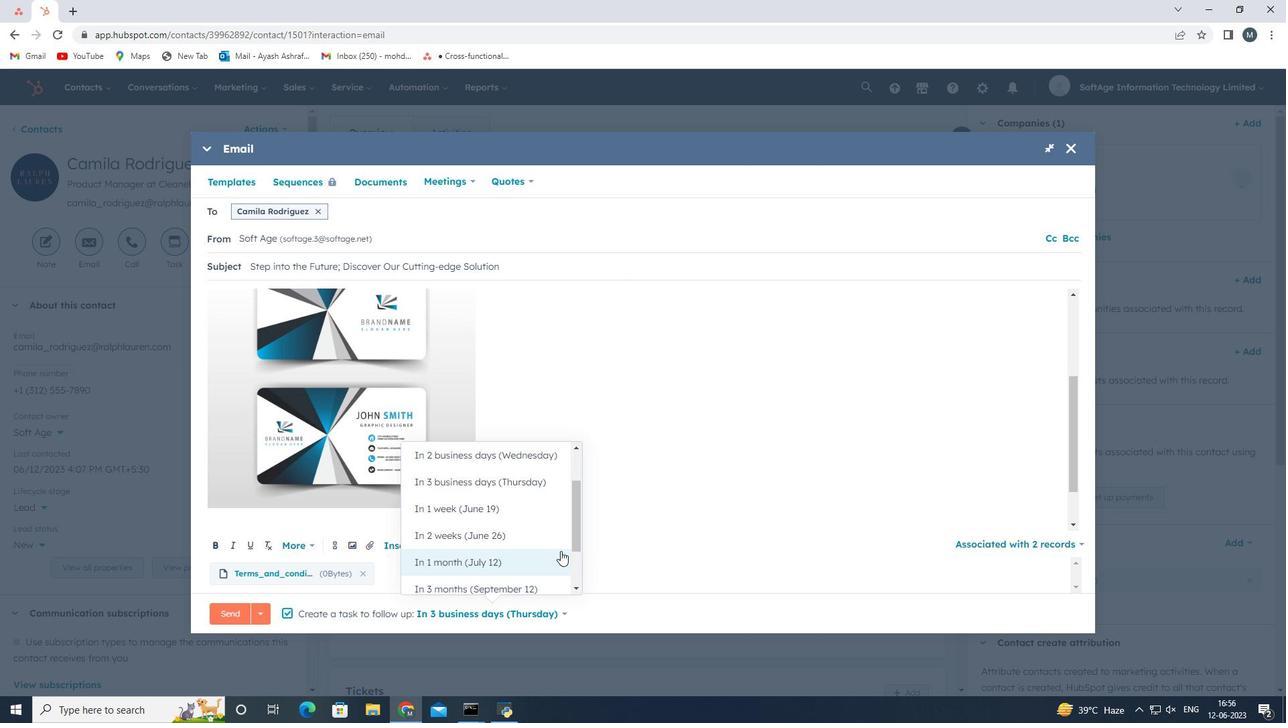 
Action: Mouse moved to (552, 528)
Screenshot: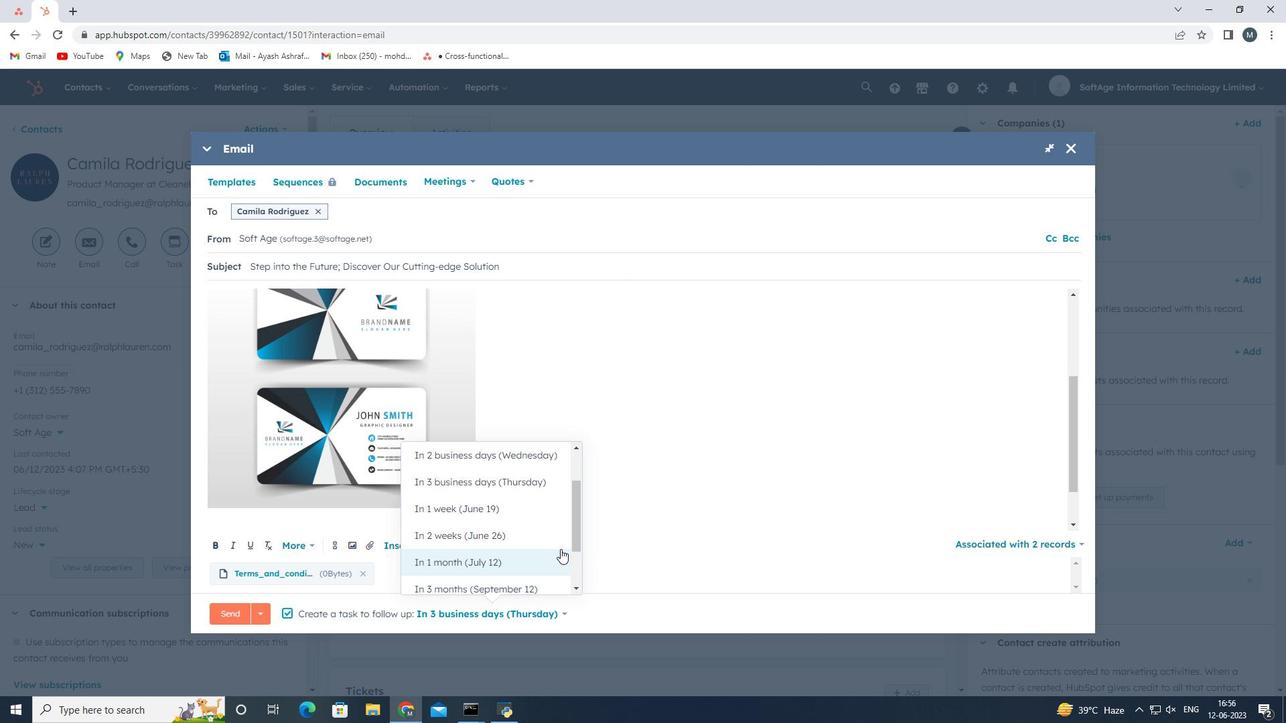 
Action: Mouse scrolled (552, 529) with delta (0, 0)
Screenshot: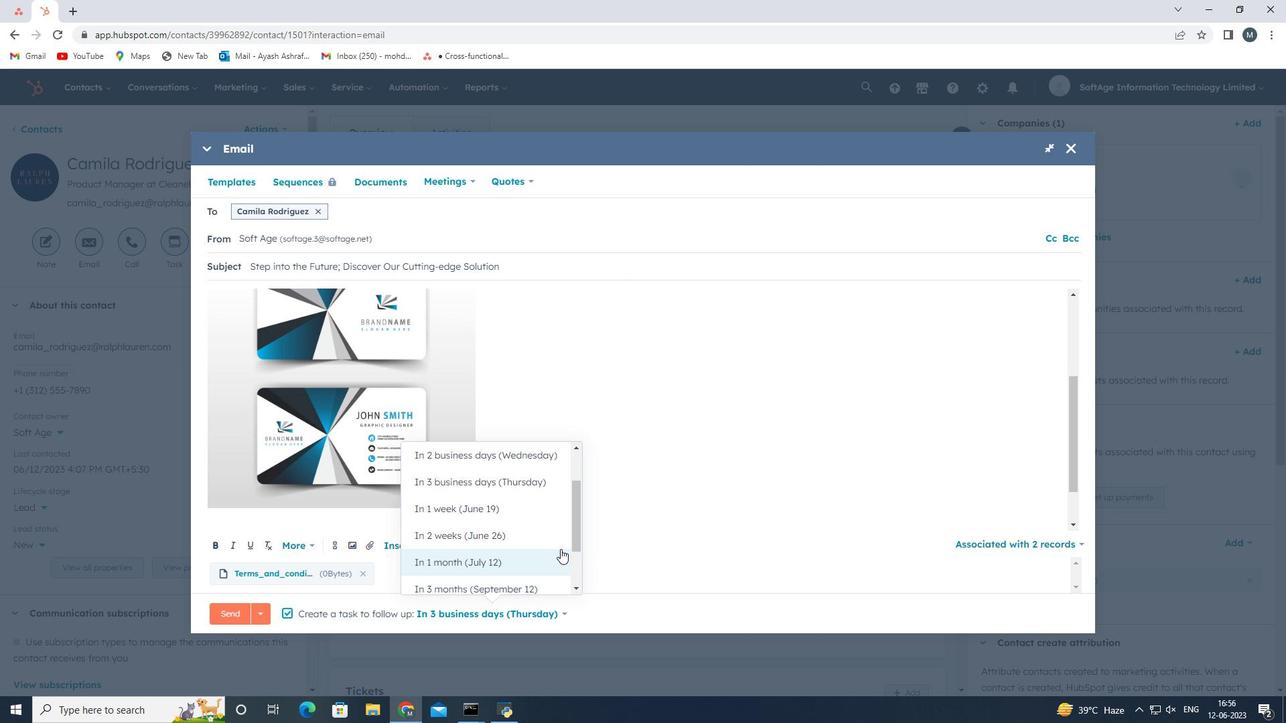 
Action: Mouse scrolled (552, 529) with delta (0, 0)
Screenshot: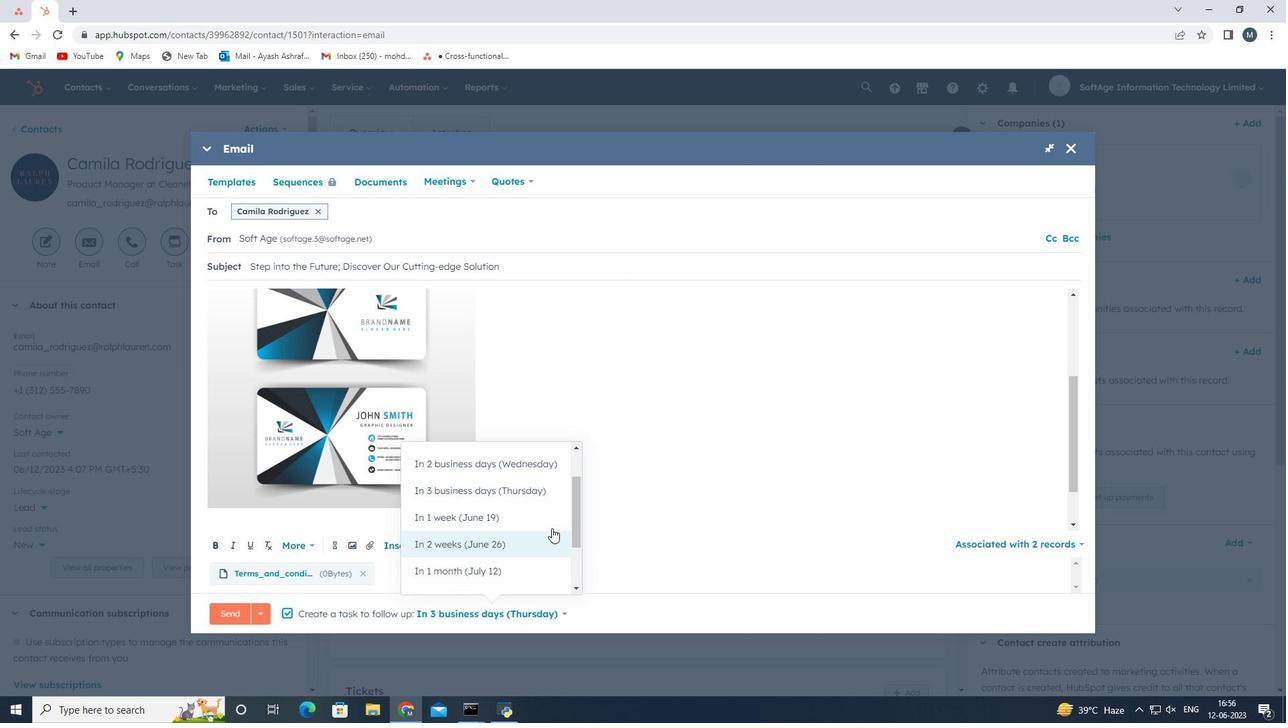 
Action: Mouse scrolled (552, 529) with delta (0, 0)
Screenshot: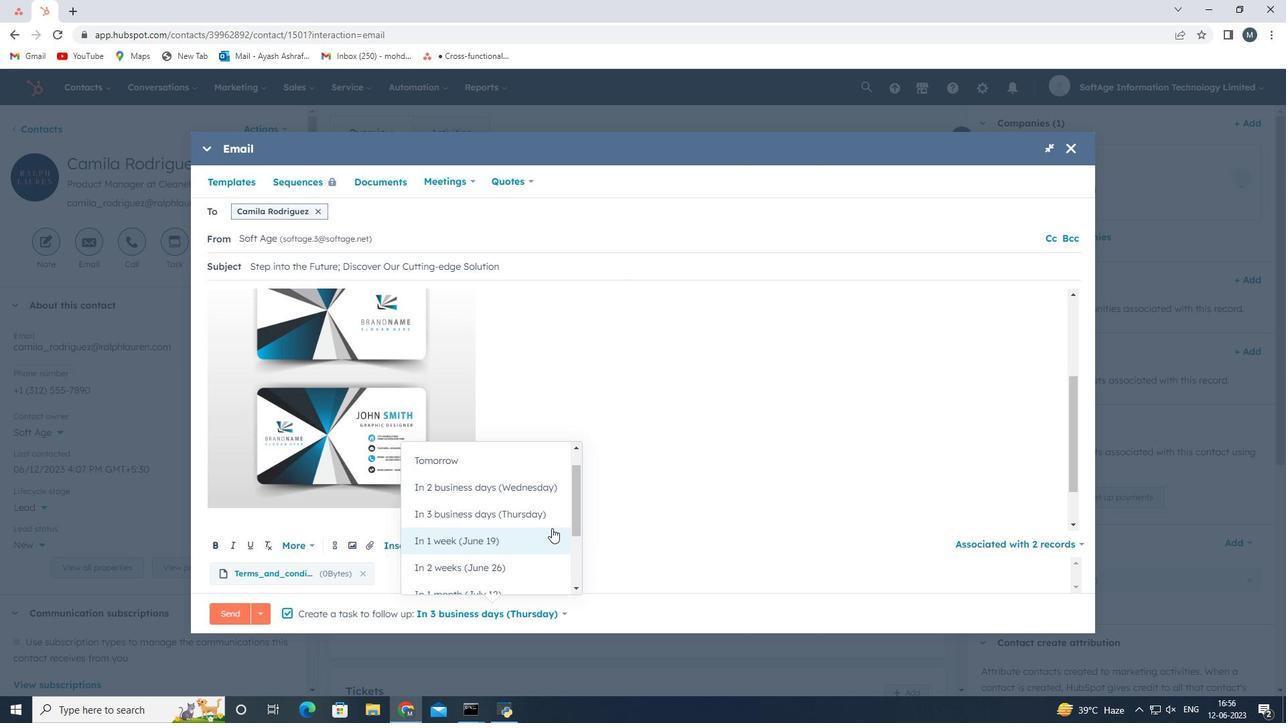 
Action: Mouse moved to (471, 485)
Screenshot: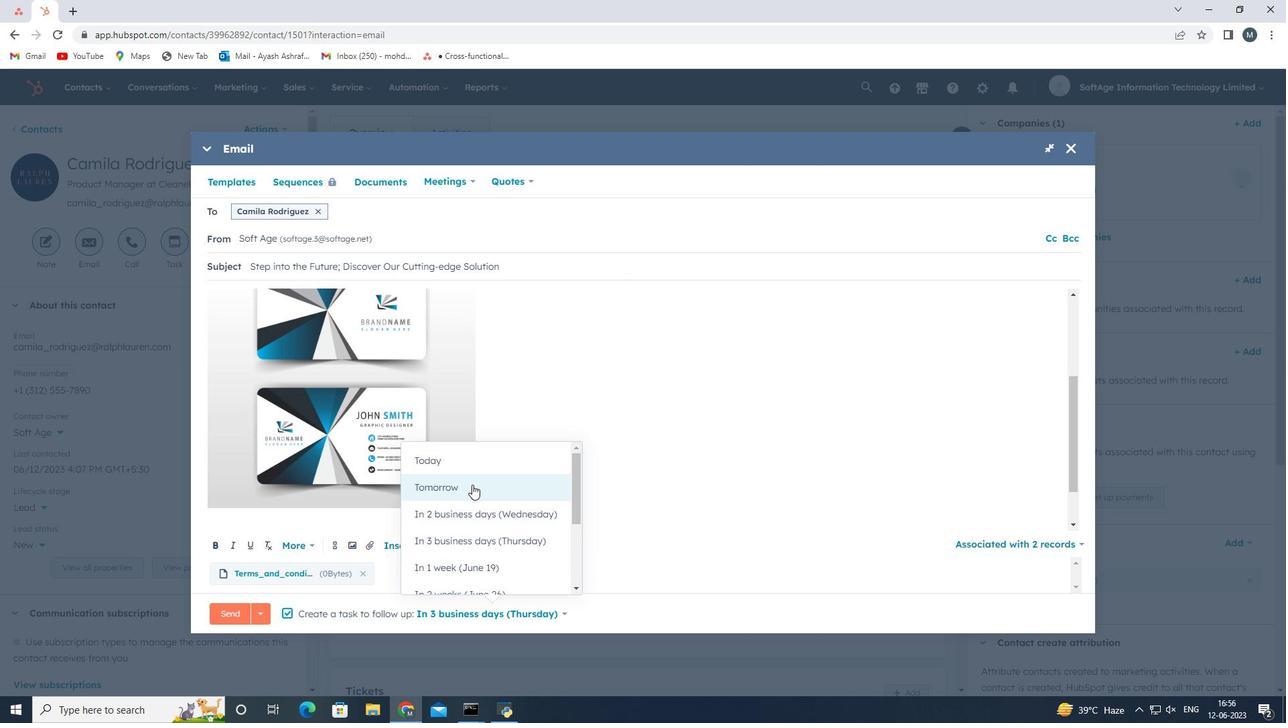 
Action: Mouse pressed left at (471, 485)
Screenshot: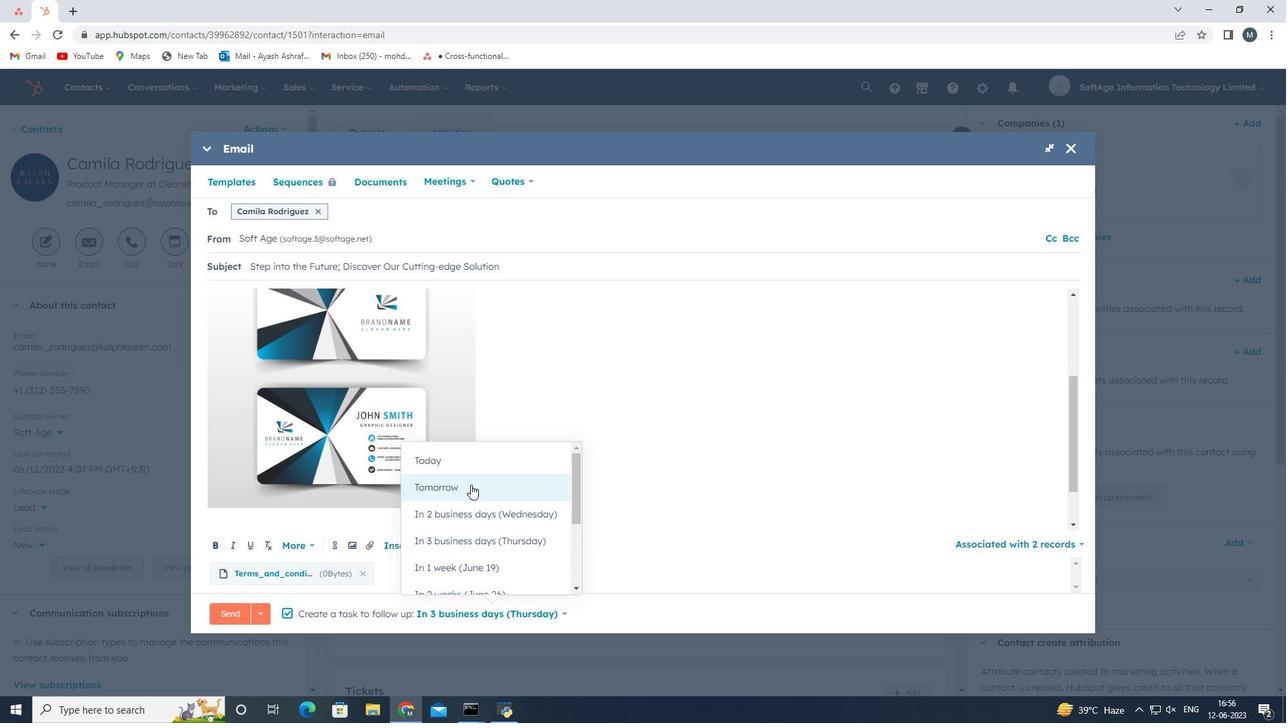 
Action: Mouse moved to (229, 614)
Screenshot: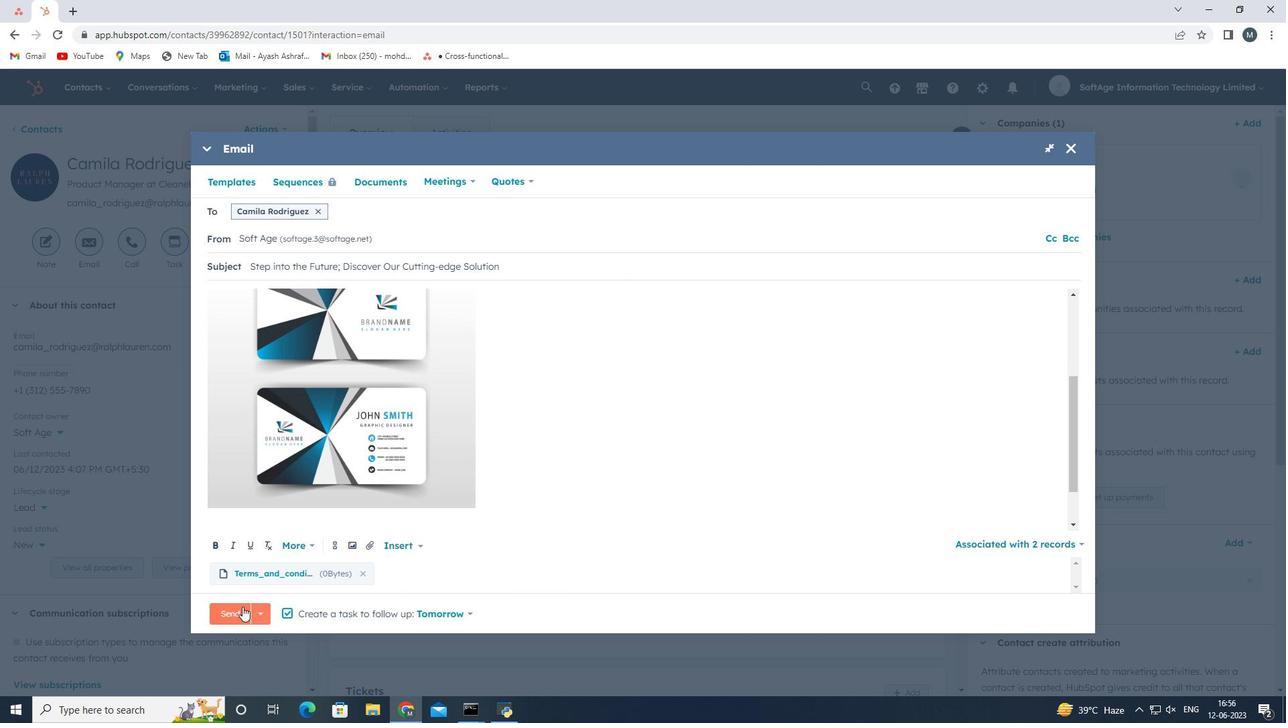 
Action: Mouse pressed left at (229, 614)
Screenshot: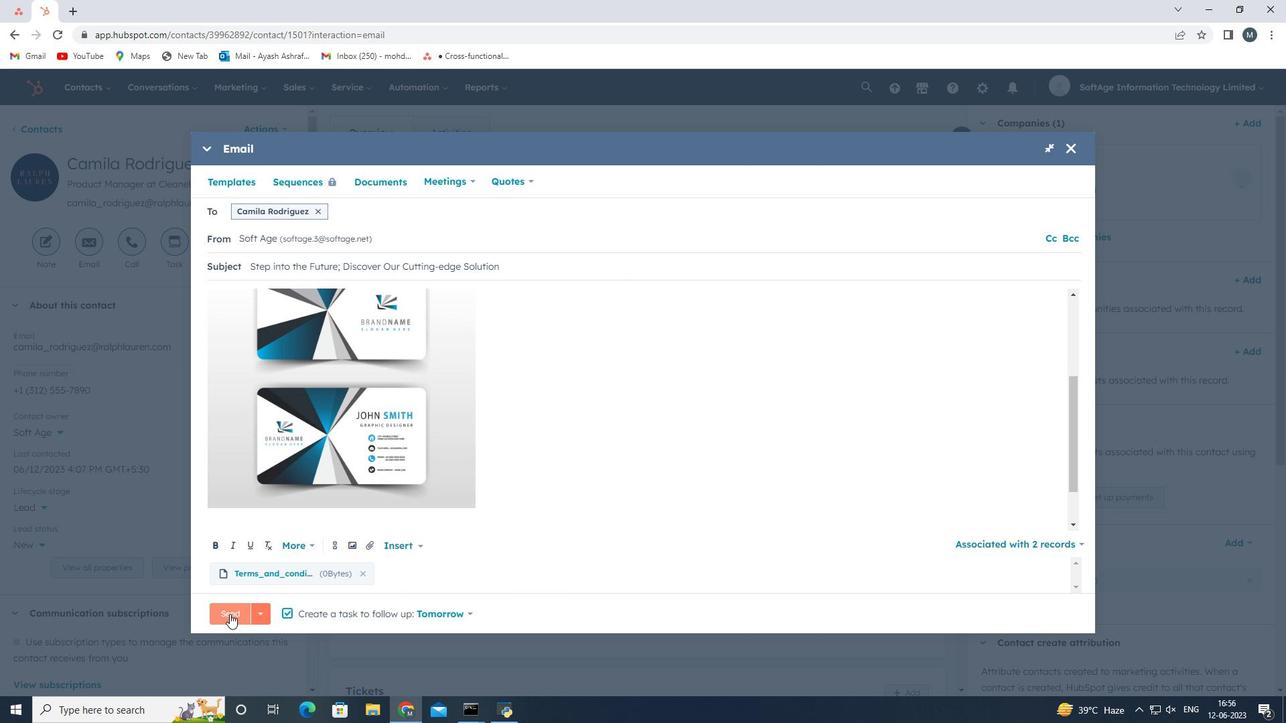 
Action: Mouse moved to (273, 593)
Screenshot: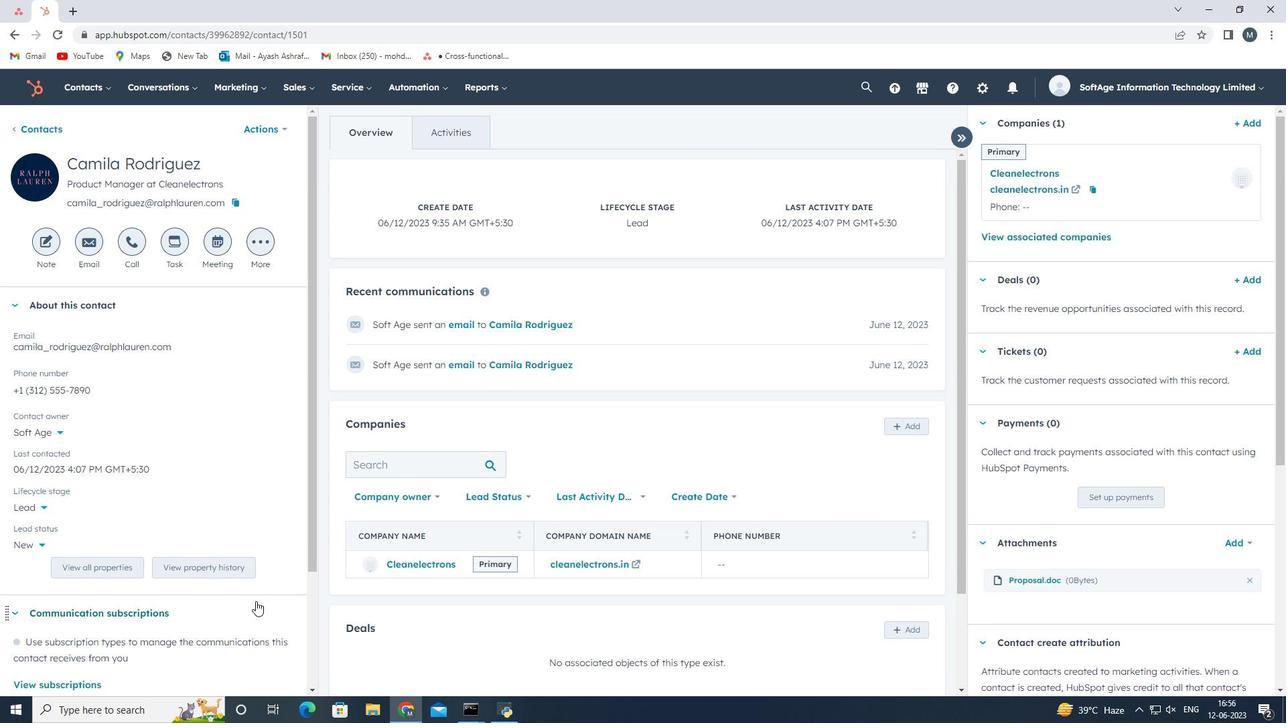 
